 Task: open an excel sheet and write heading  Financial Planner. Add Dates in a column and its values below  'Jan 23, Feb 23, Mar 23, Apr 23 & may23. 'Add Income in next column and its values below  $3,000, $3,200, $3,100, $3,300 & $3,500. Add Expenses in next column and its values below  $2,000, $2,300, $2,200, $2,500 & $2,800. Add savings in next column and its values below $500, $600, $500, $700 & $700. Add Investment in next column and its values below  $500, $700, $800, $900 & $1000. Add Net Saving in next column and its values below  $1000, $1200, $900, $800 & $700. Save page DashboardProfitLoss
Action: Mouse moved to (117, 121)
Screenshot: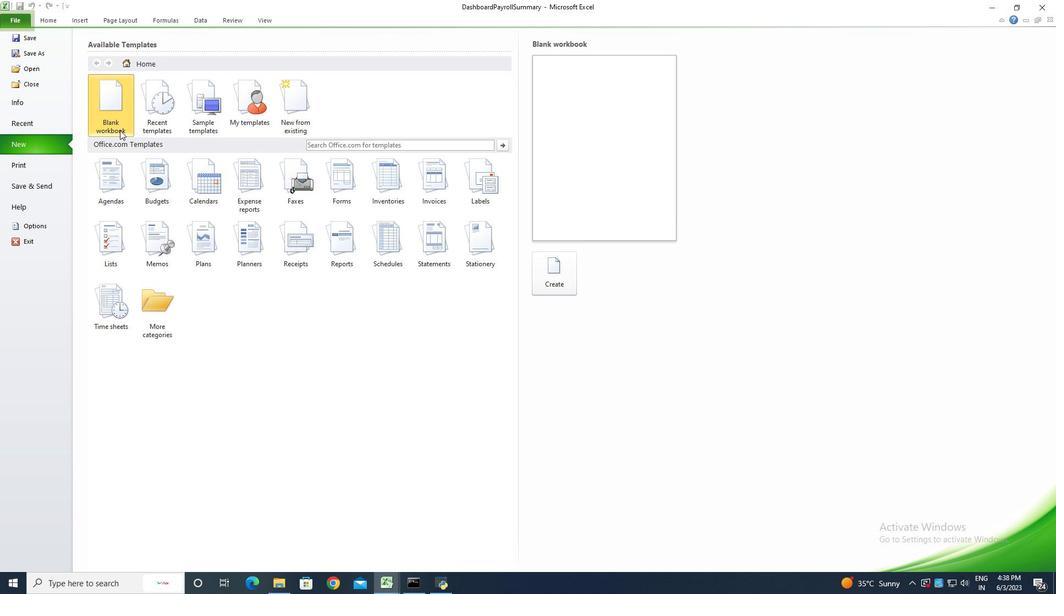 
Action: Mouse pressed left at (117, 121)
Screenshot: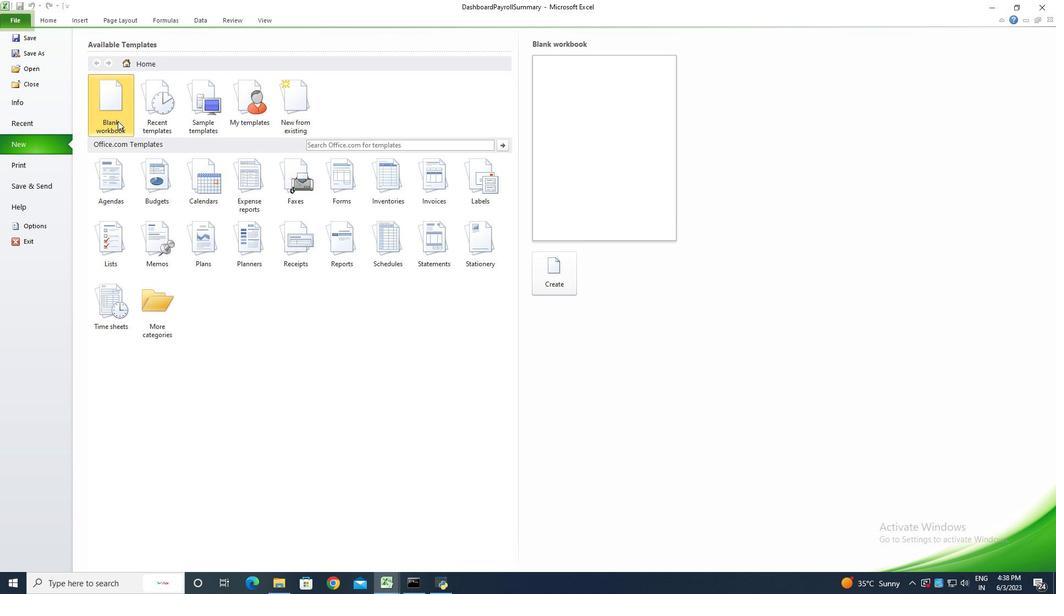 
Action: Mouse moved to (560, 288)
Screenshot: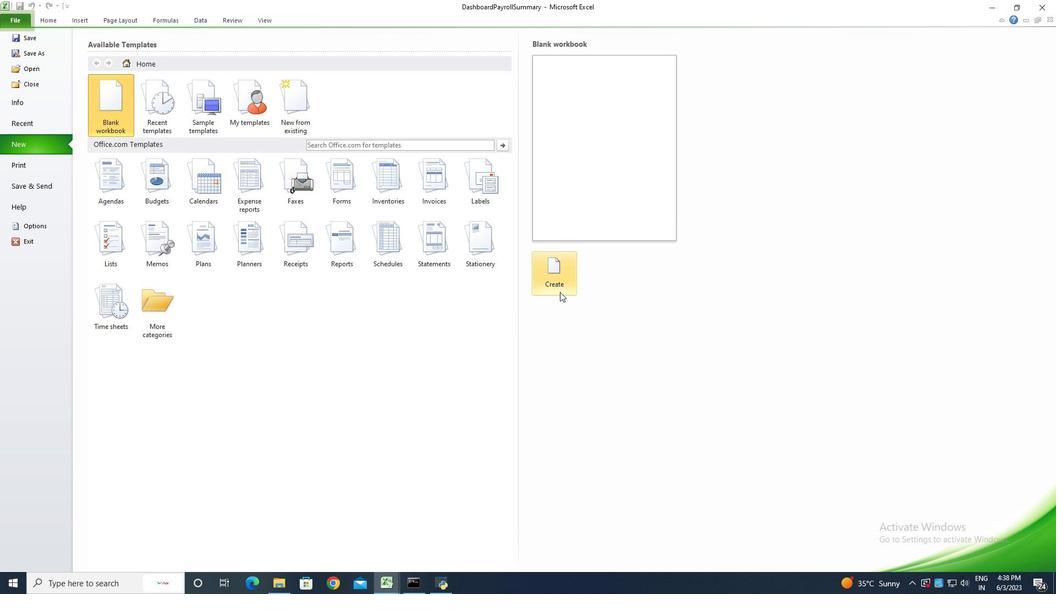 
Action: Mouse pressed left at (560, 288)
Screenshot: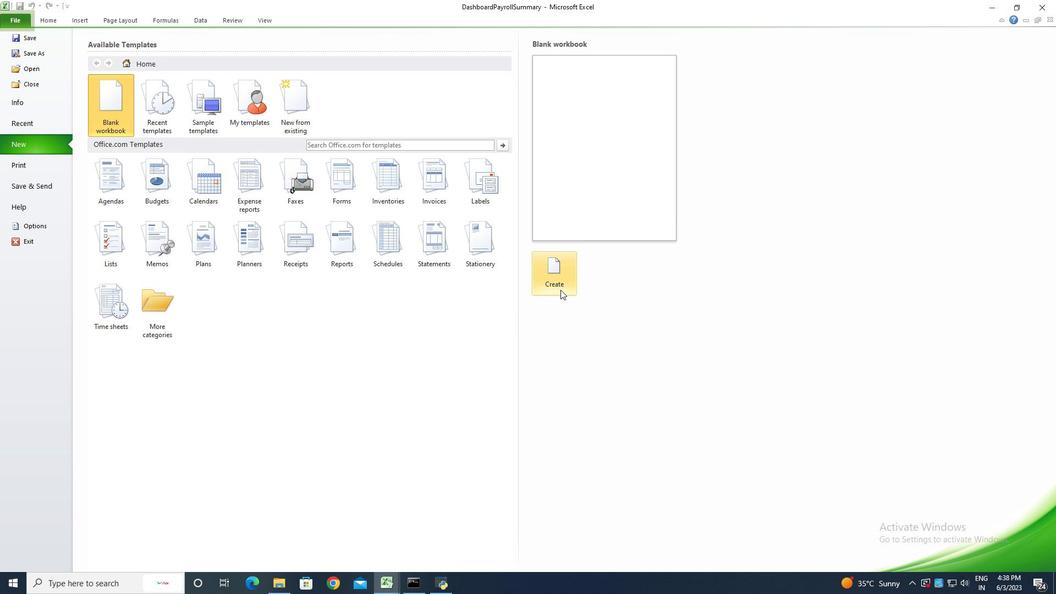 
Action: Mouse moved to (45, 195)
Screenshot: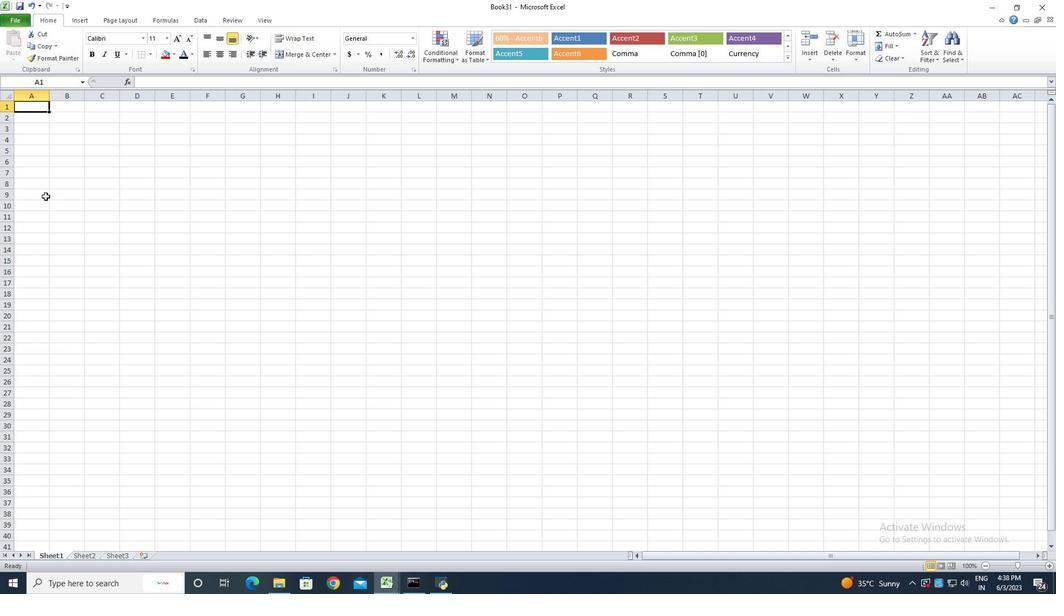 
Action: Key pressed <Key.shift><Key.shift><Key.shift><Key.shift><Key.shift>Financial<Key.space><Key.shift>Planner<Key.enter><Key.shift>Dates<Key.enter><Key.shift>Jan<Key.space>23<Key.enter><Key.shift>Feb<Key.space>23<Key.enter><Key.shift><Key.shift><Key.shift><Key.shift><Key.shift><Key.shift><Key.shift><Key.shift><Key.shift><Key.shift><Key.shift><Key.shift><Key.shift><Key.shift><Key.shift><Key.shift><Key.shift><Key.shift>Mar<Key.space>23<Key.enter><Key.shift>Ar<Key.backspace>pr<Key.space>23<Key.enter><Key.shift><Key.shift><Key.shift><Key.shift><Key.shift><Key.shift><Key.shift><Key.shift><Key.shift><Key.shift><Key.shift><Key.shift>May<Key.space>23<Key.enter>
Screenshot: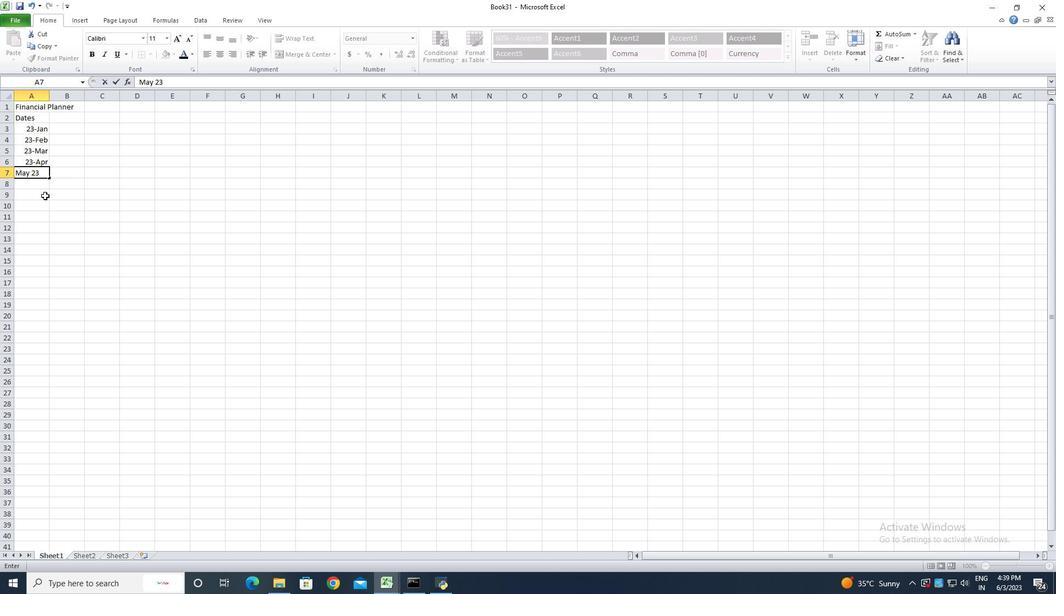 
Action: Mouse moved to (30, 127)
Screenshot: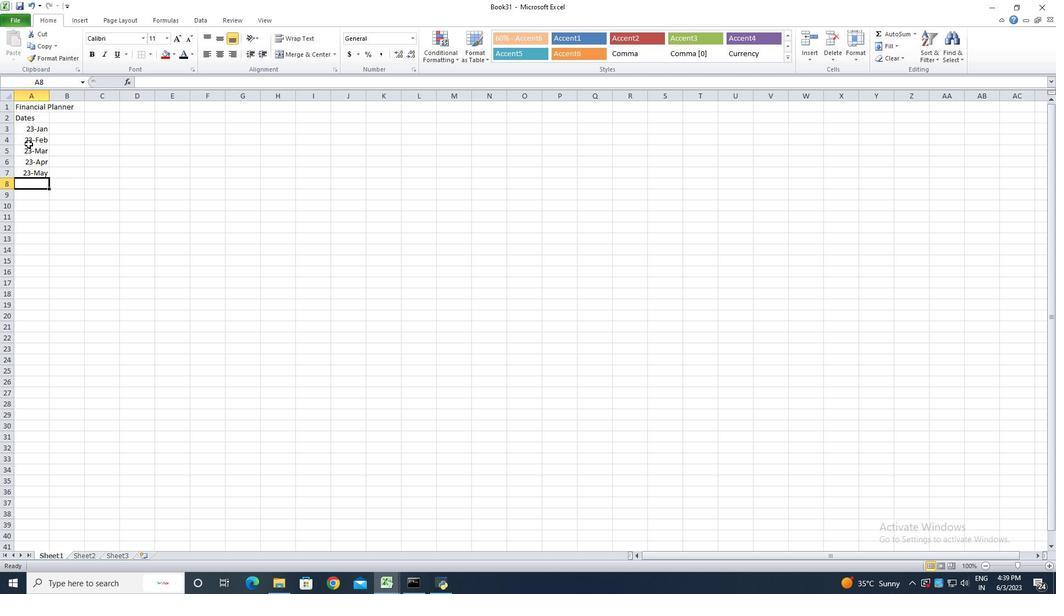 
Action: Mouse pressed left at (30, 127)
Screenshot: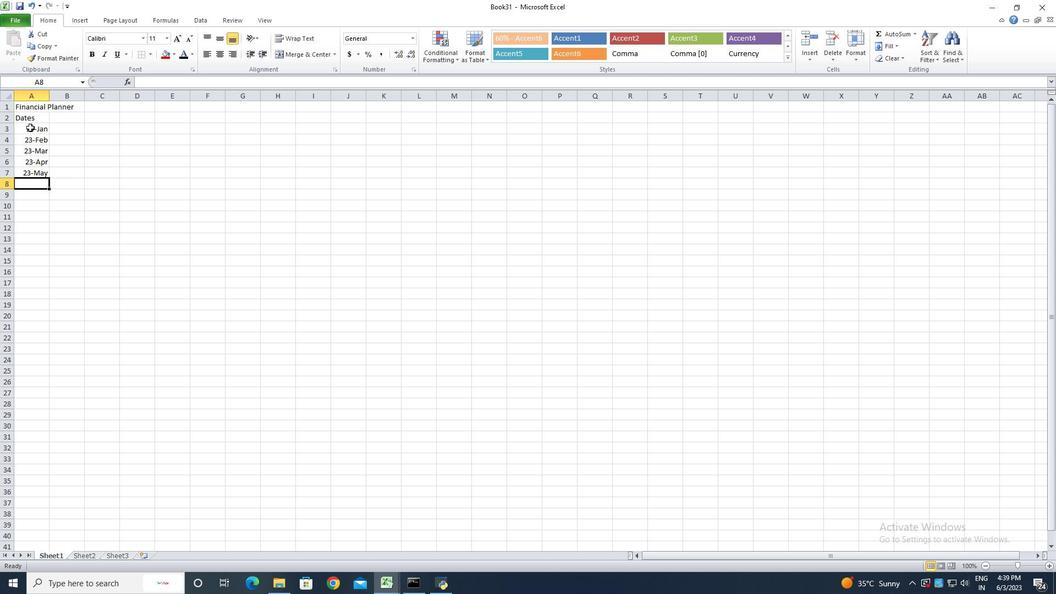 
Action: Mouse moved to (37, 130)
Screenshot: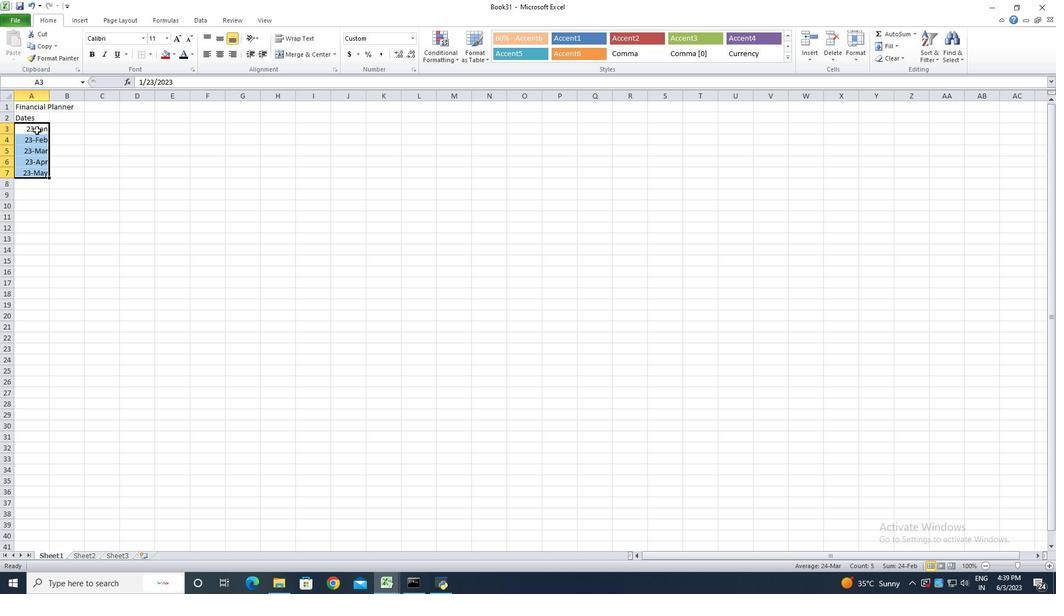 
Action: Mouse pressed right at (37, 130)
Screenshot: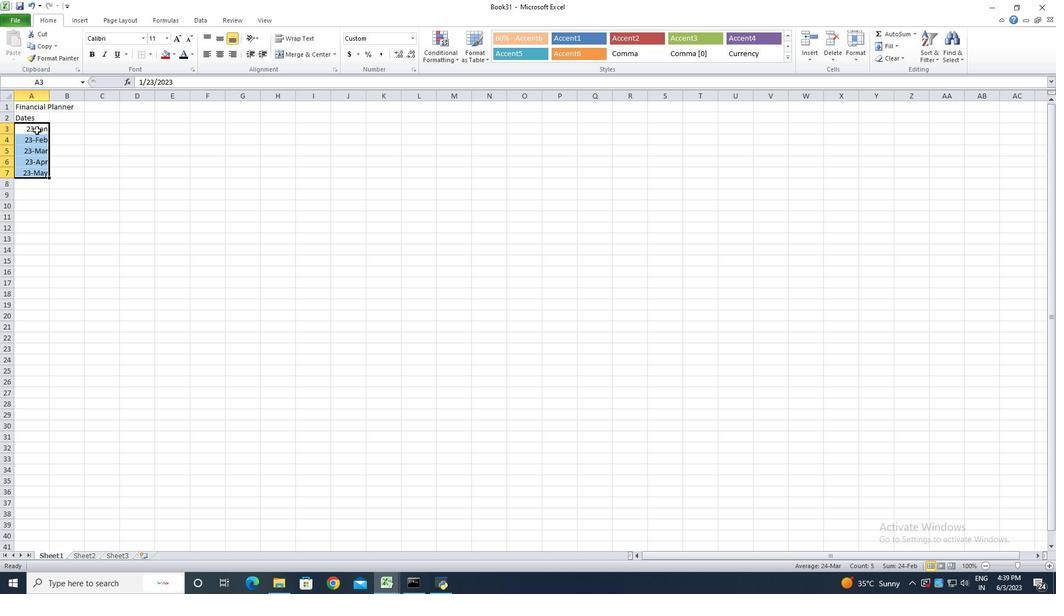 
Action: Mouse moved to (85, 284)
Screenshot: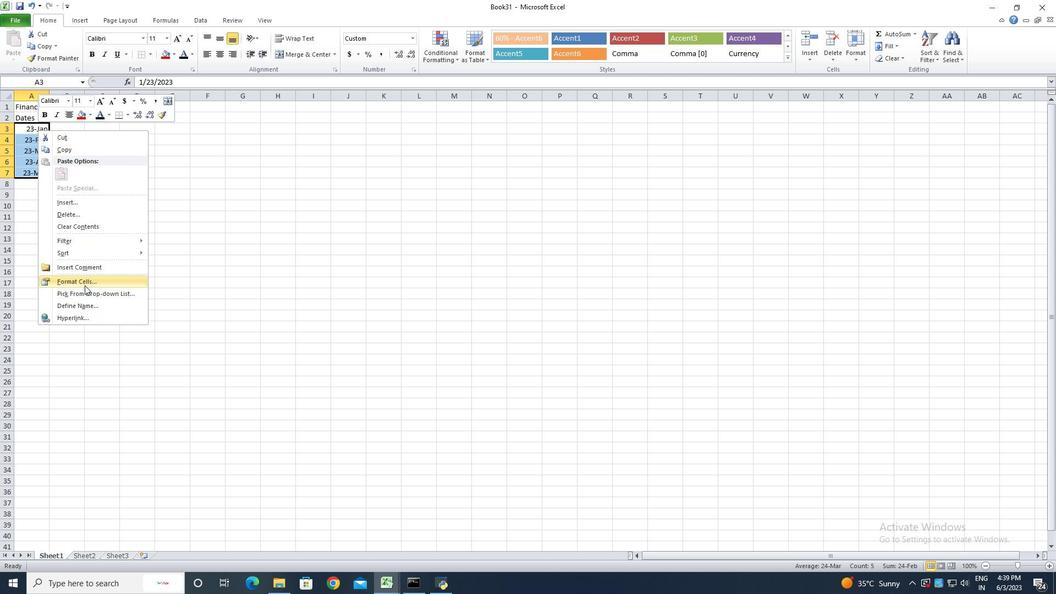
Action: Mouse pressed left at (85, 284)
Screenshot: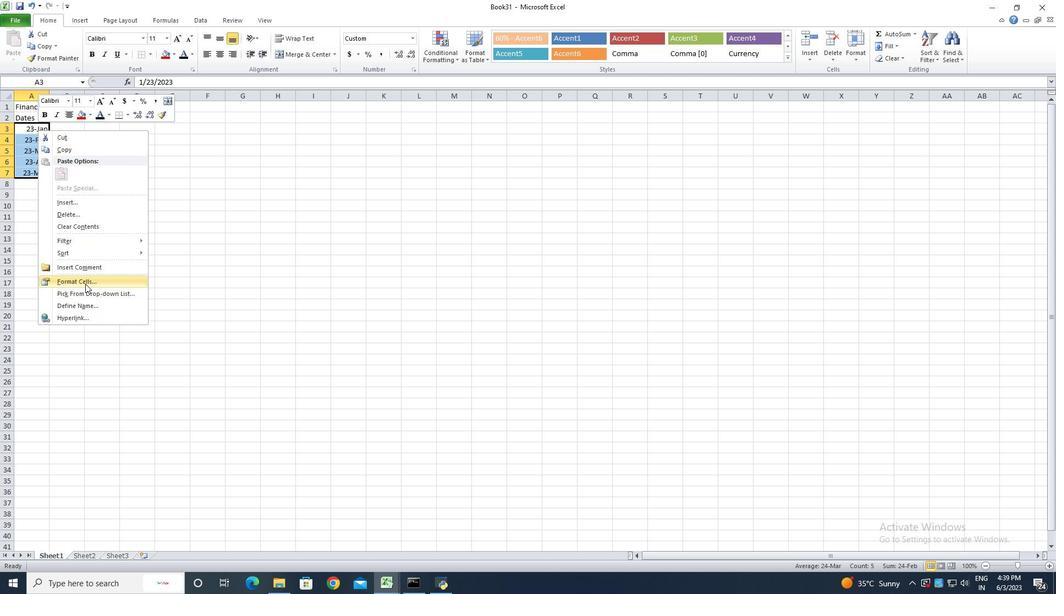 
Action: Mouse moved to (129, 156)
Screenshot: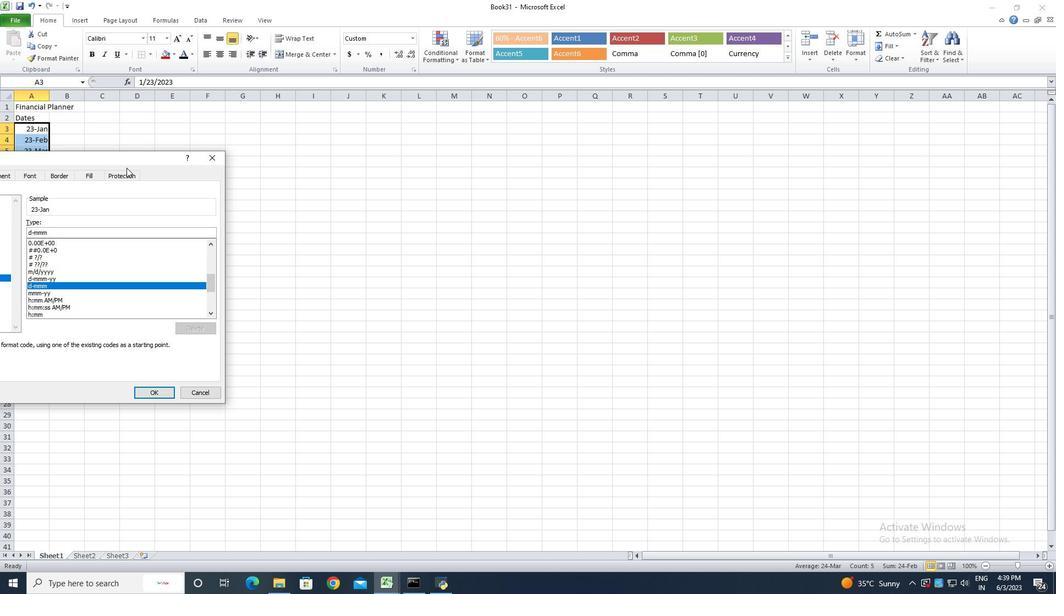 
Action: Mouse pressed left at (129, 156)
Screenshot: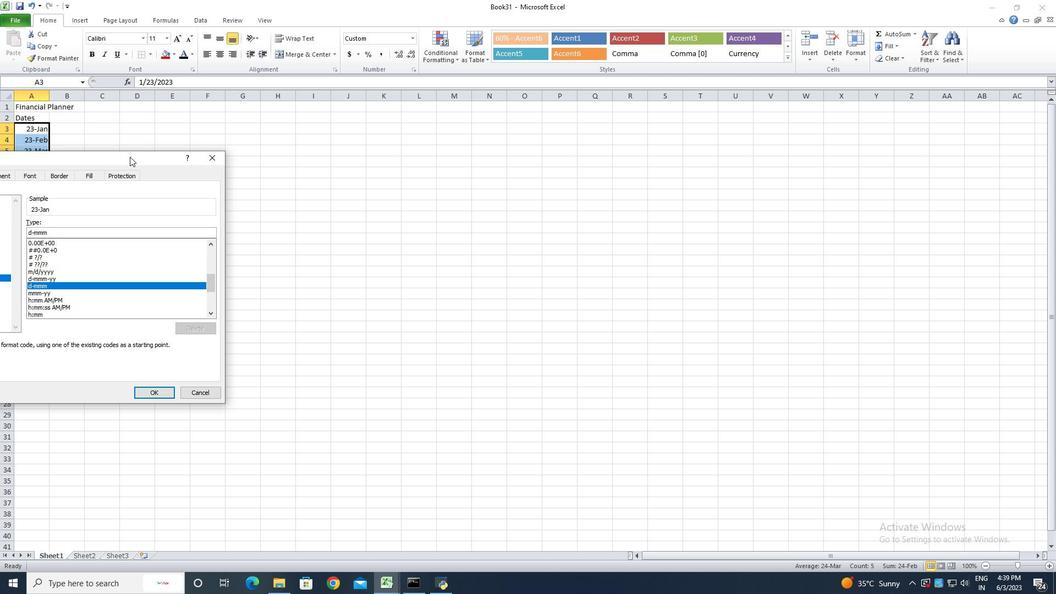 
Action: Mouse moved to (250, 230)
Screenshot: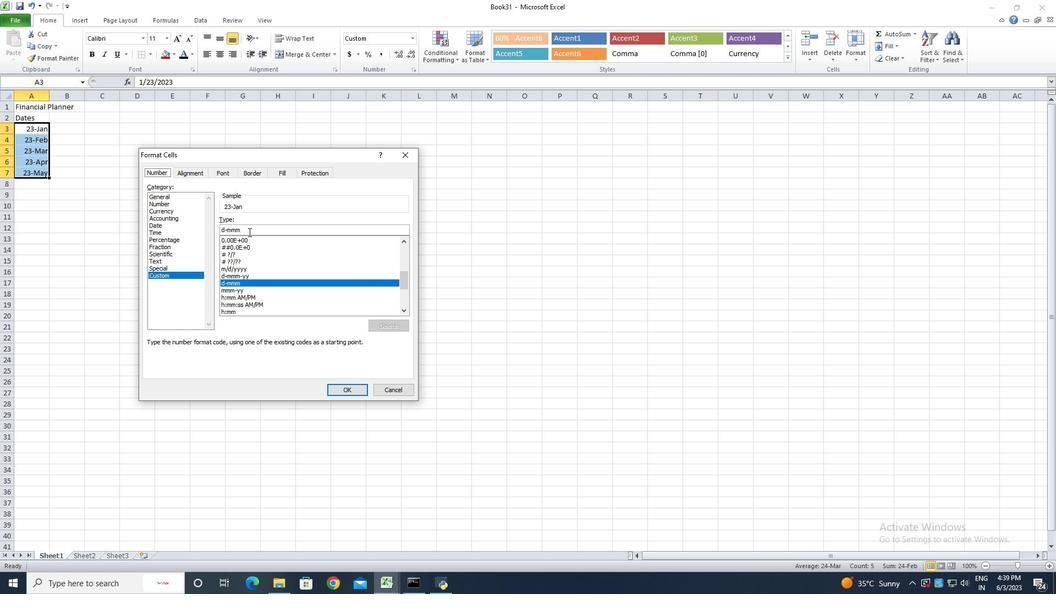 
Action: Mouse pressed left at (250, 230)
Screenshot: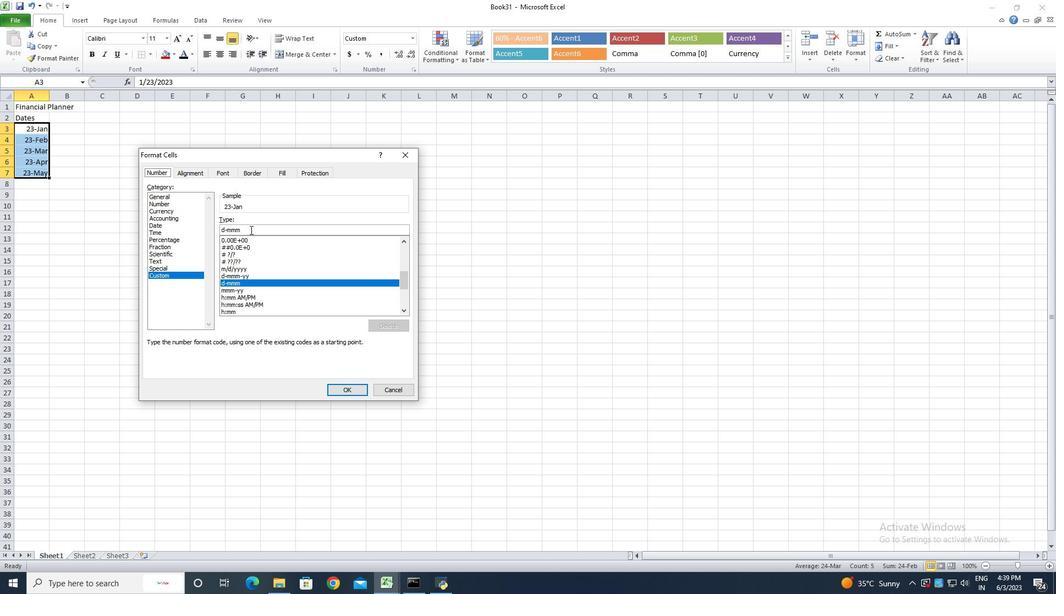 
Action: Key pressed <Key.backspace><Key.backspace><Key.backspace><Key.backspace><Key.backspace><Key.backspace><Key.backspace><Key.backspace><Key.backspace><Key.backspace><Key.backspace><Key.backspace><Key.backspace>mmm<Key.space>d
Screenshot: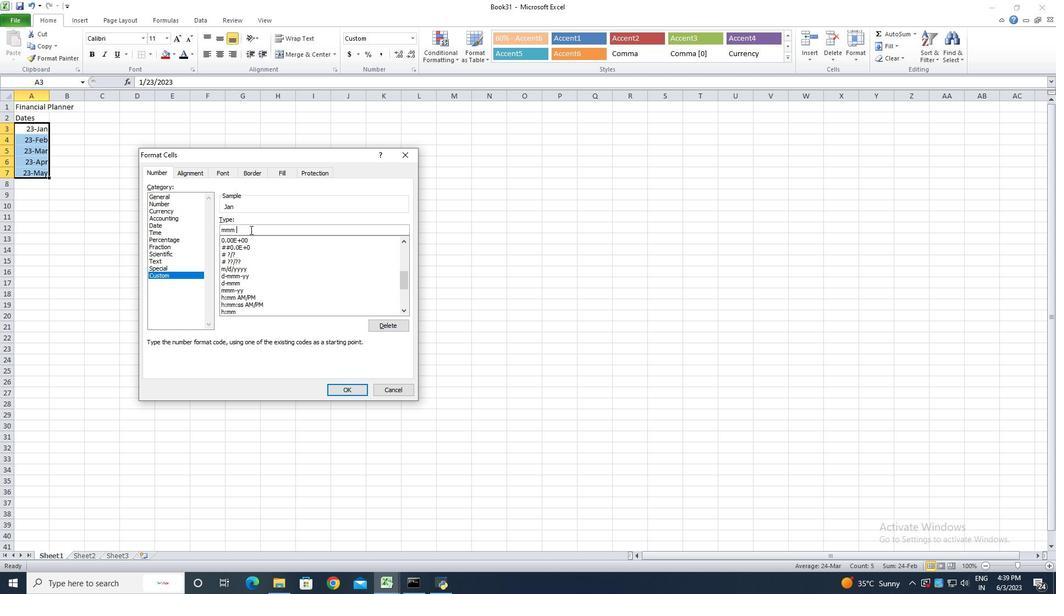 
Action: Mouse moved to (336, 391)
Screenshot: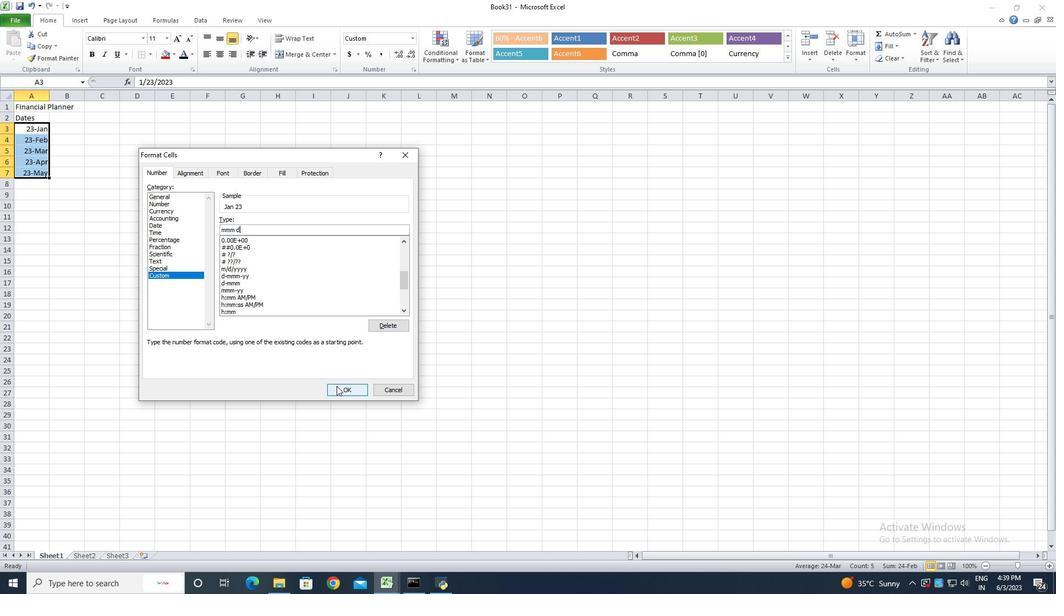 
Action: Mouse pressed left at (336, 391)
Screenshot: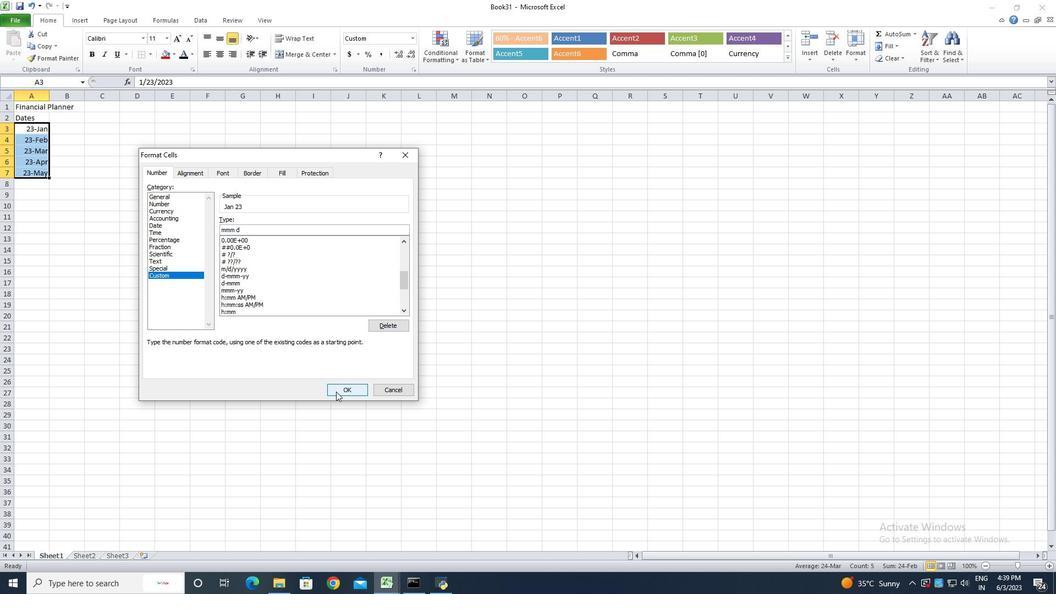 
Action: Mouse moved to (49, 96)
Screenshot: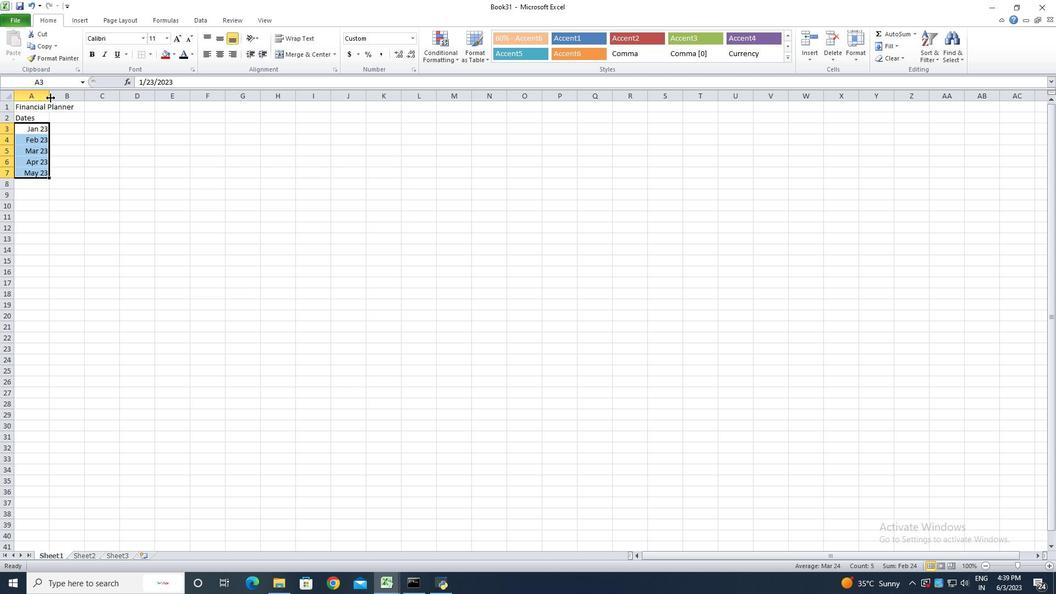
Action: Mouse pressed left at (49, 96)
Screenshot: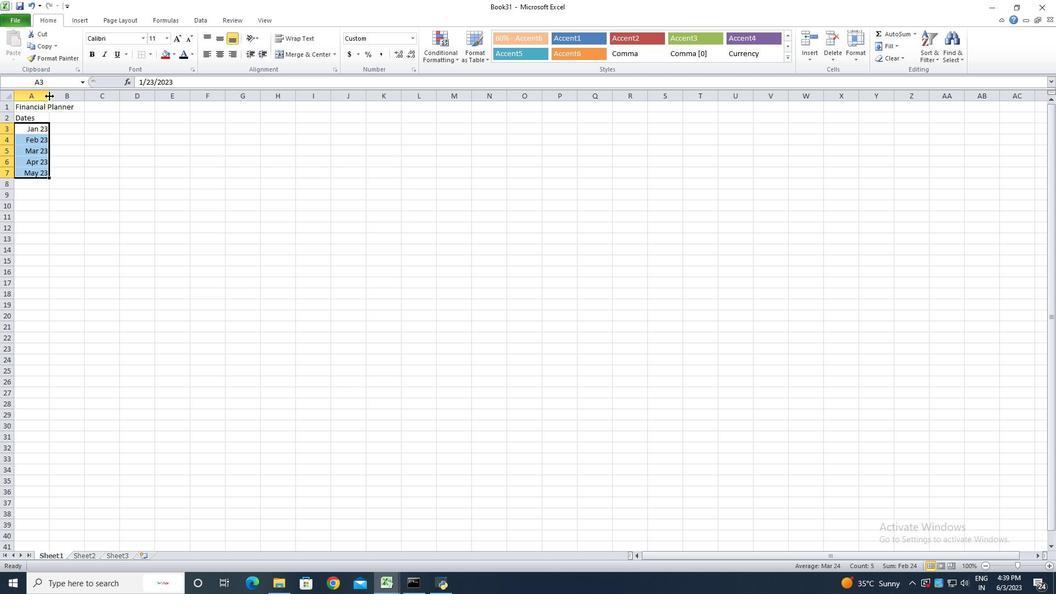 
Action: Mouse pressed left at (49, 96)
Screenshot: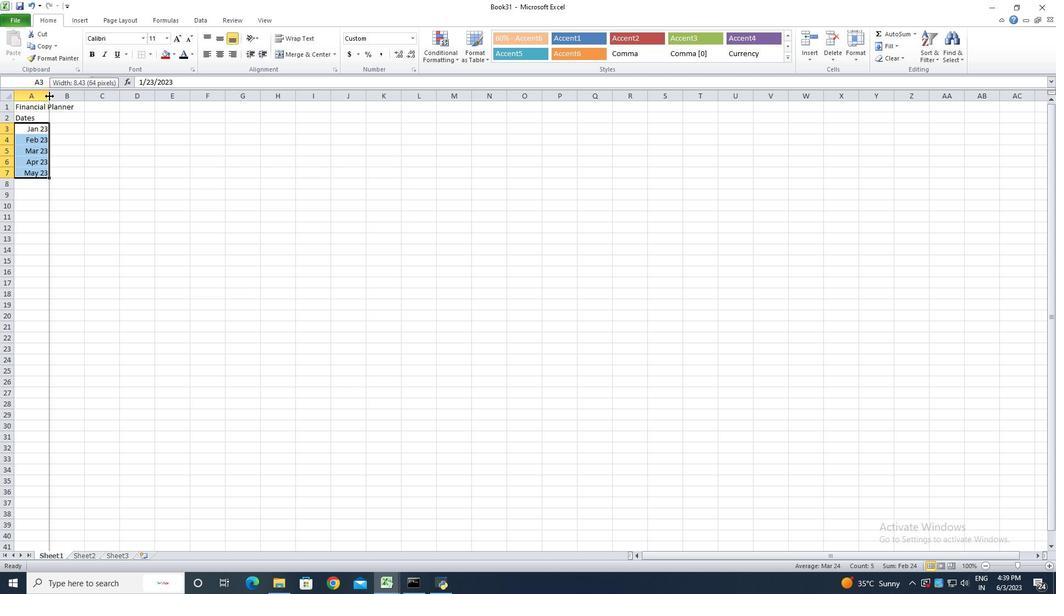 
Action: Mouse moved to (92, 116)
Screenshot: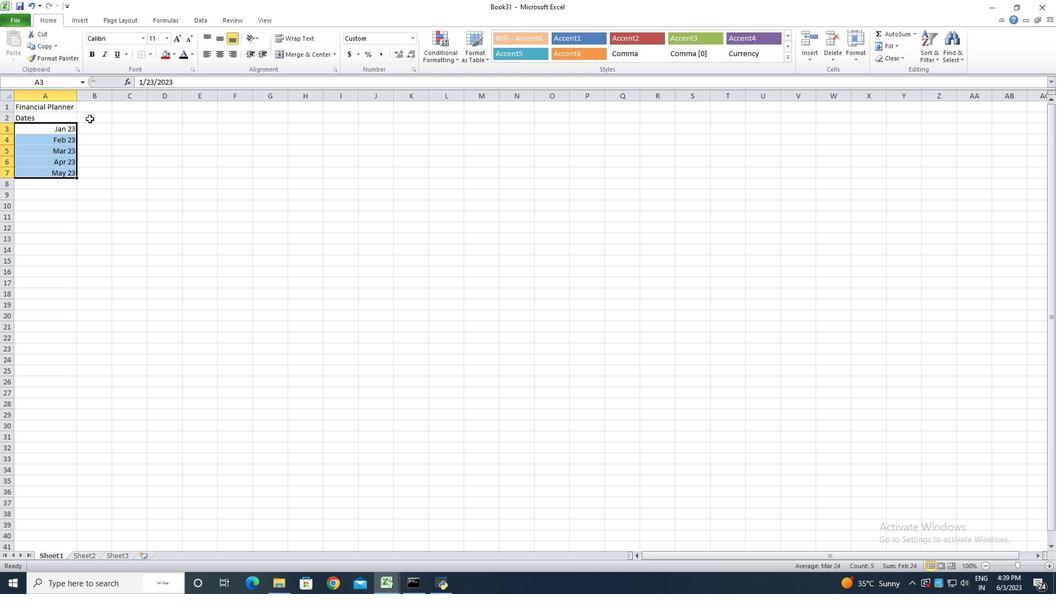 
Action: Mouse pressed left at (92, 116)
Screenshot: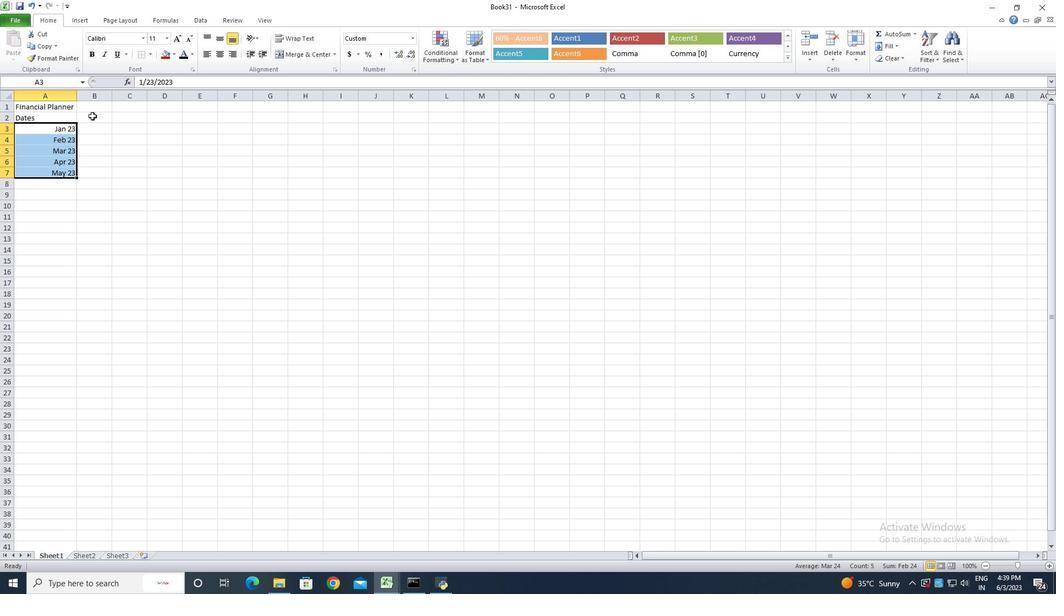 
Action: Key pressed <Key.shift><Key.shift><Key.shift><Key.shift><Key.shift><Key.shift><Key.shift><Key.shift><Key.shift><Key.shift>Income<Key.enter>3000<Key.enter>3200<Key.enter>3100<Key.enter>3300<Key.enter>3500<Key.enter>
Screenshot: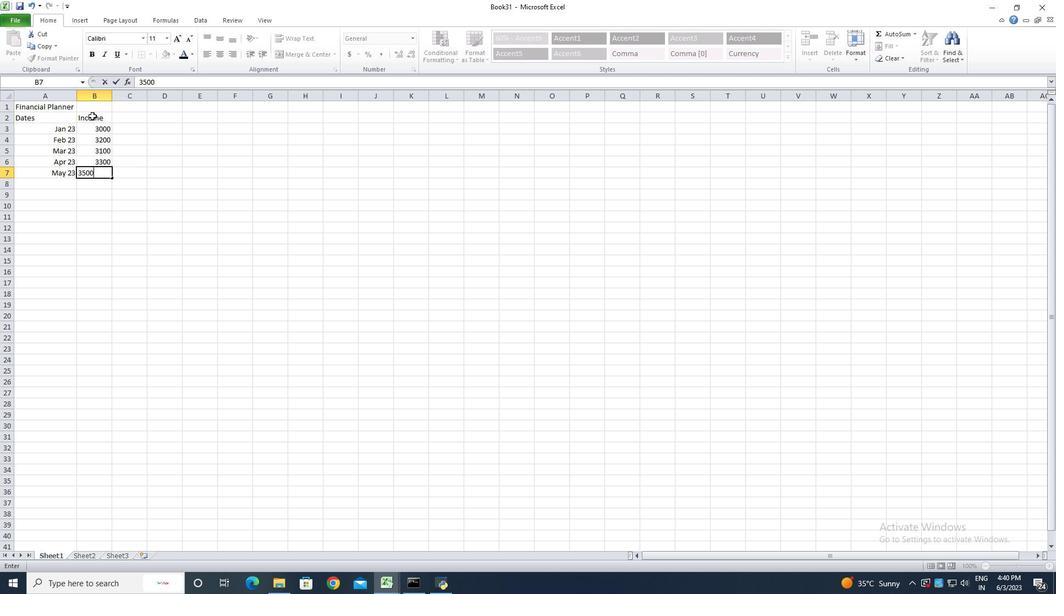 
Action: Mouse moved to (92, 127)
Screenshot: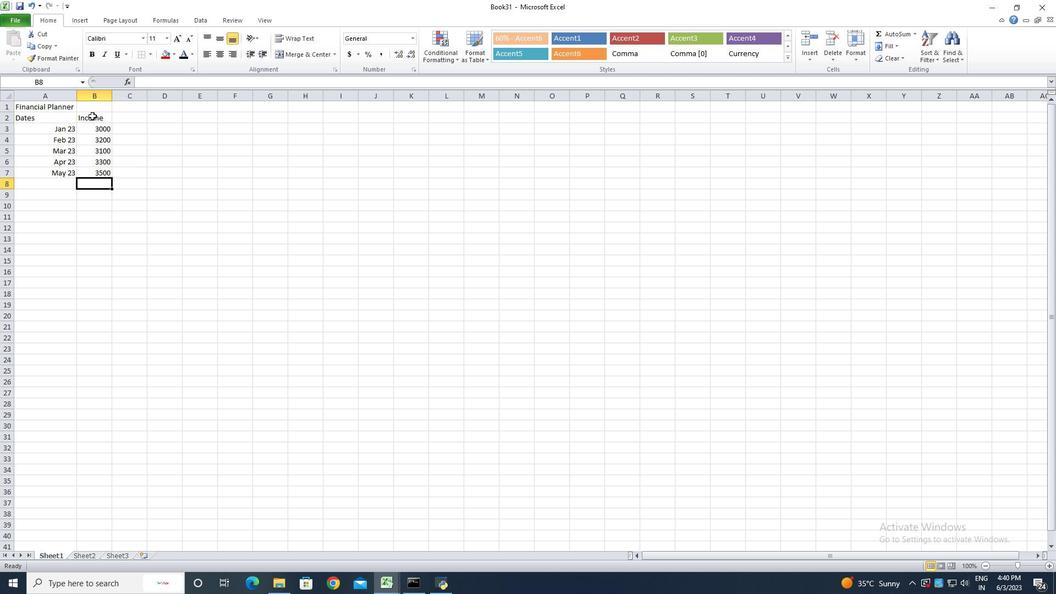 
Action: Mouse pressed left at (92, 127)
Screenshot: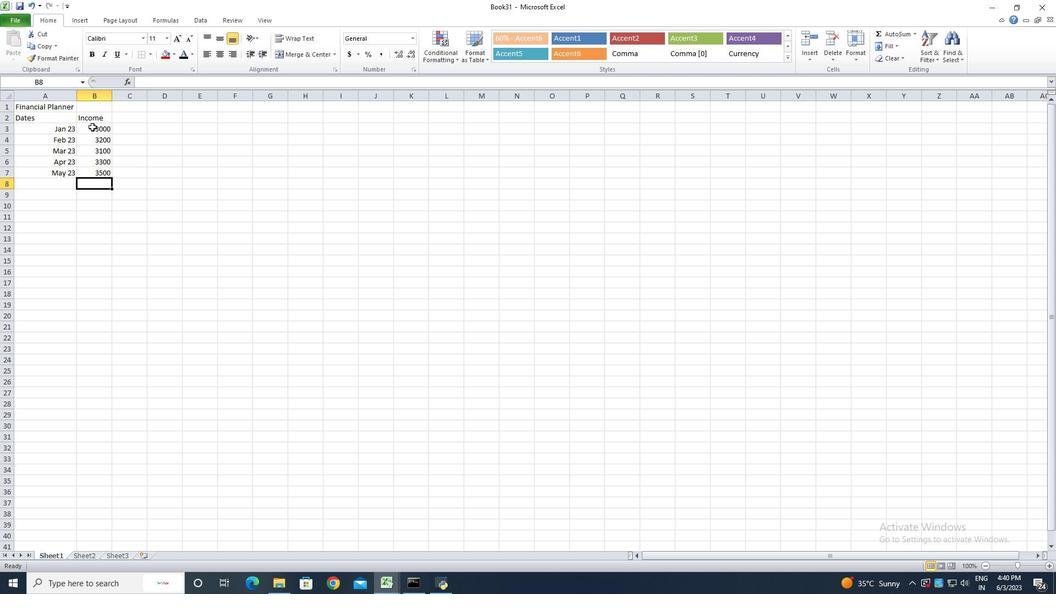 
Action: Mouse moved to (412, 40)
Screenshot: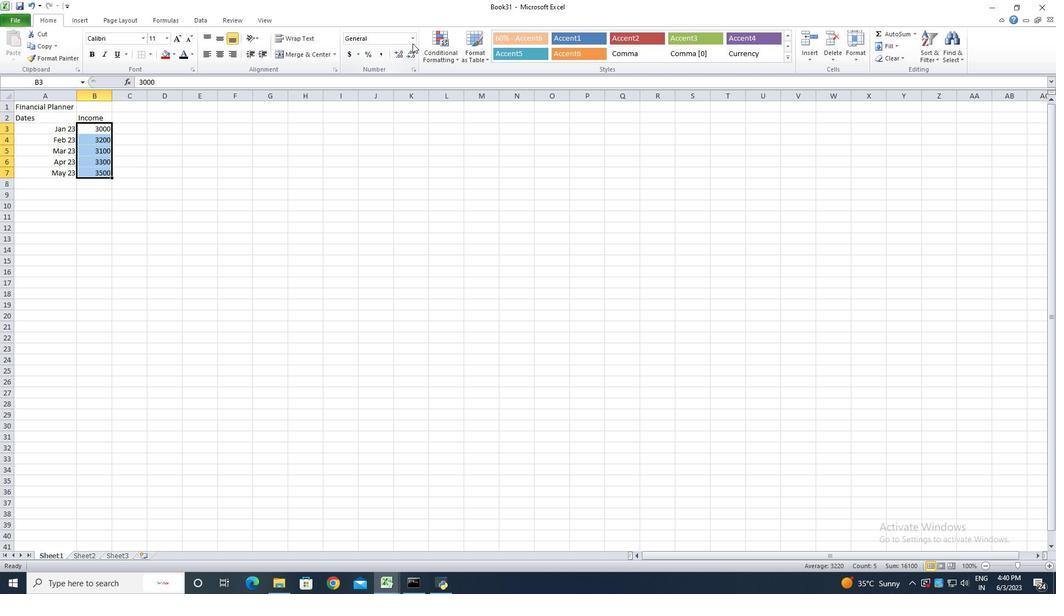 
Action: Mouse pressed left at (412, 40)
Screenshot: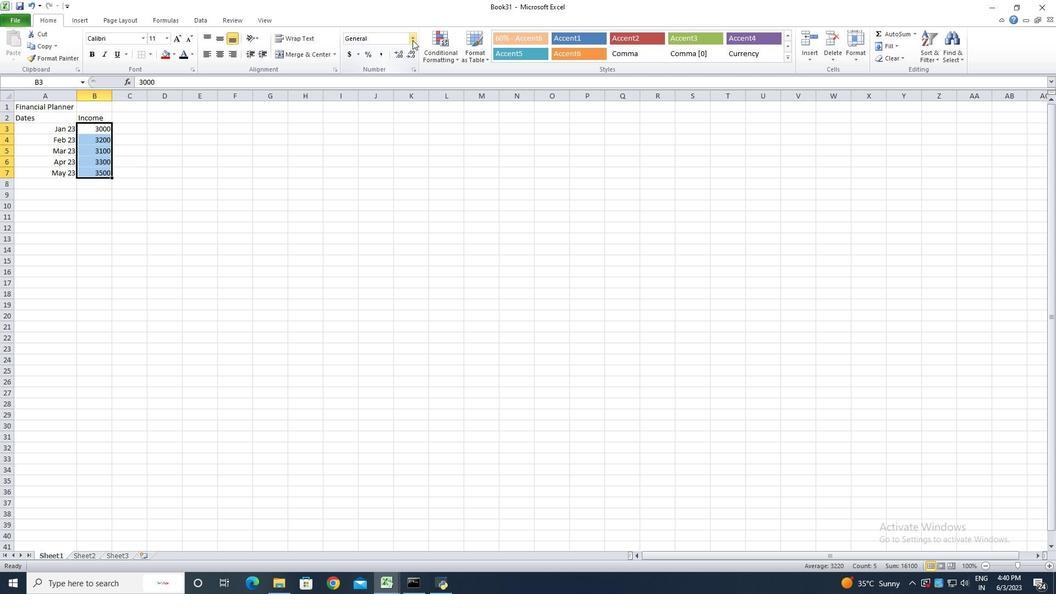 
Action: Mouse moved to (384, 317)
Screenshot: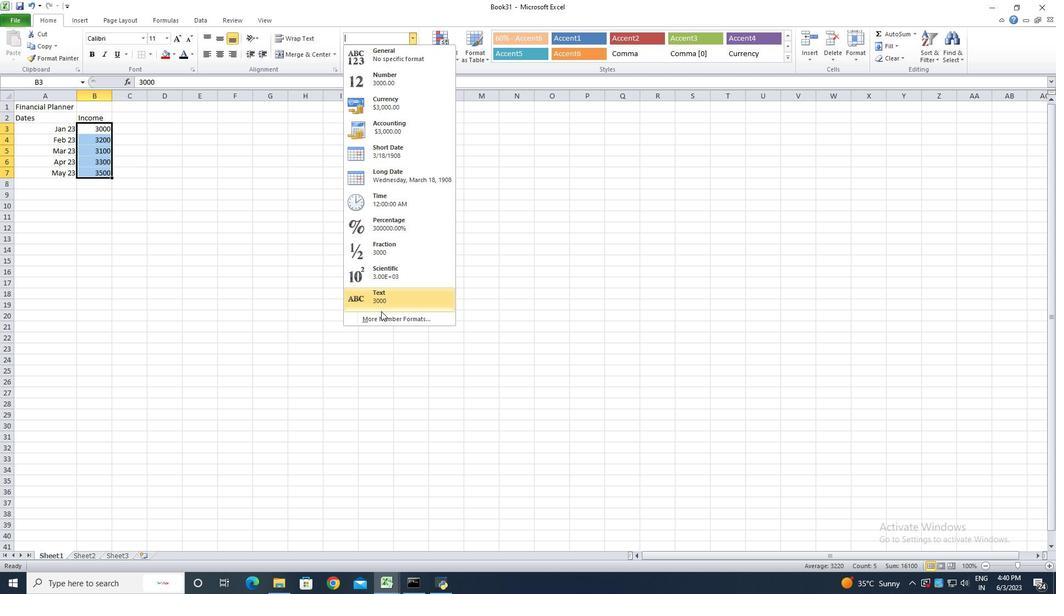
Action: Mouse pressed left at (384, 317)
Screenshot: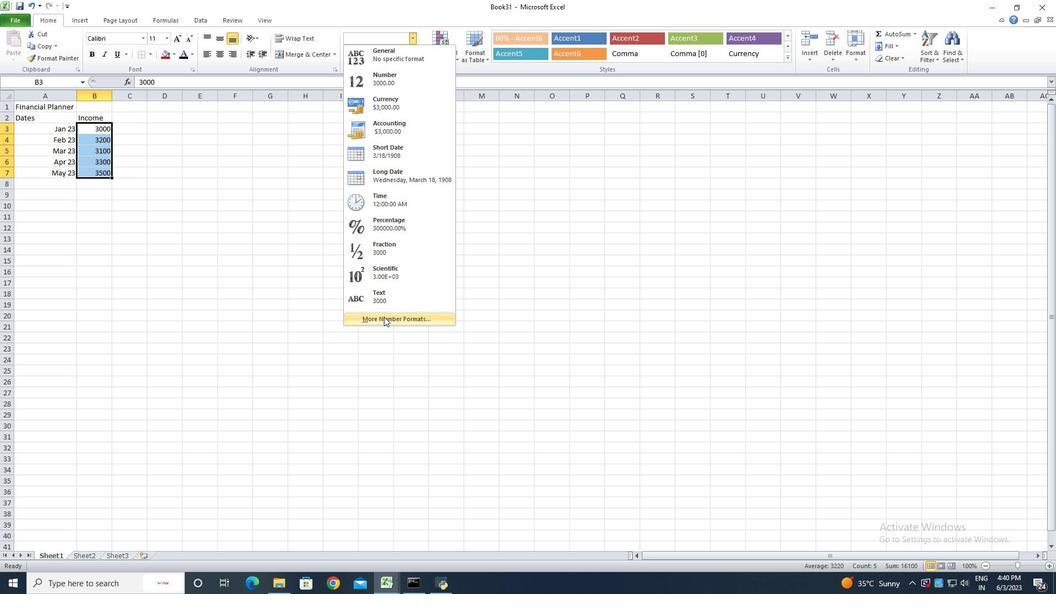 
Action: Mouse moved to (156, 205)
Screenshot: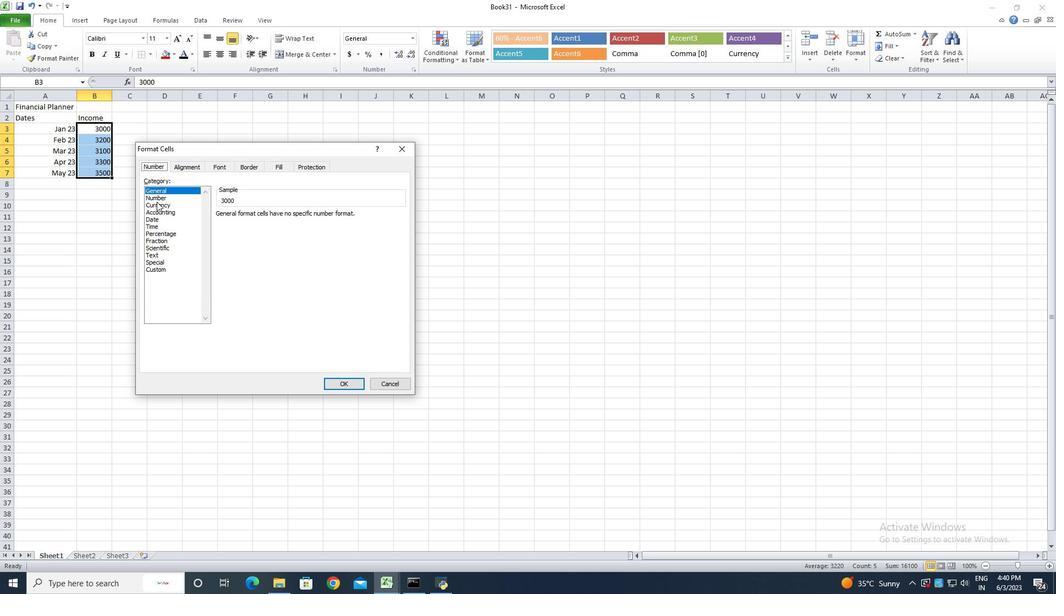 
Action: Mouse pressed left at (156, 205)
Screenshot: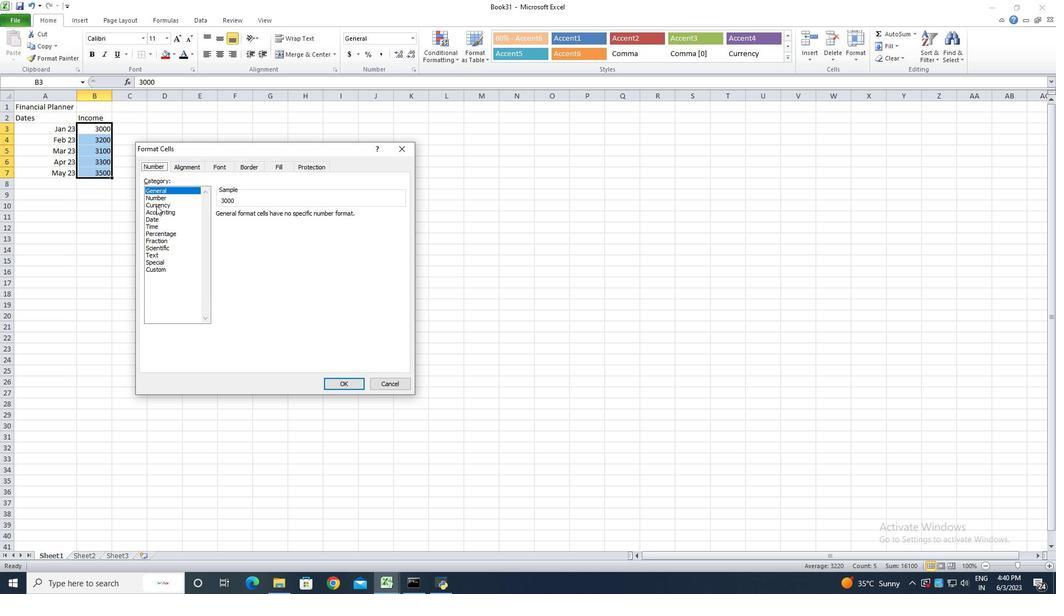 
Action: Mouse moved to (285, 214)
Screenshot: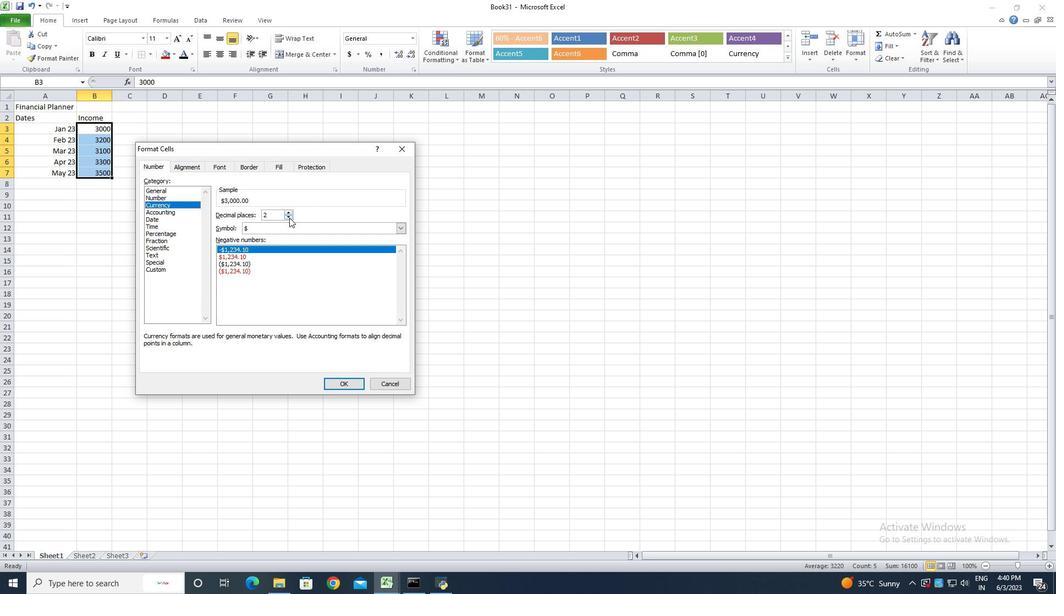 
Action: Mouse pressed left at (285, 214)
Screenshot: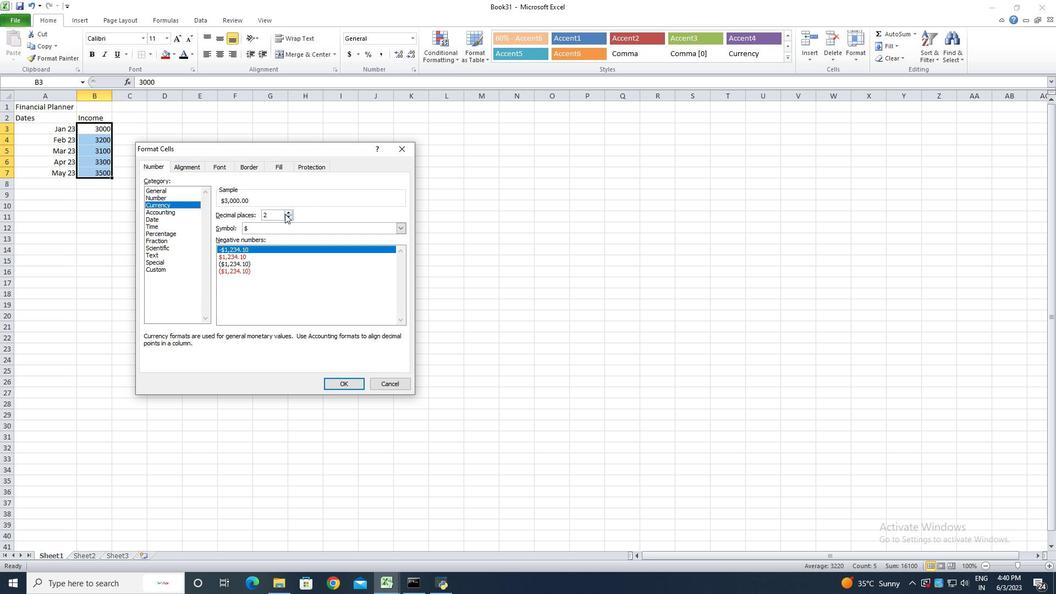 
Action: Mouse pressed left at (285, 214)
Screenshot: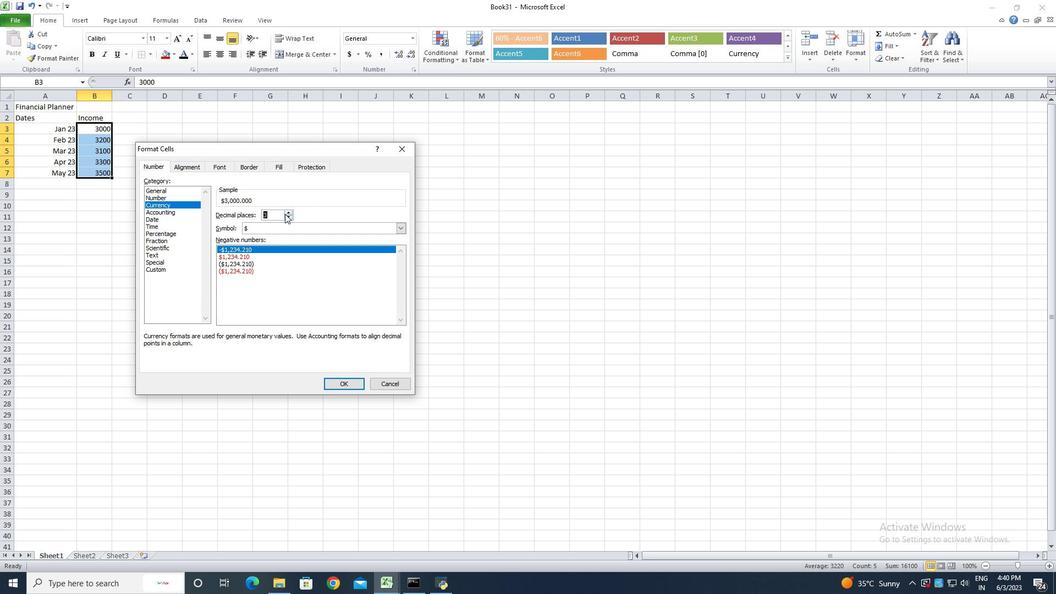 
Action: Mouse moved to (289, 217)
Screenshot: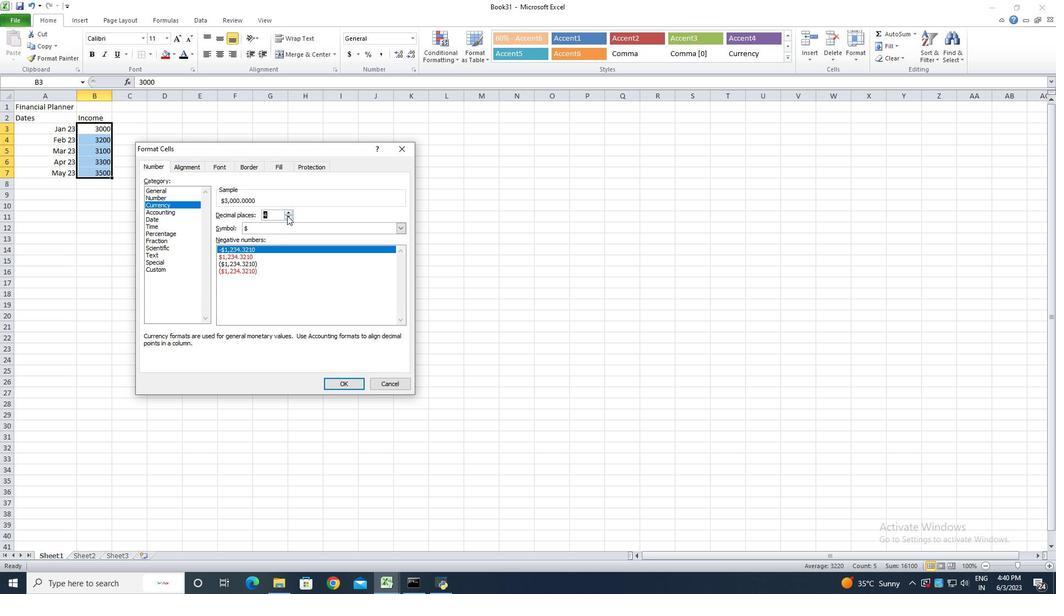
Action: Mouse pressed left at (289, 217)
Screenshot: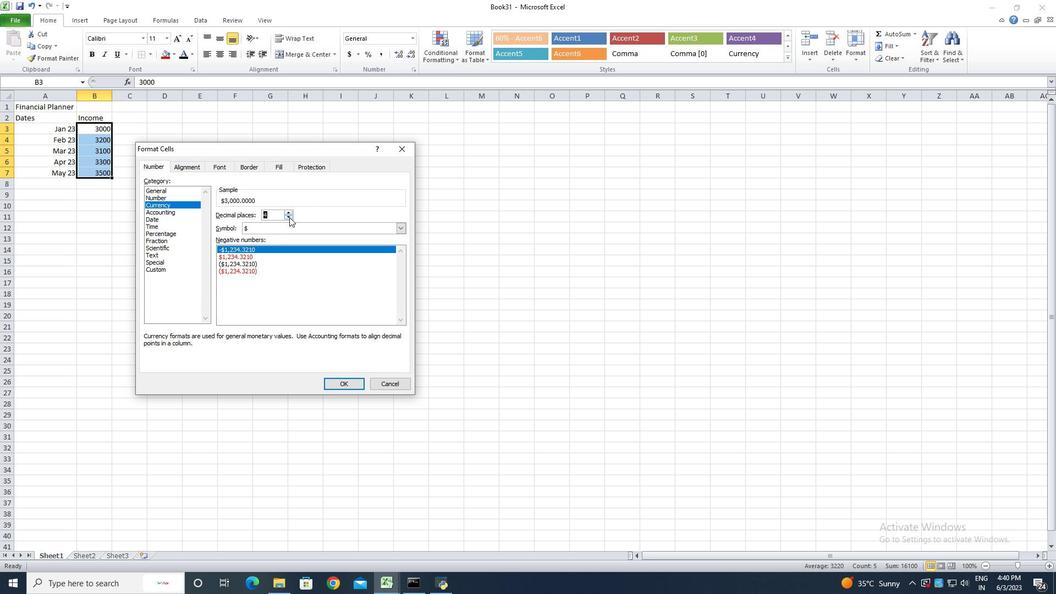 
Action: Mouse pressed left at (289, 217)
Screenshot: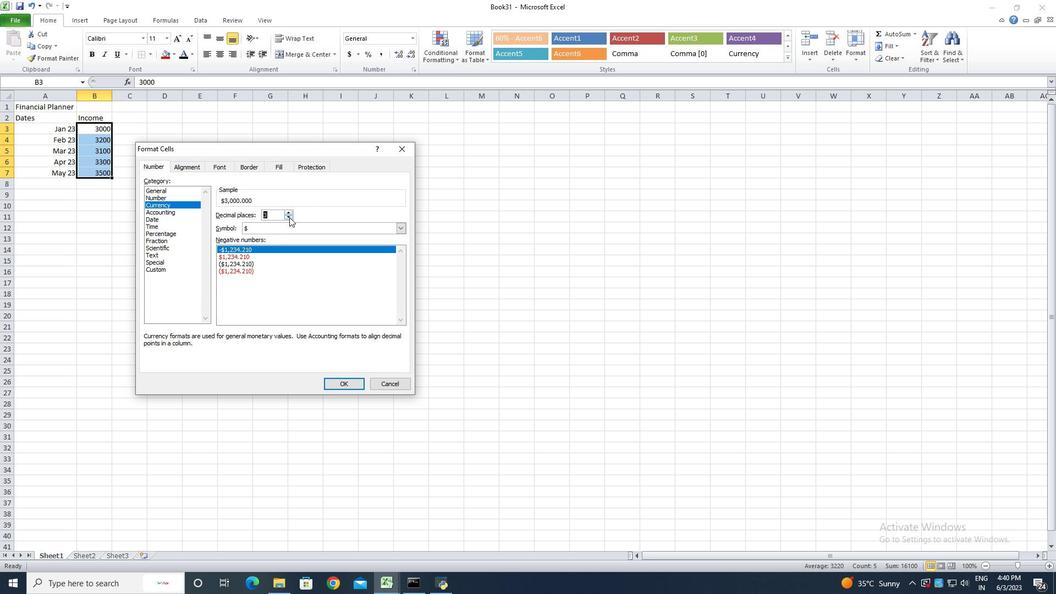 
Action: Mouse pressed left at (289, 217)
Screenshot: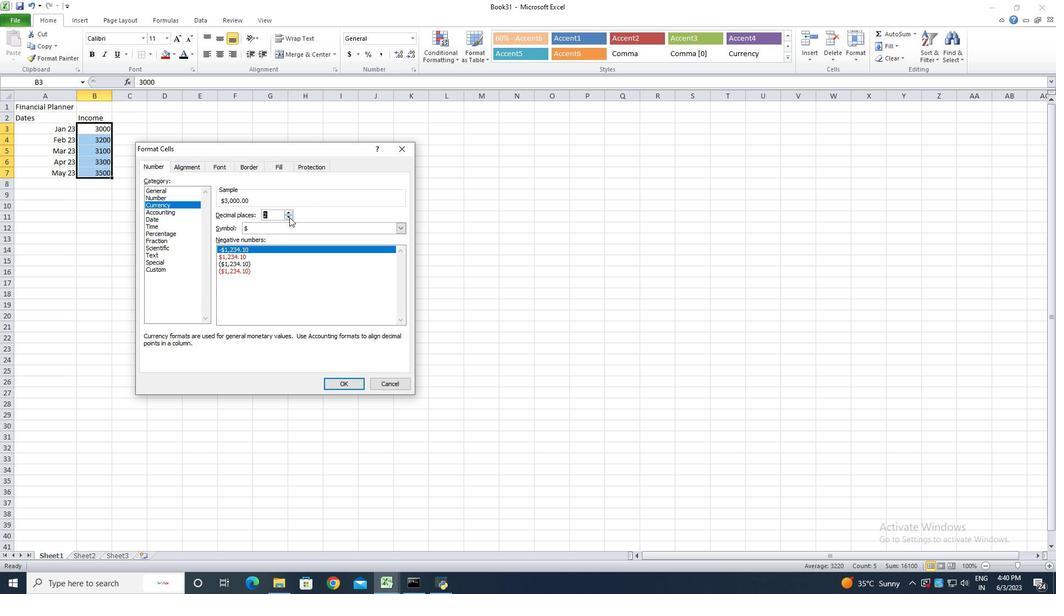 
Action: Mouse pressed left at (289, 217)
Screenshot: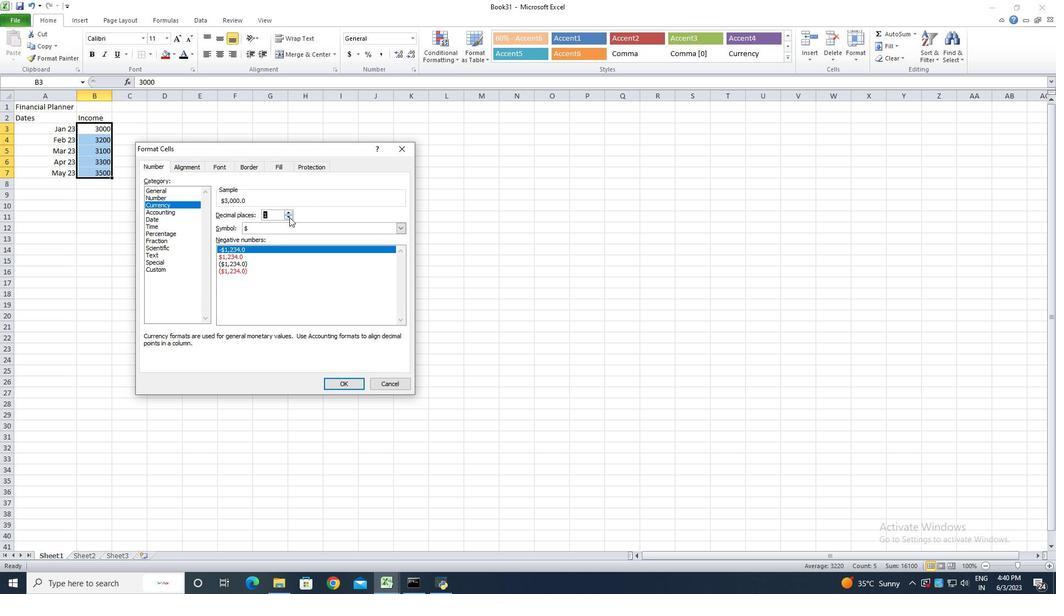
Action: Mouse moved to (332, 384)
Screenshot: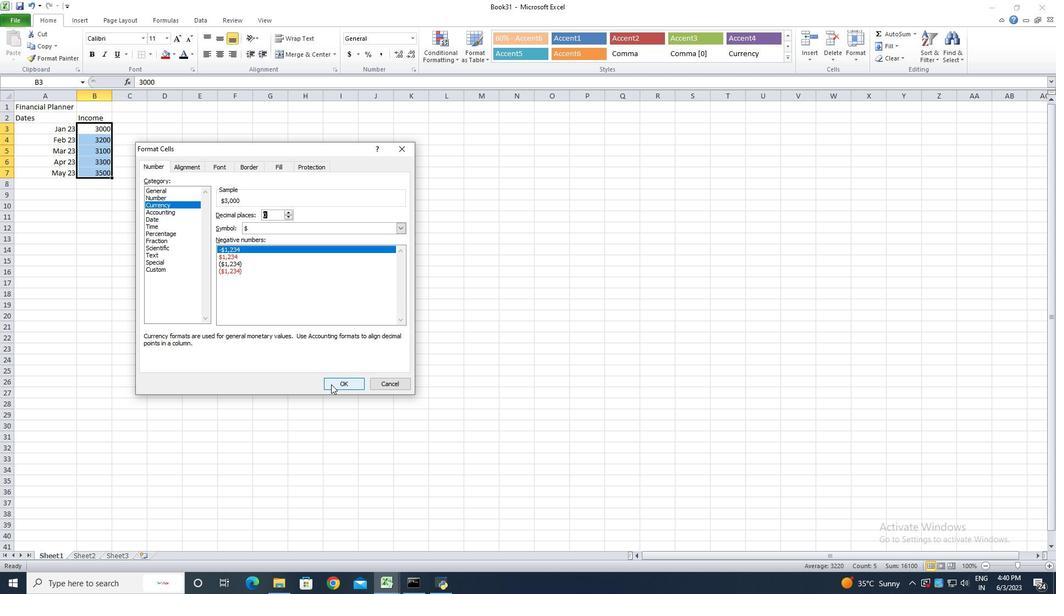 
Action: Mouse pressed left at (332, 384)
Screenshot: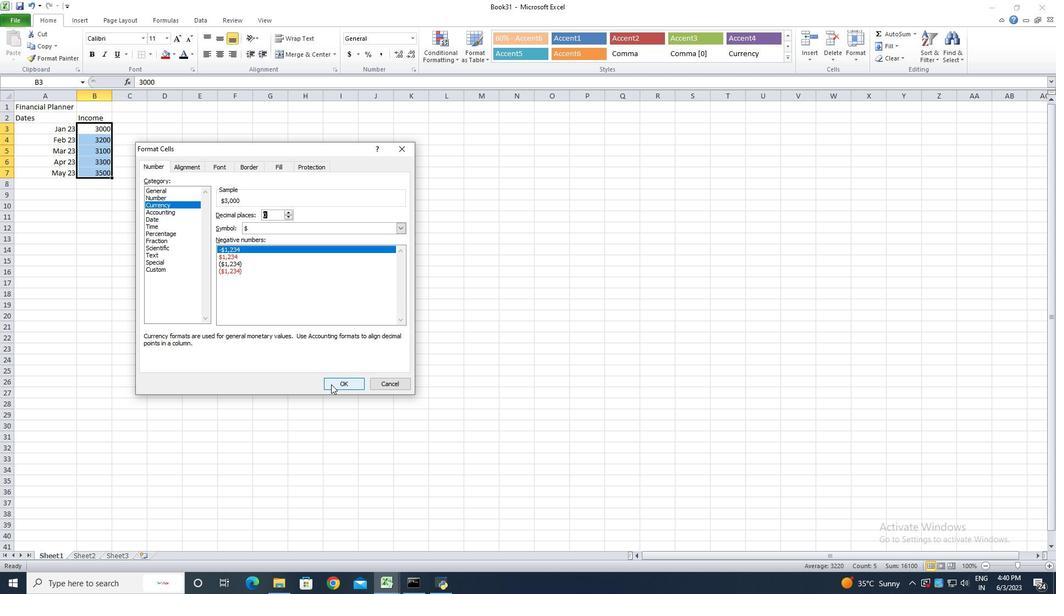 
Action: Mouse moved to (111, 99)
Screenshot: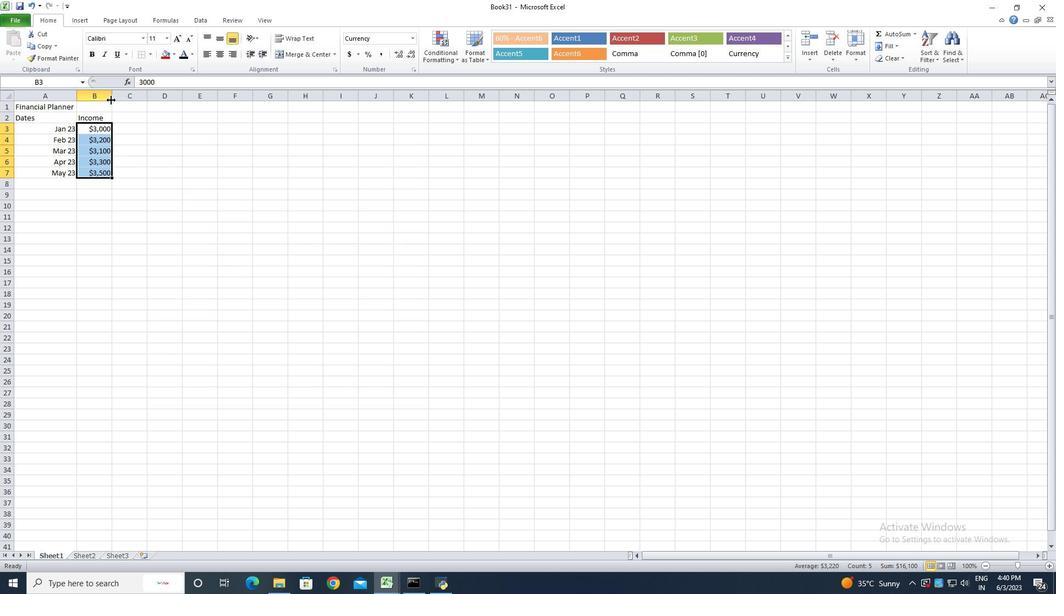 
Action: Mouse pressed left at (111, 99)
Screenshot: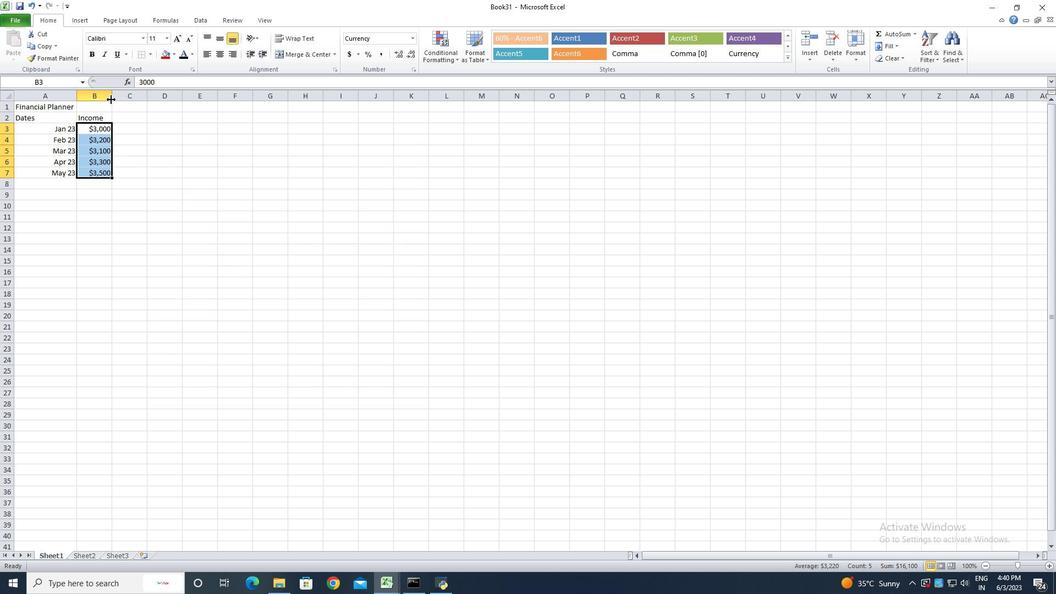 
Action: Mouse pressed left at (111, 99)
Screenshot: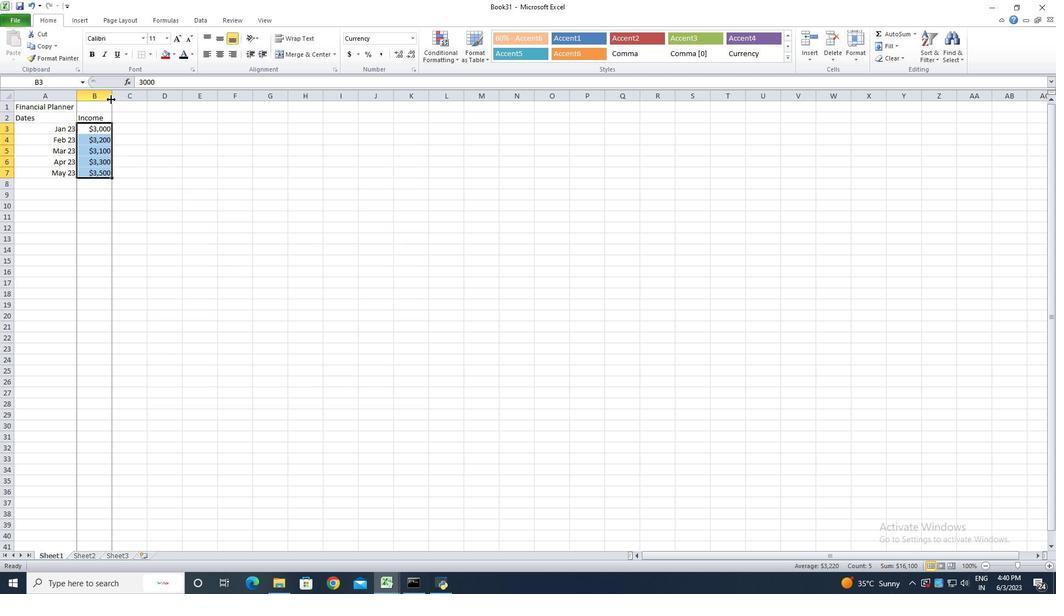 
Action: Mouse moved to (127, 120)
Screenshot: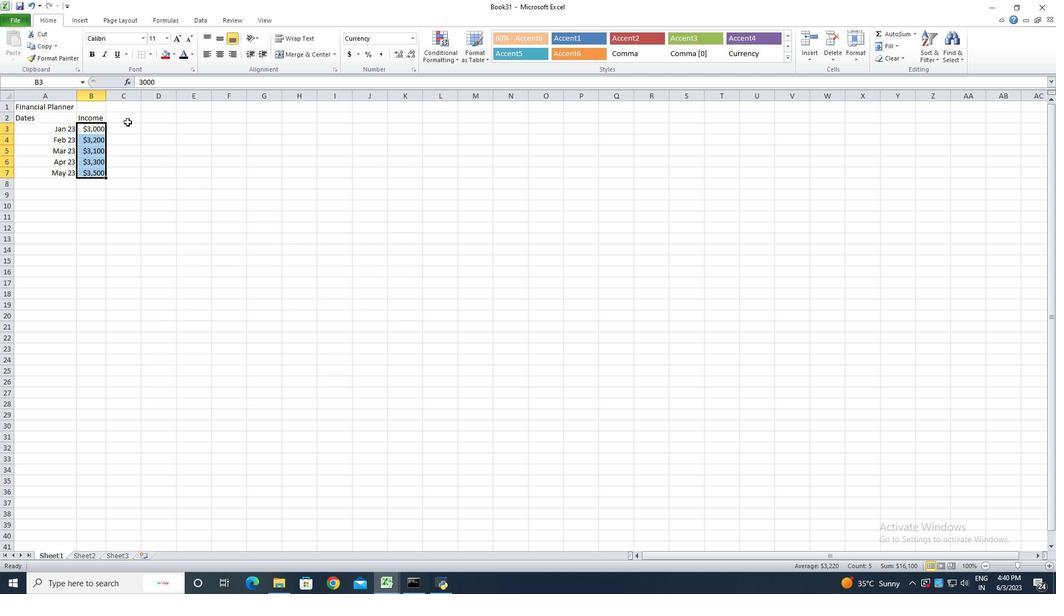 
Action: Mouse pressed left at (127, 120)
Screenshot: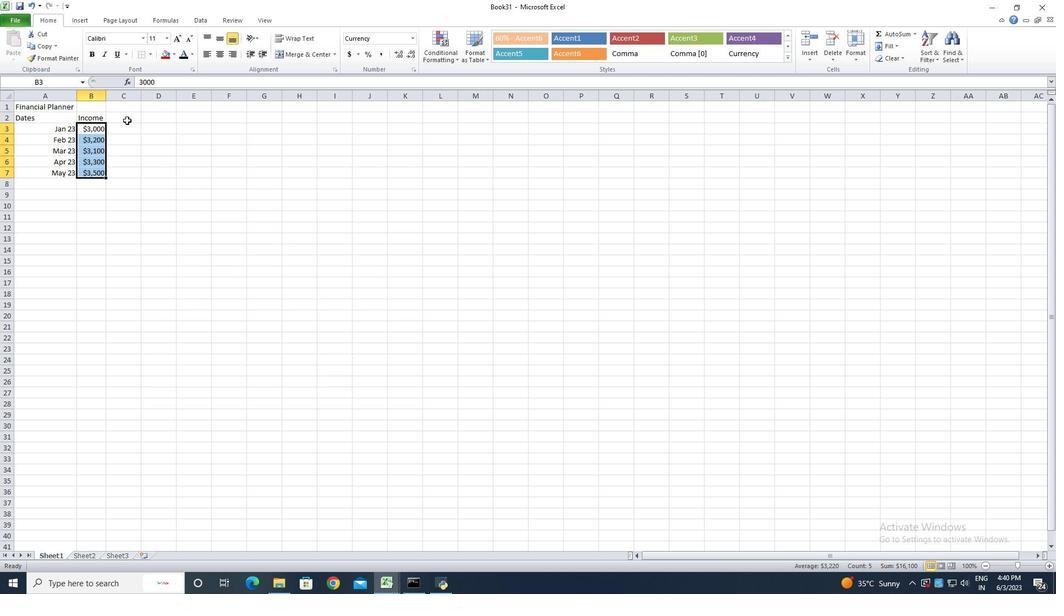 
Action: Key pressed <Key.shift>Expenses<Key.enter>2000<Key.enter>2300<Key.enter>2200<Key.enter>2500<Key.enter>2800
Screenshot: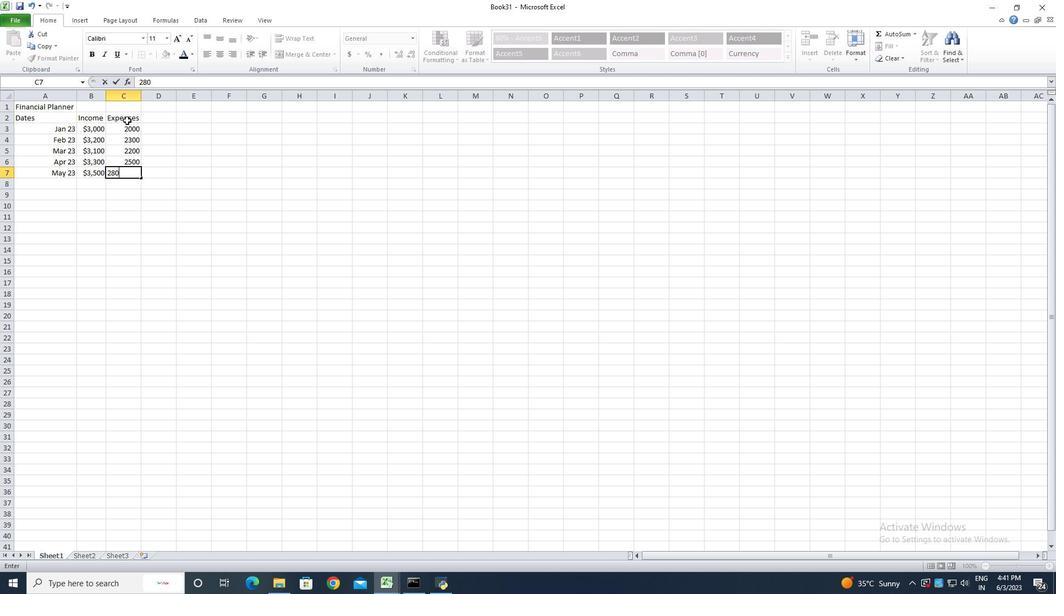 
Action: Mouse moved to (119, 128)
Screenshot: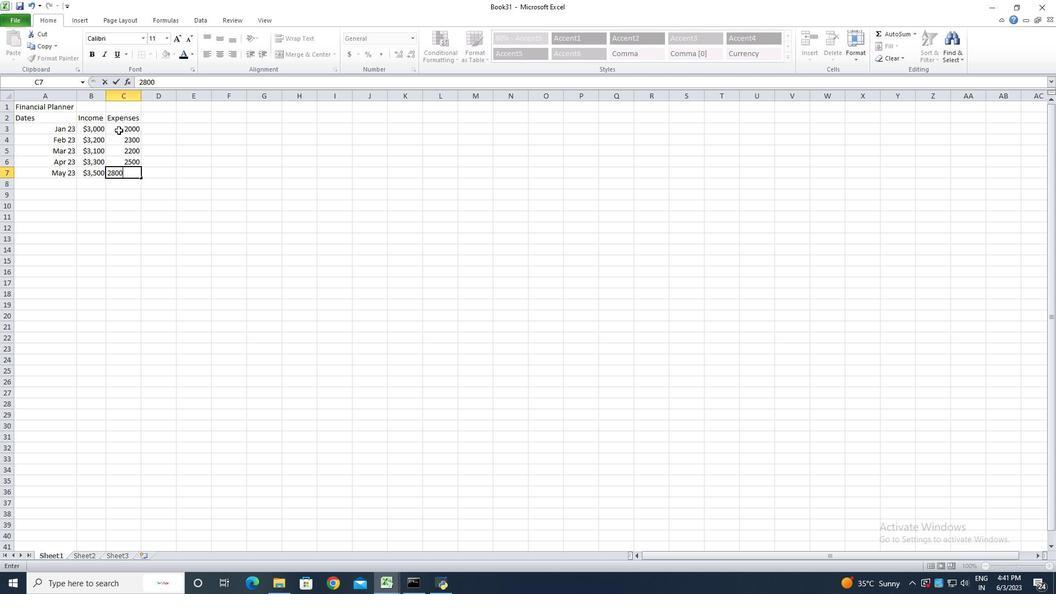 
Action: Mouse pressed left at (119, 128)
Screenshot: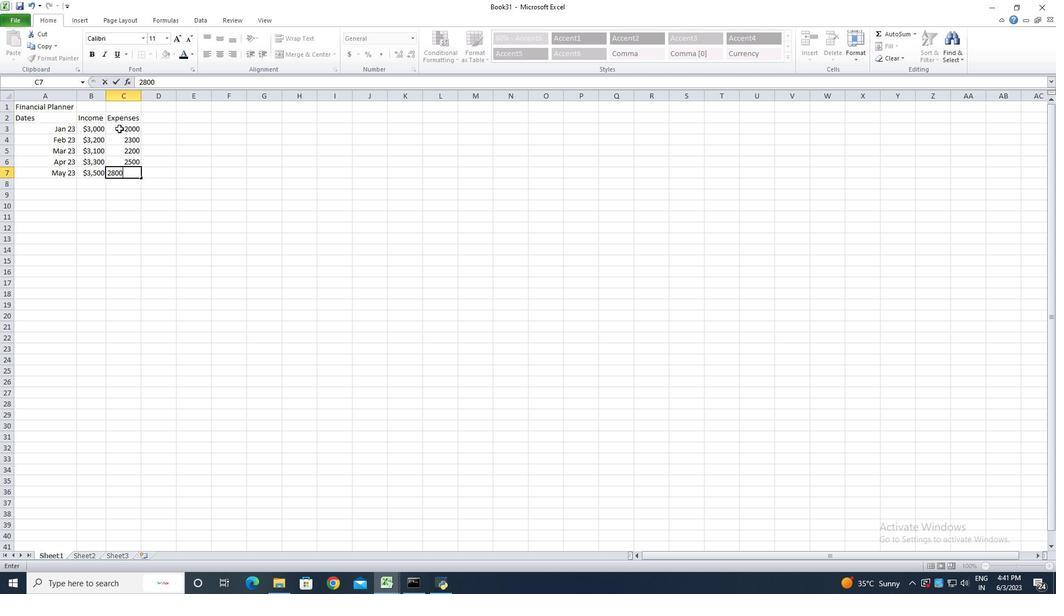 
Action: Mouse moved to (412, 37)
Screenshot: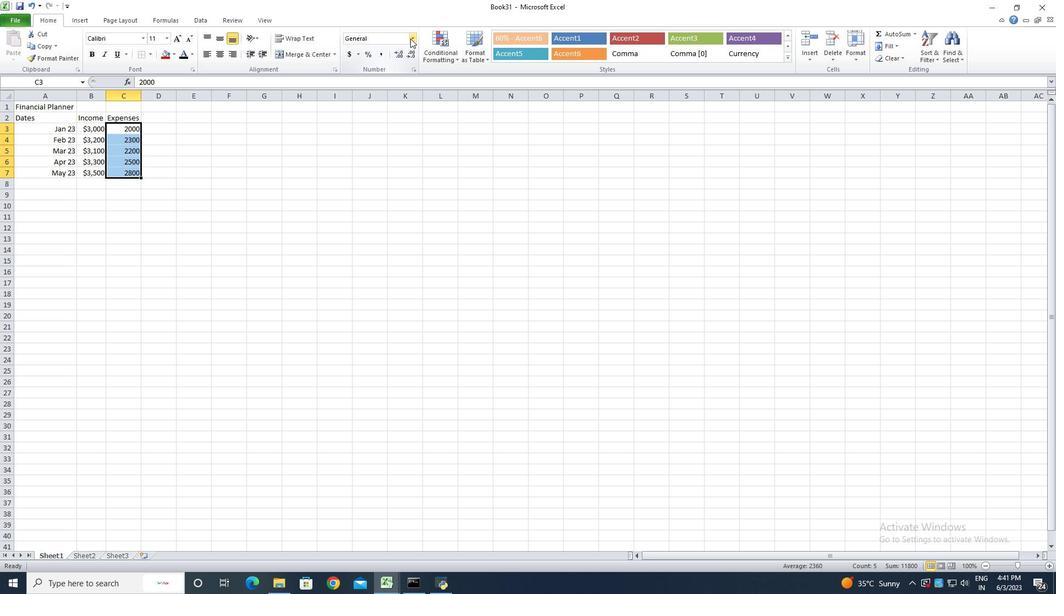 
Action: Mouse pressed left at (412, 37)
Screenshot: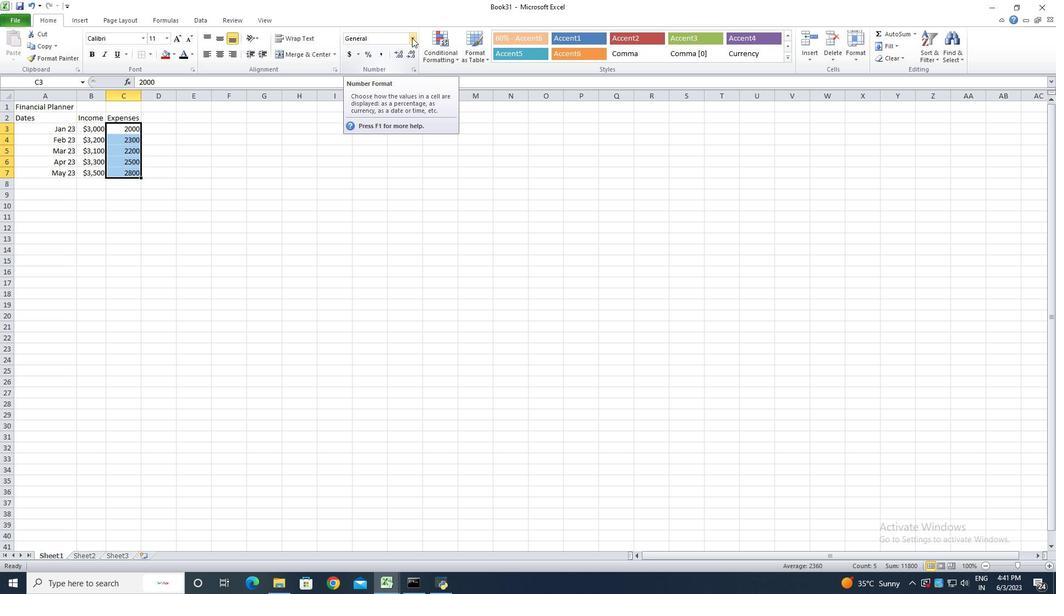 
Action: Mouse moved to (391, 317)
Screenshot: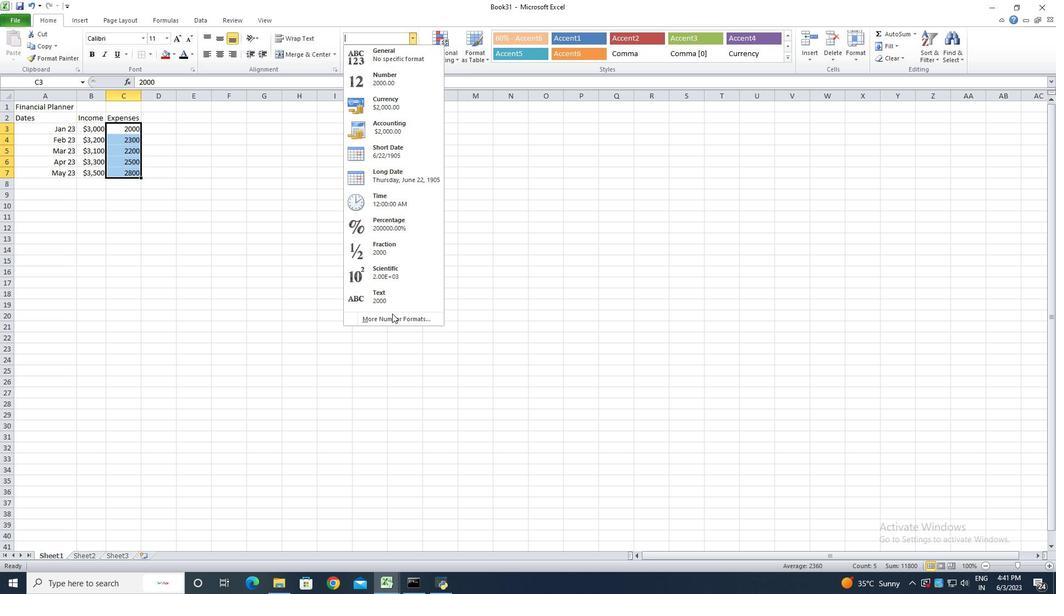 
Action: Mouse pressed left at (391, 317)
Screenshot: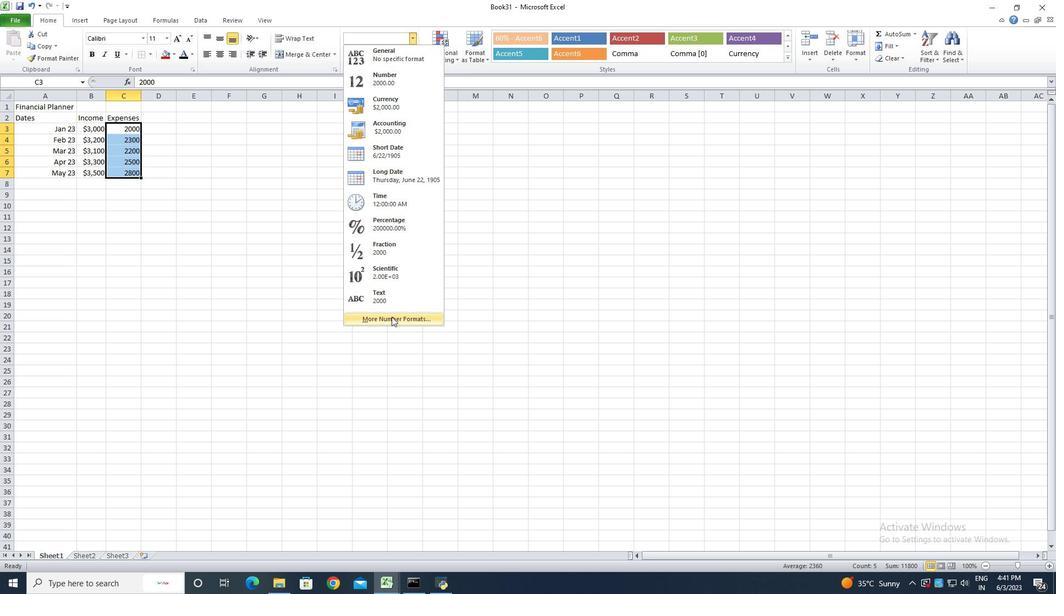 
Action: Mouse moved to (155, 204)
Screenshot: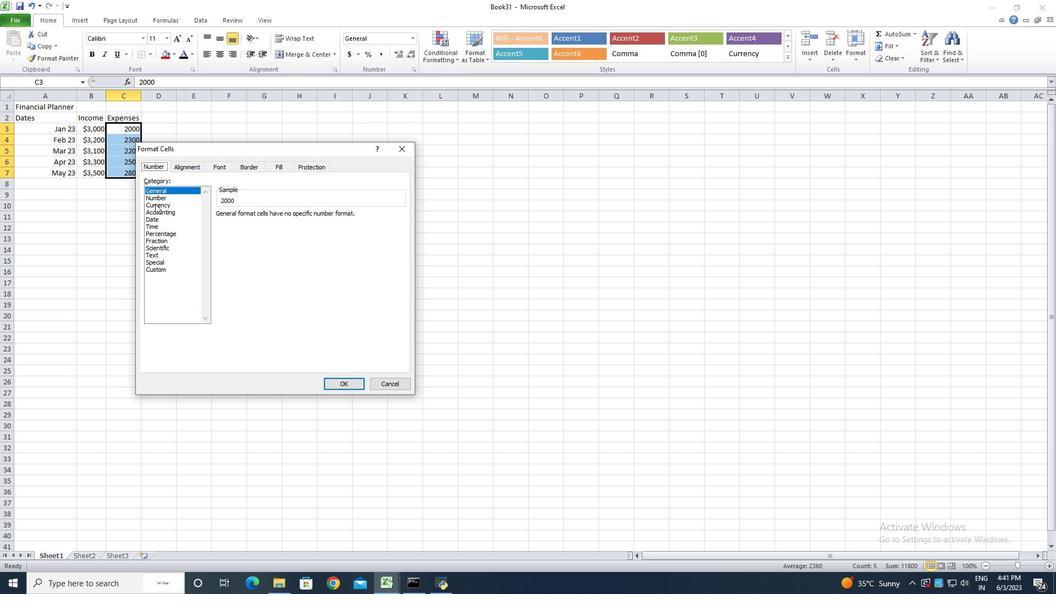 
Action: Mouse pressed left at (155, 204)
Screenshot: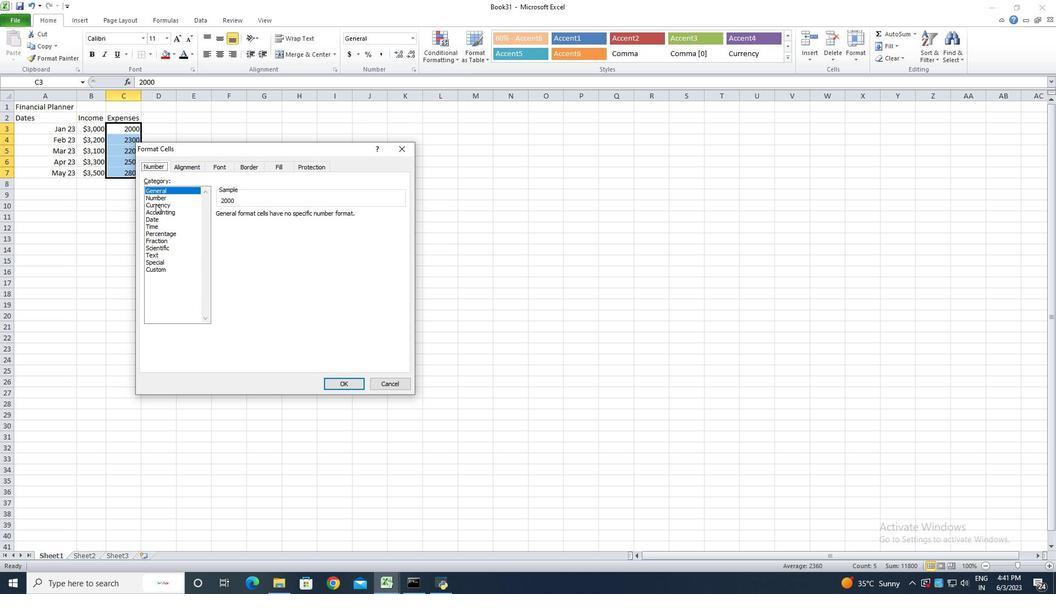 
Action: Mouse moved to (288, 216)
Screenshot: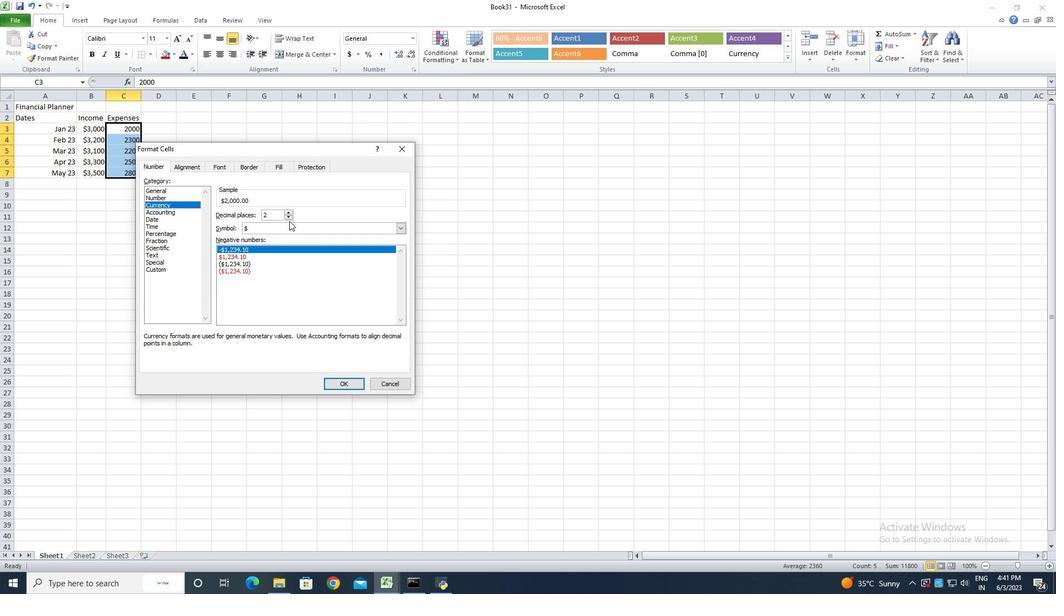 
Action: Mouse pressed left at (288, 216)
Screenshot: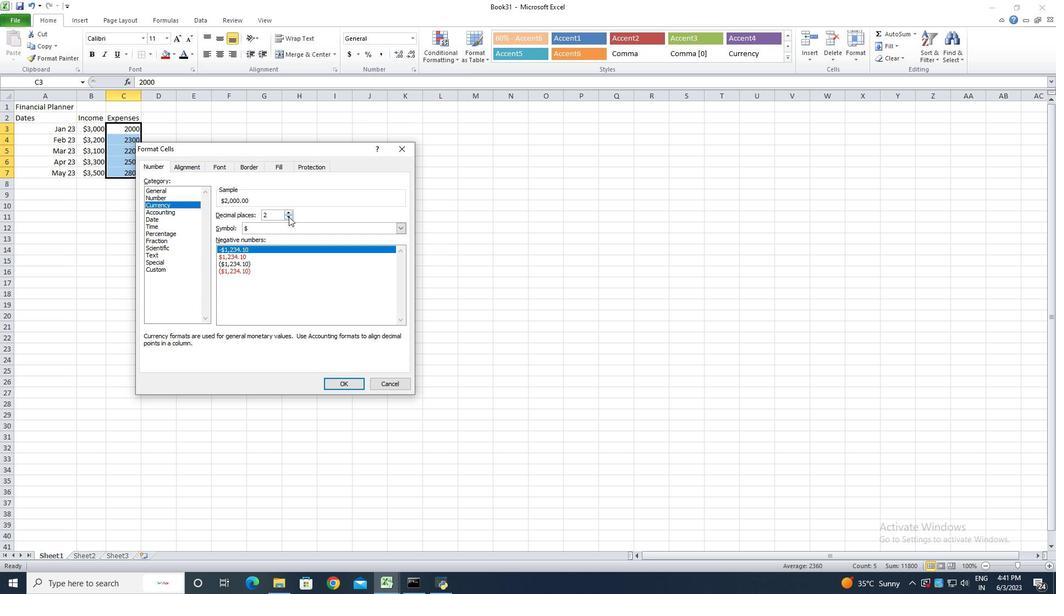 
Action: Mouse pressed left at (288, 216)
Screenshot: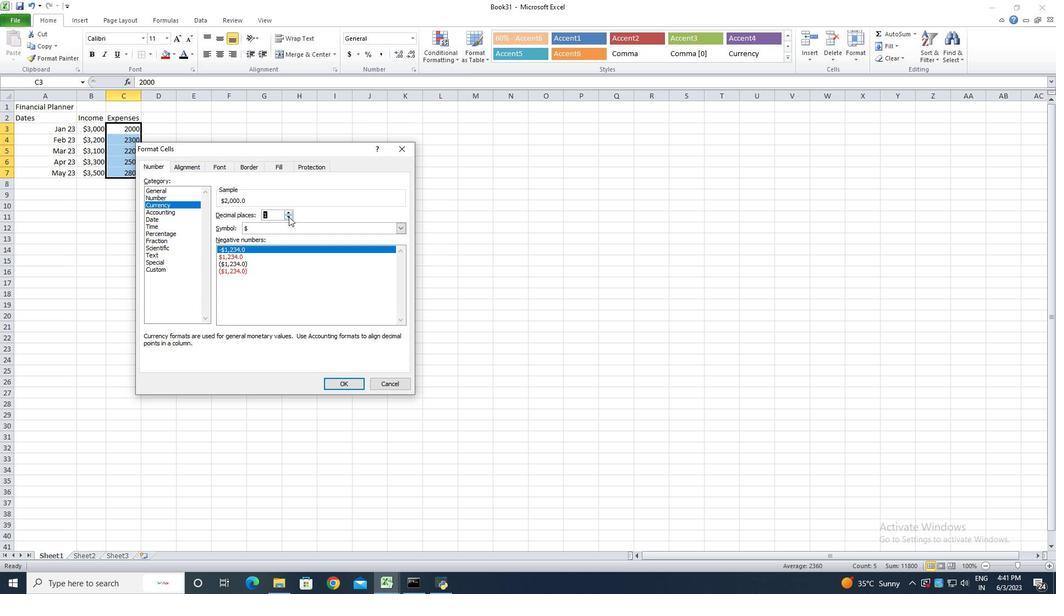 
Action: Mouse moved to (341, 386)
Screenshot: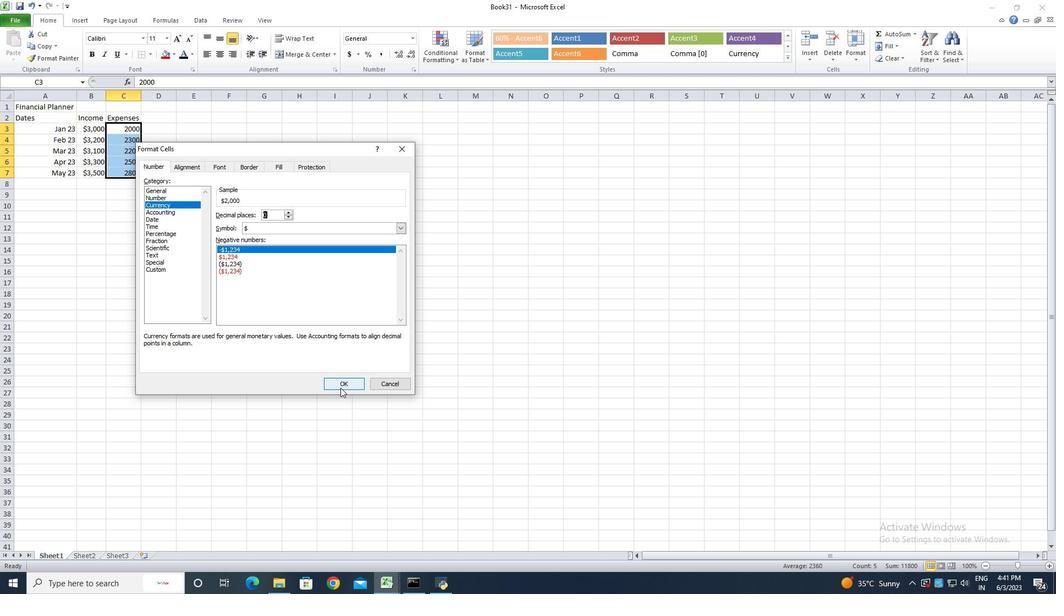 
Action: Mouse pressed left at (341, 386)
Screenshot: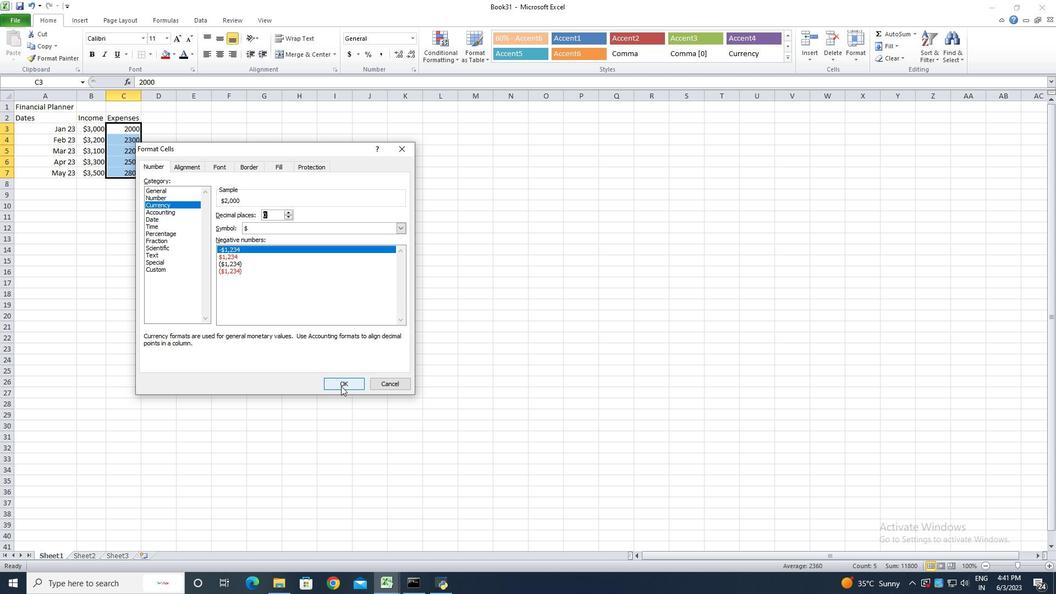 
Action: Mouse moved to (142, 97)
Screenshot: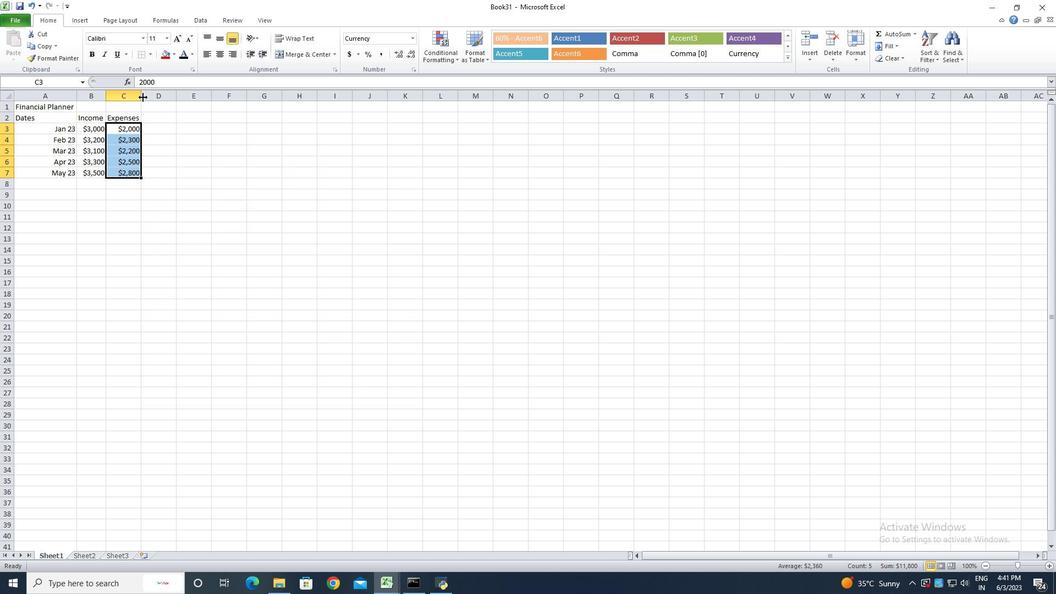 
Action: Mouse pressed left at (142, 97)
Screenshot: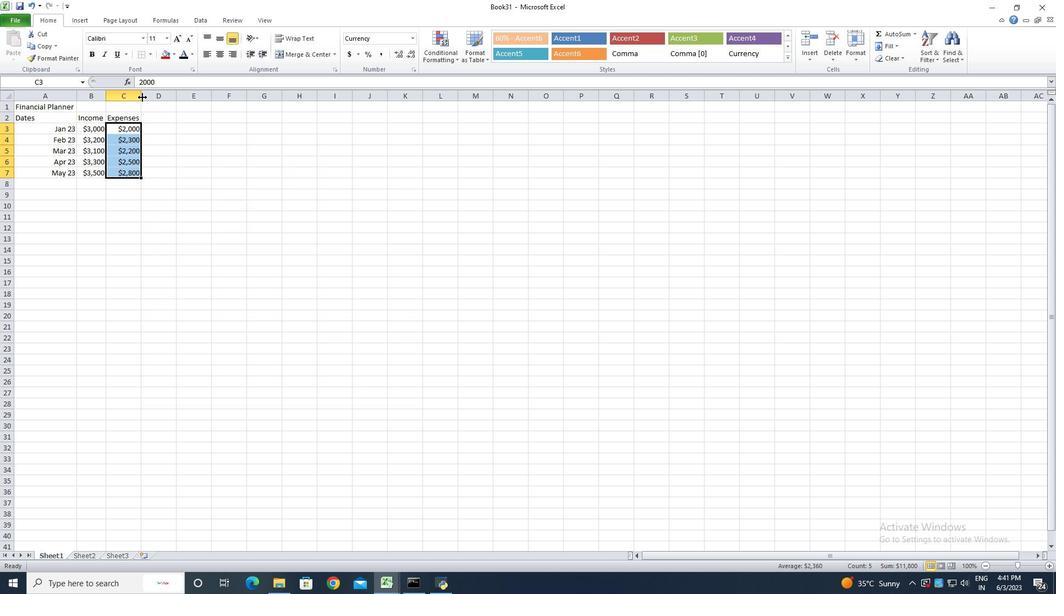 
Action: Mouse pressed left at (142, 97)
Screenshot: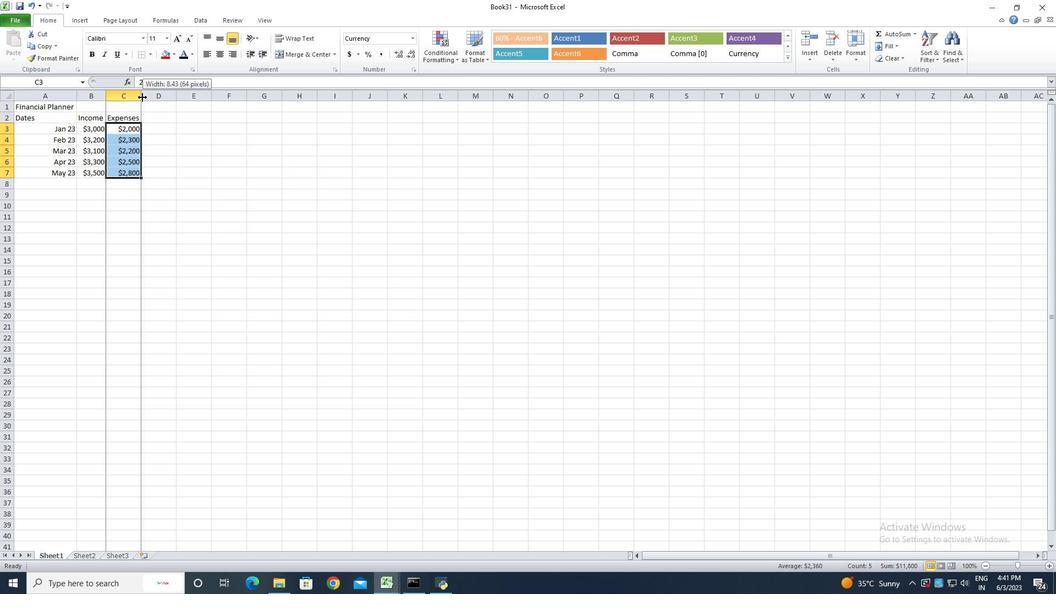 
Action: Mouse moved to (150, 120)
Screenshot: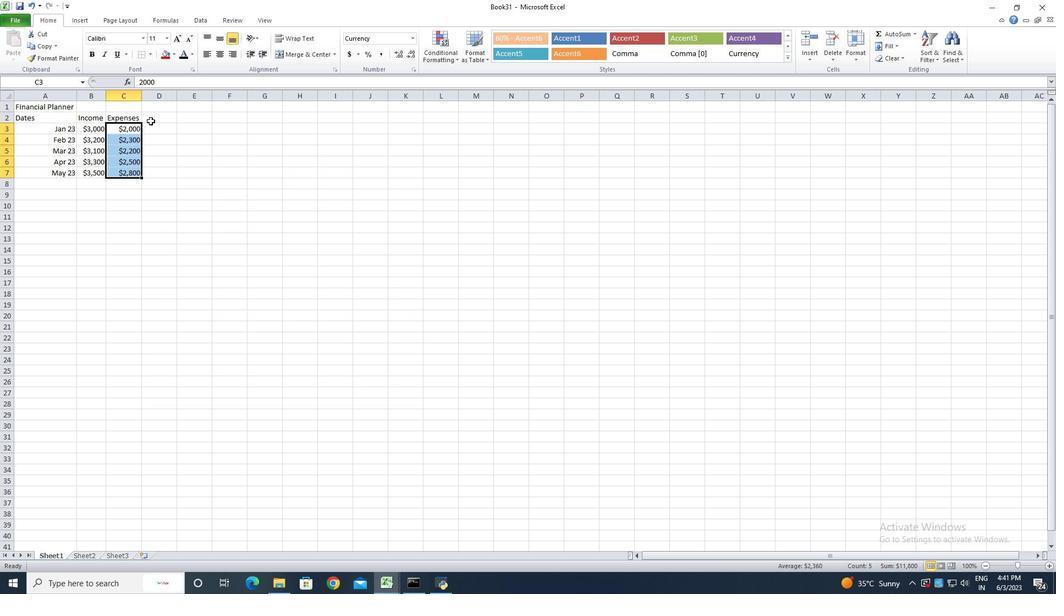 
Action: Mouse pressed left at (150, 120)
Screenshot: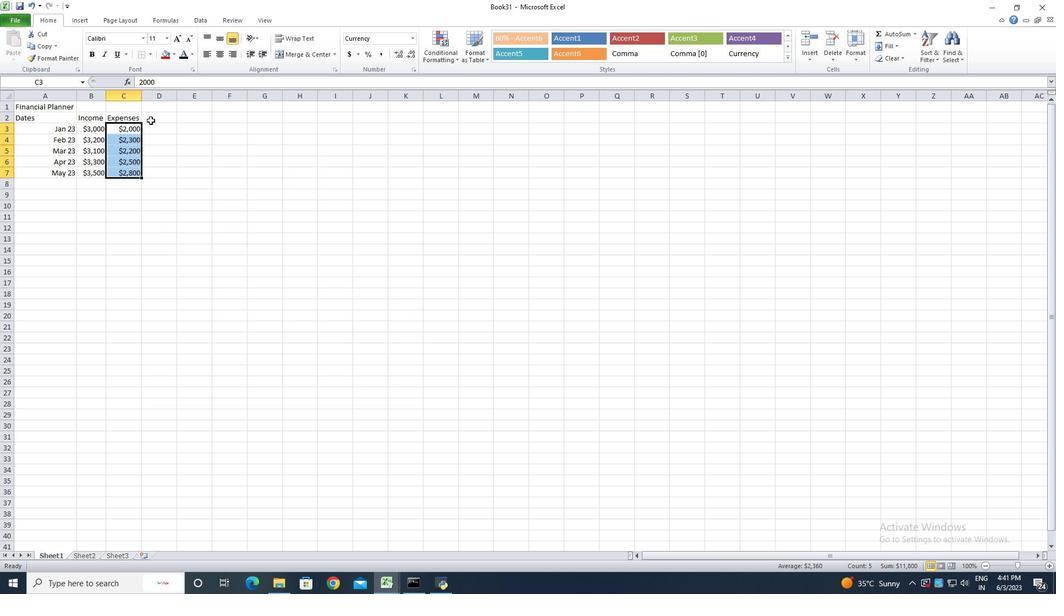 
Action: Key pressed <Key.shift><Key.shift><Key.shift>Savings<Key.enter>500<Key.enter>600<Key.enter>500<Key.enter>700<Key.enter>700
Screenshot: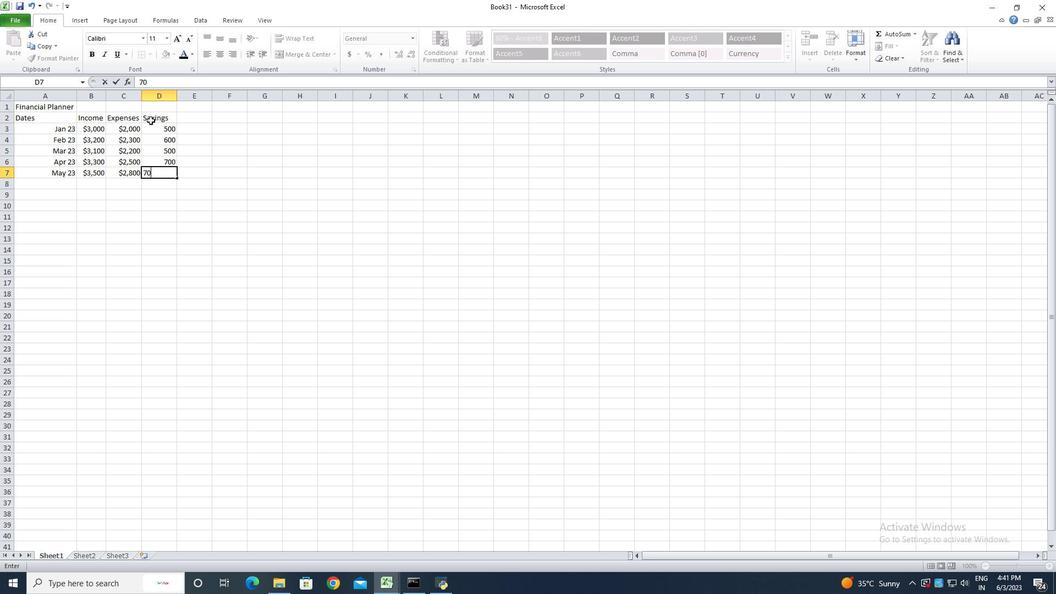 
Action: Mouse moved to (158, 128)
Screenshot: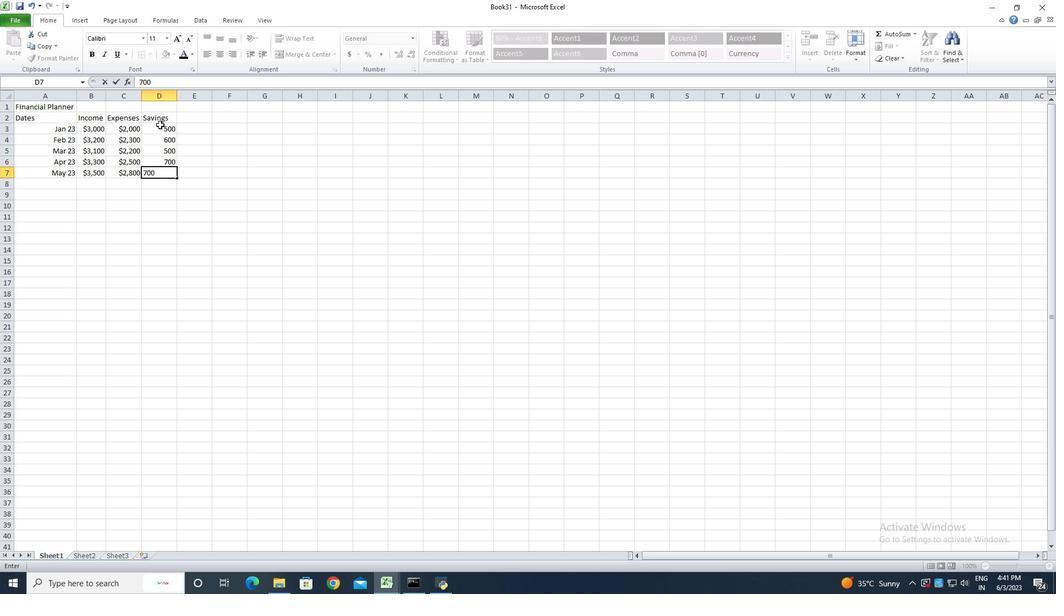 
Action: Mouse pressed left at (158, 128)
Screenshot: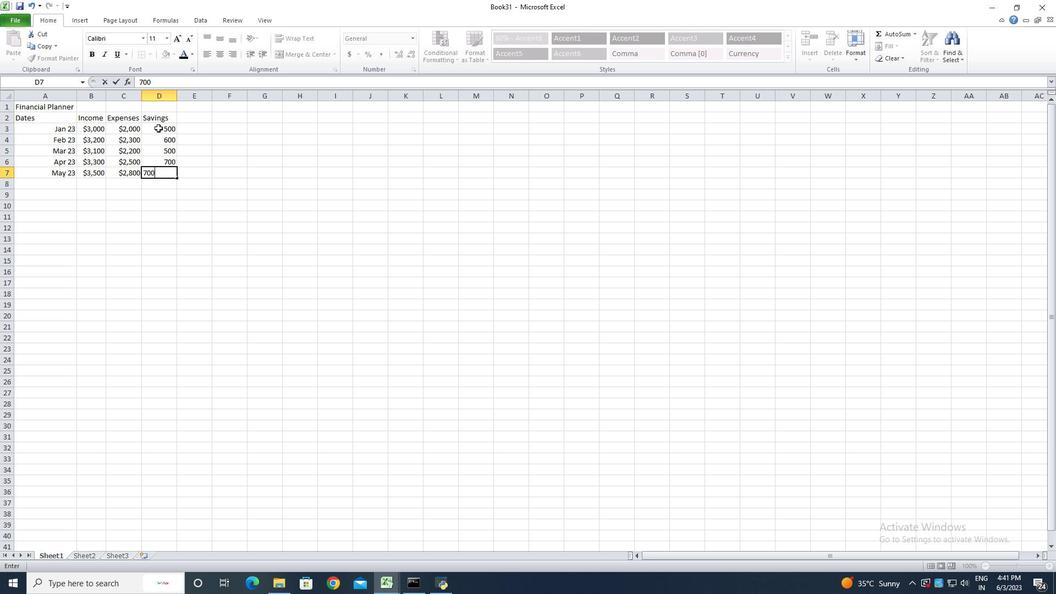
Action: Mouse moved to (413, 39)
Screenshot: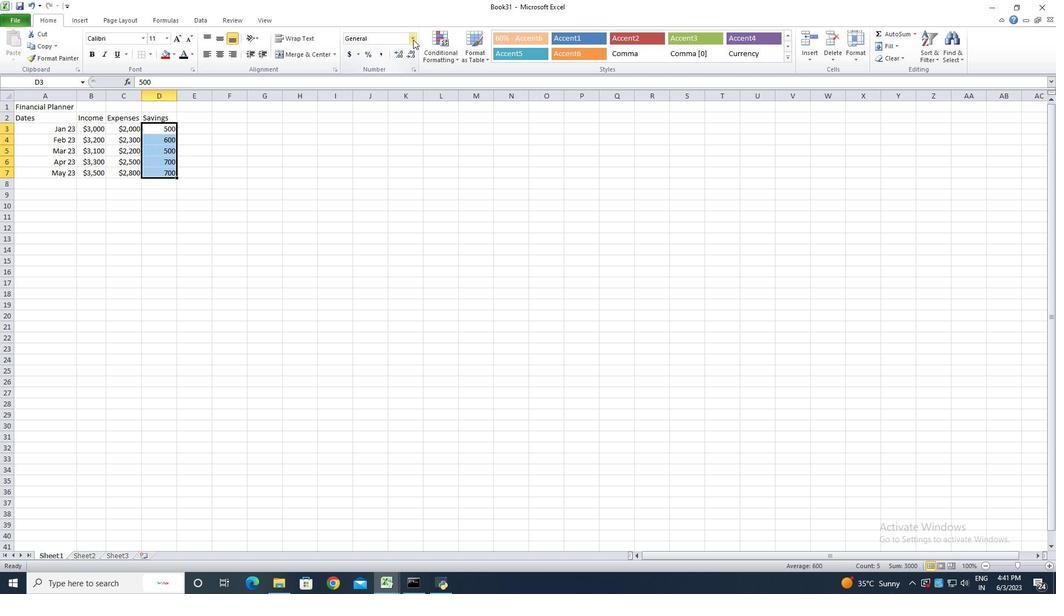 
Action: Mouse pressed left at (413, 39)
Screenshot: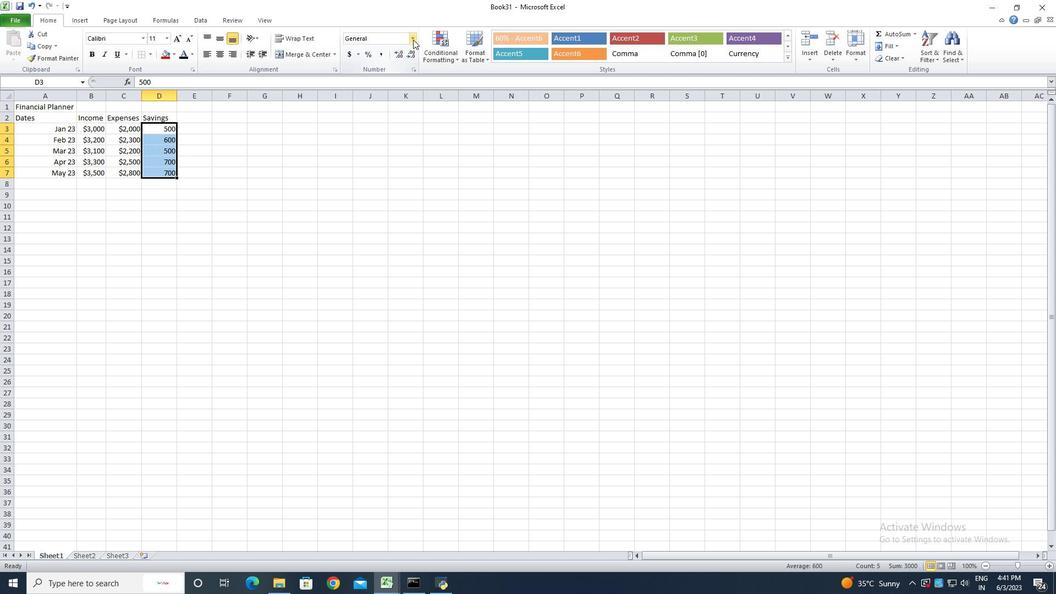 
Action: Mouse moved to (383, 319)
Screenshot: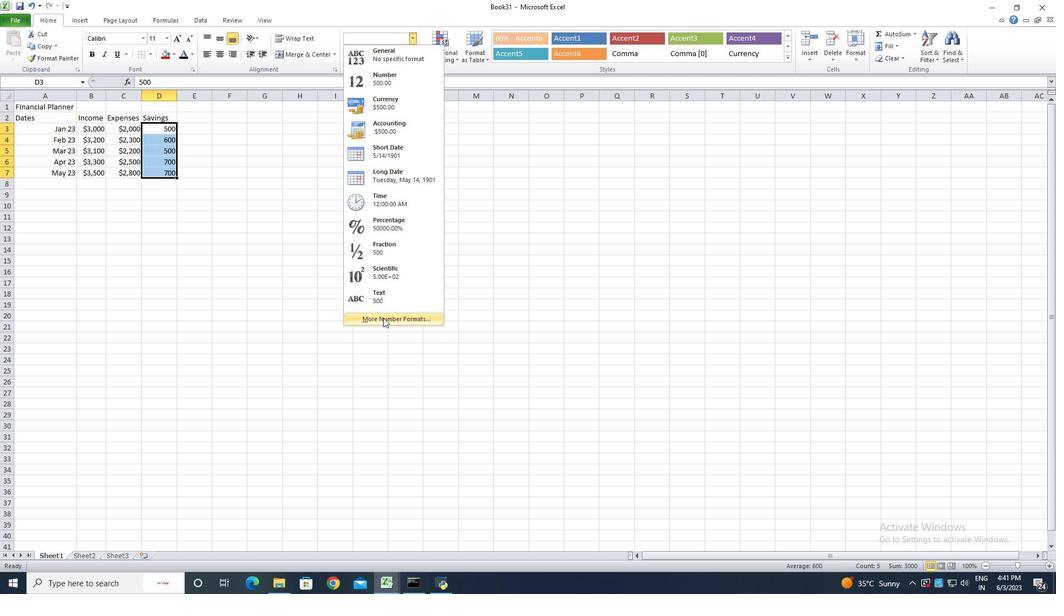 
Action: Mouse pressed left at (383, 319)
Screenshot: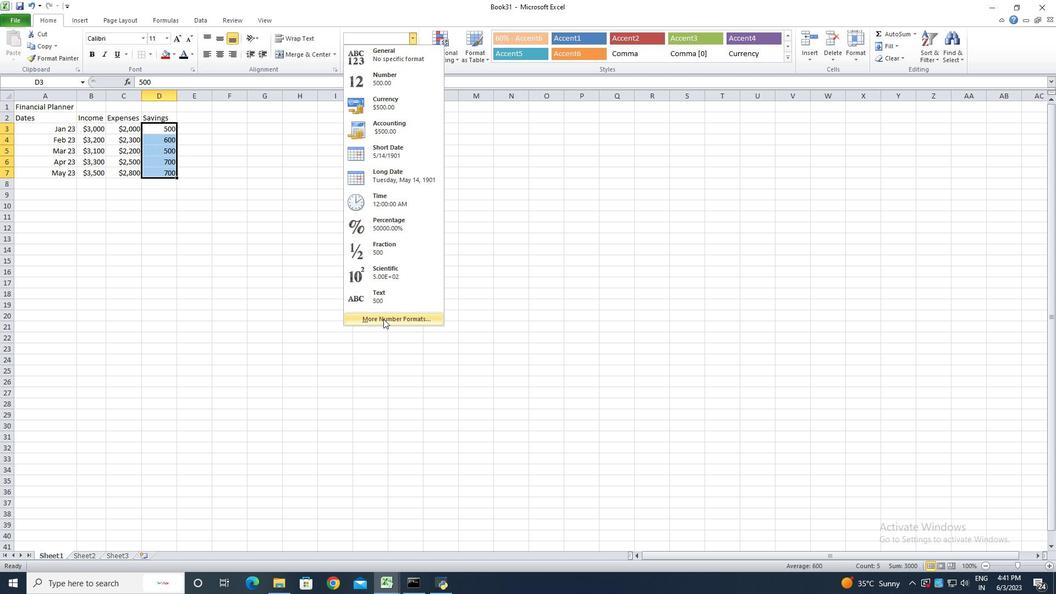 
Action: Mouse moved to (164, 205)
Screenshot: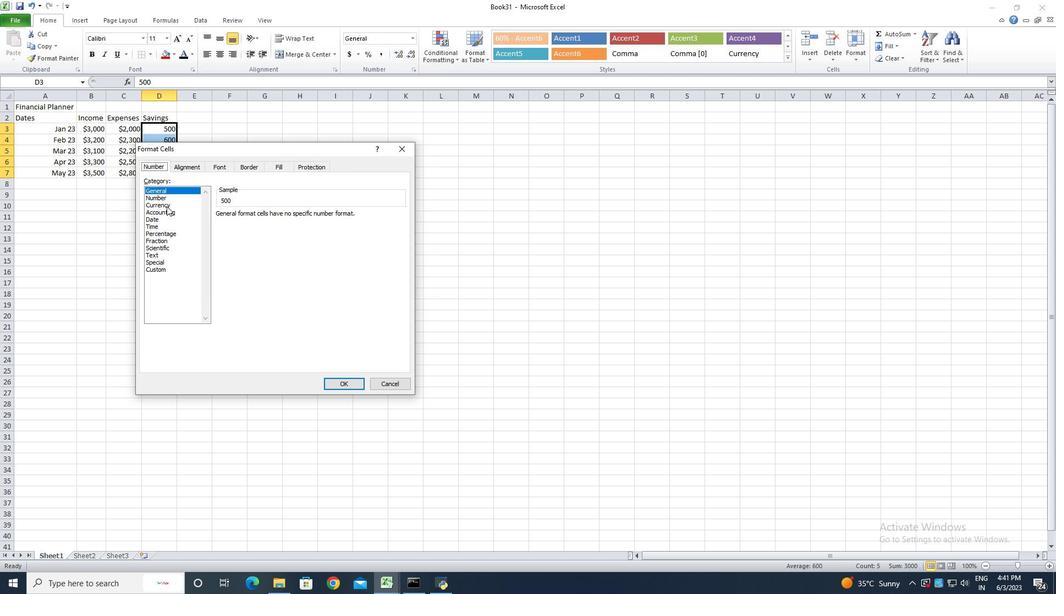 
Action: Mouse pressed left at (164, 205)
Screenshot: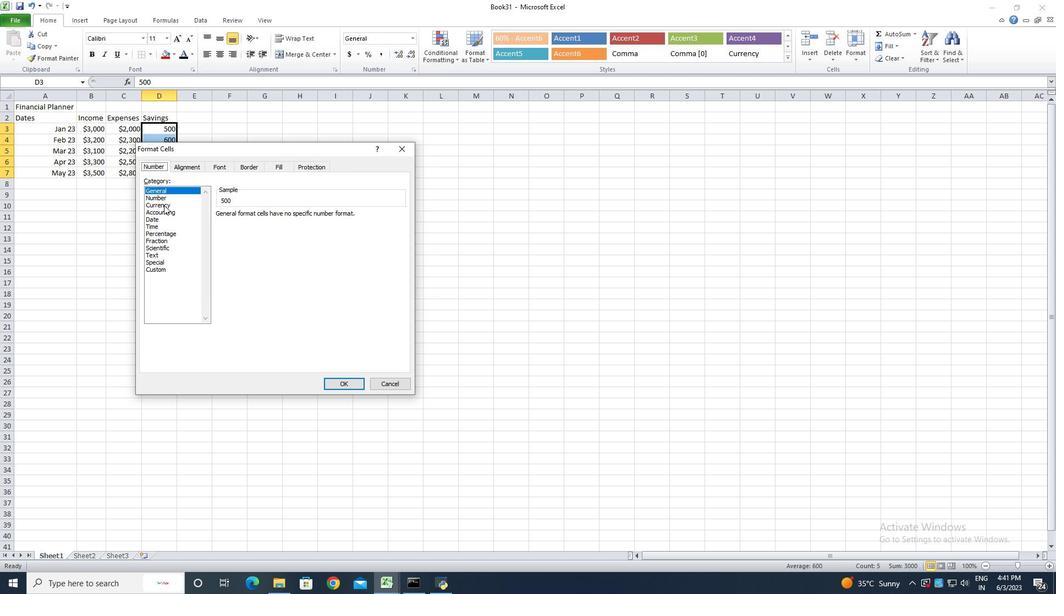 
Action: Mouse moved to (287, 217)
Screenshot: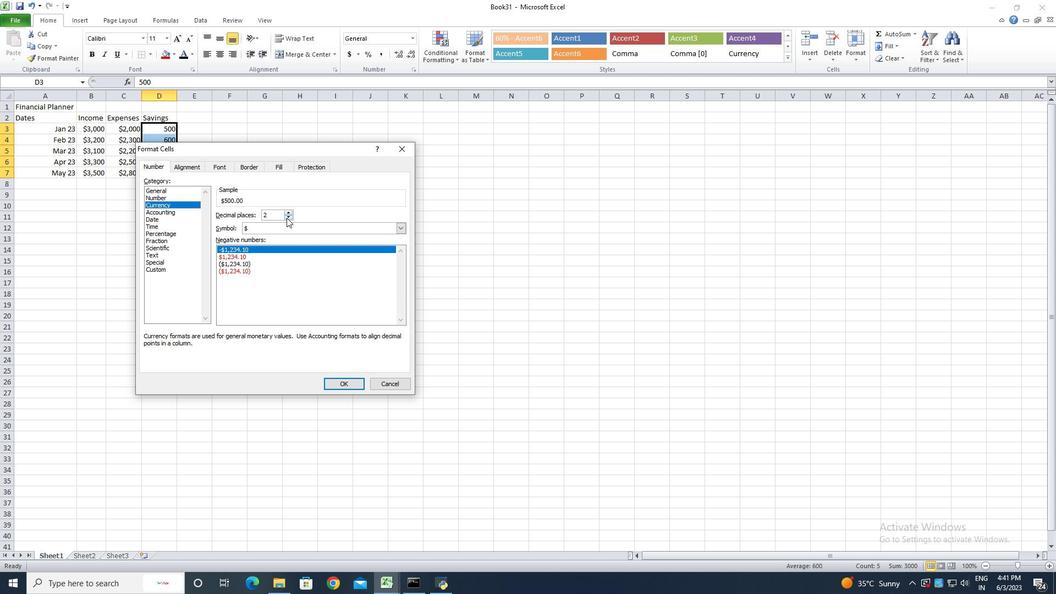 
Action: Mouse pressed left at (287, 217)
Screenshot: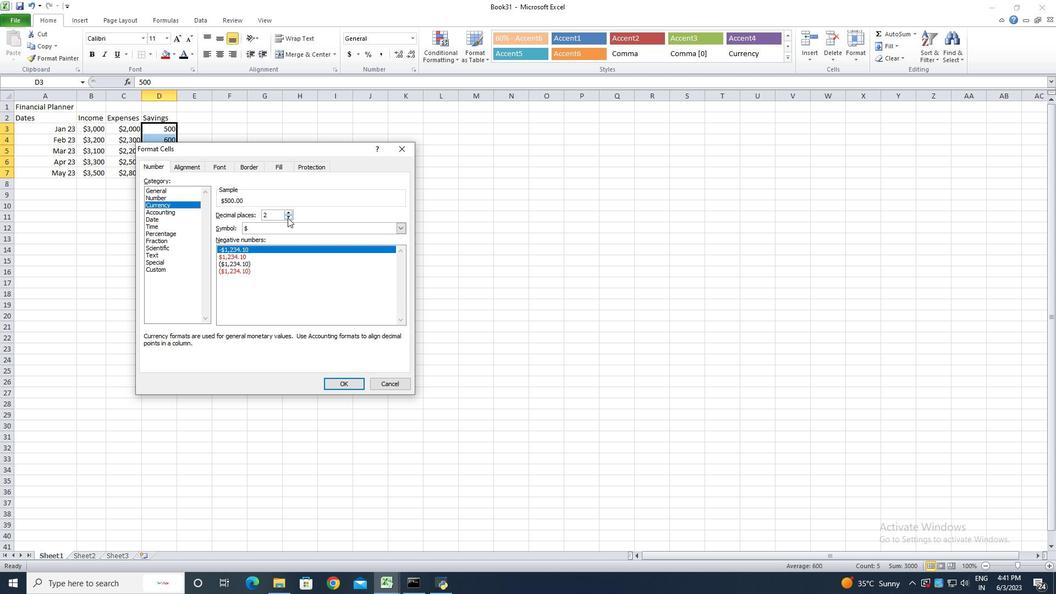 
Action: Mouse pressed left at (287, 217)
Screenshot: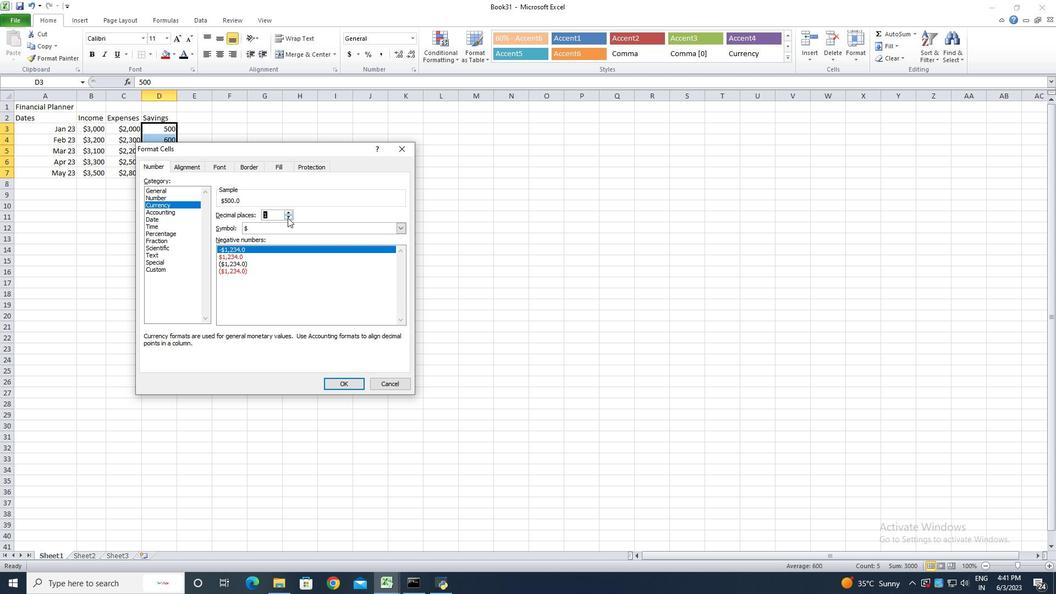
Action: Mouse moved to (330, 383)
Screenshot: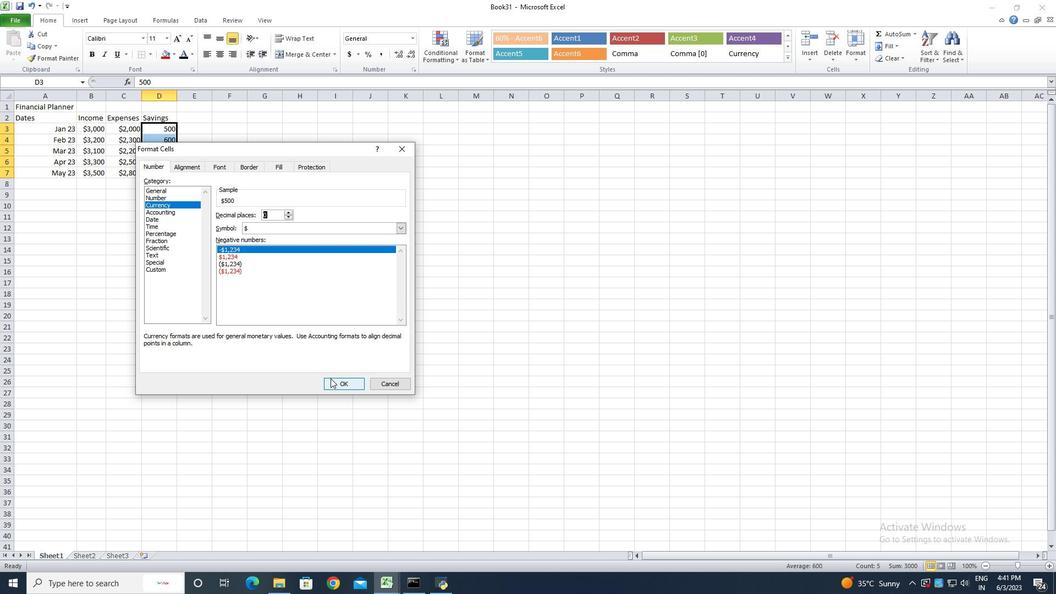 
Action: Mouse pressed left at (330, 383)
Screenshot: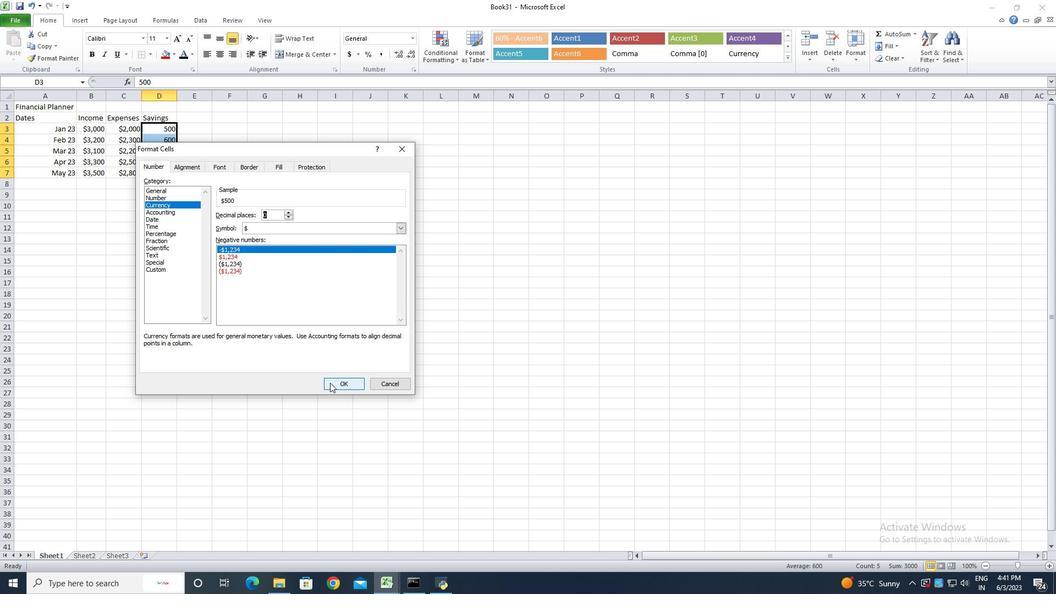 
Action: Mouse moved to (175, 100)
Screenshot: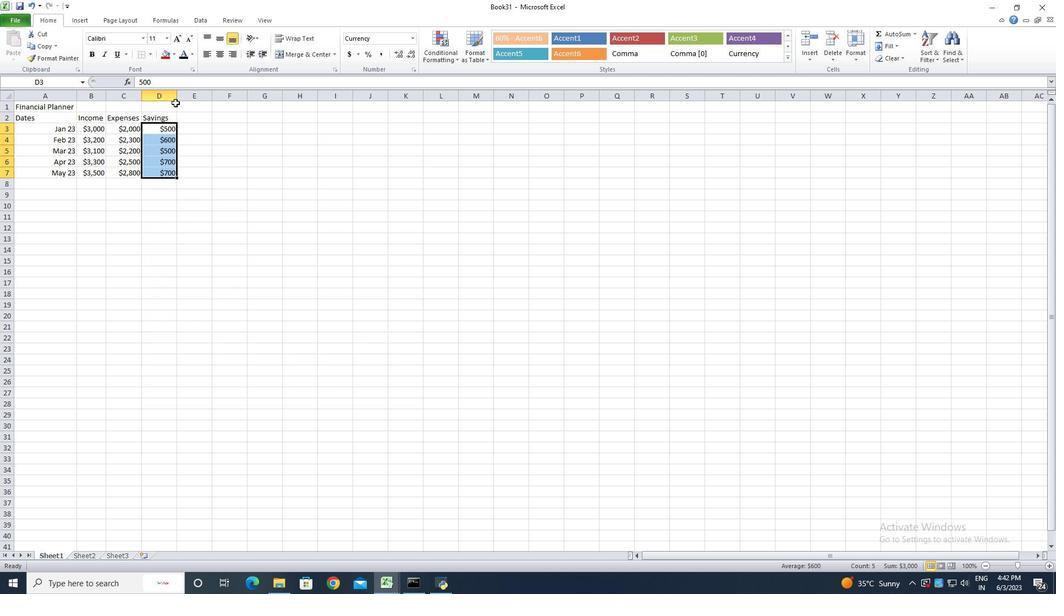 
Action: Mouse pressed left at (175, 100)
Screenshot: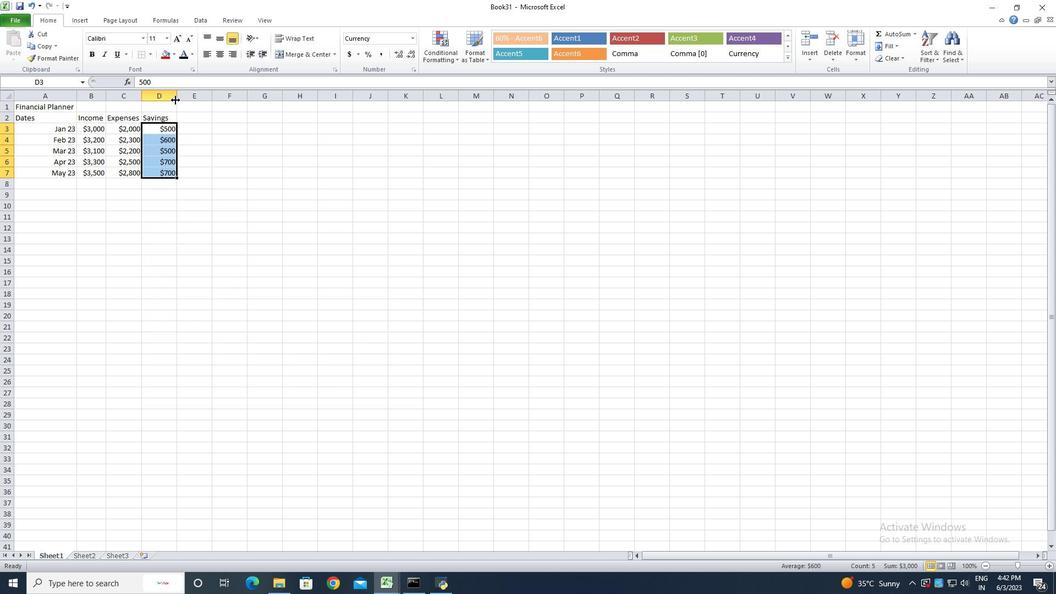 
Action: Mouse pressed left at (175, 100)
Screenshot: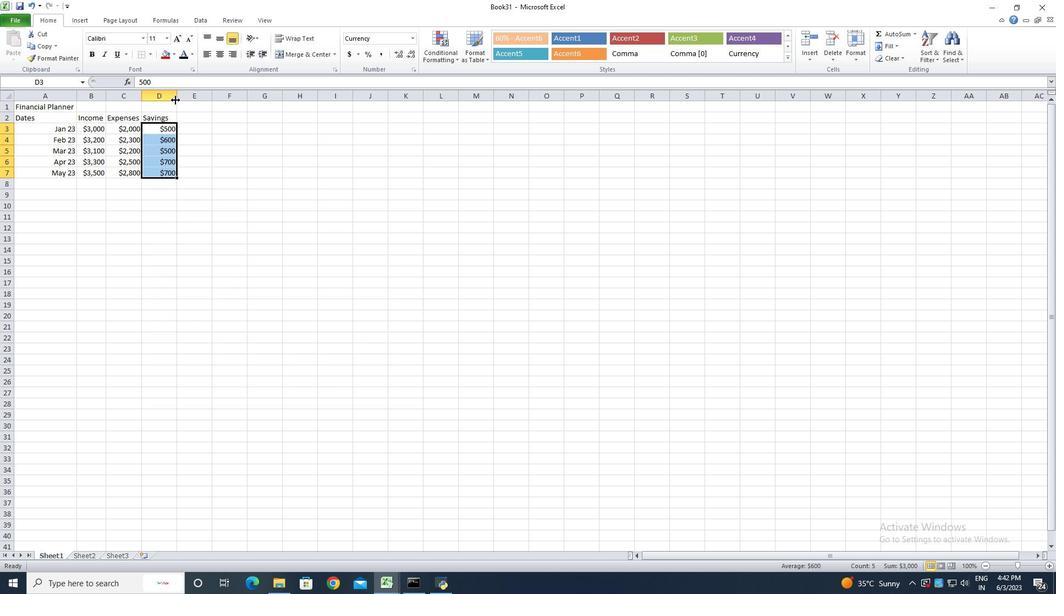 
Action: Mouse moved to (187, 119)
Screenshot: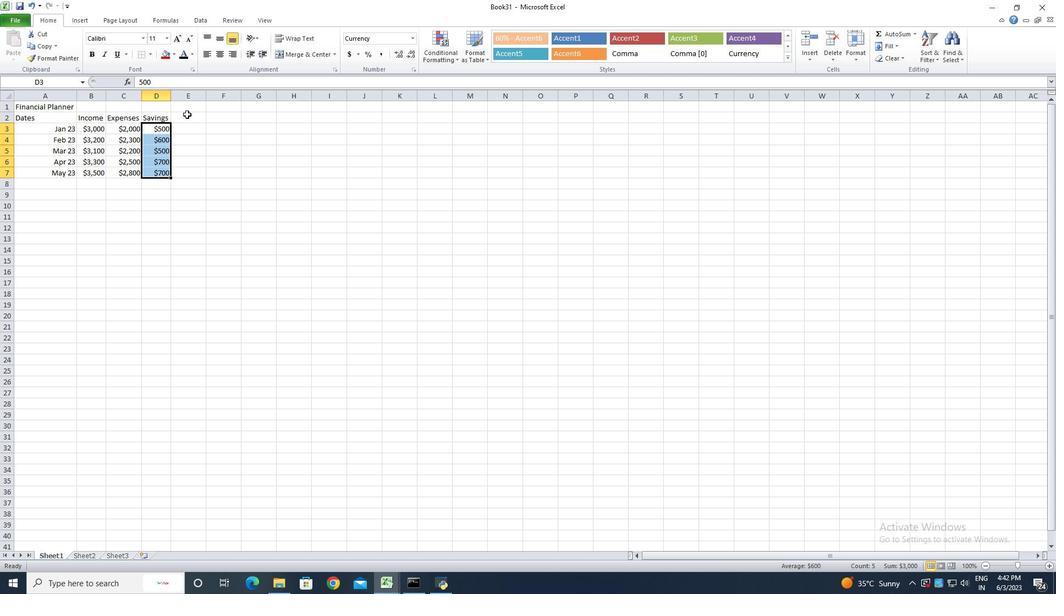 
Action: Mouse pressed left at (187, 119)
Screenshot: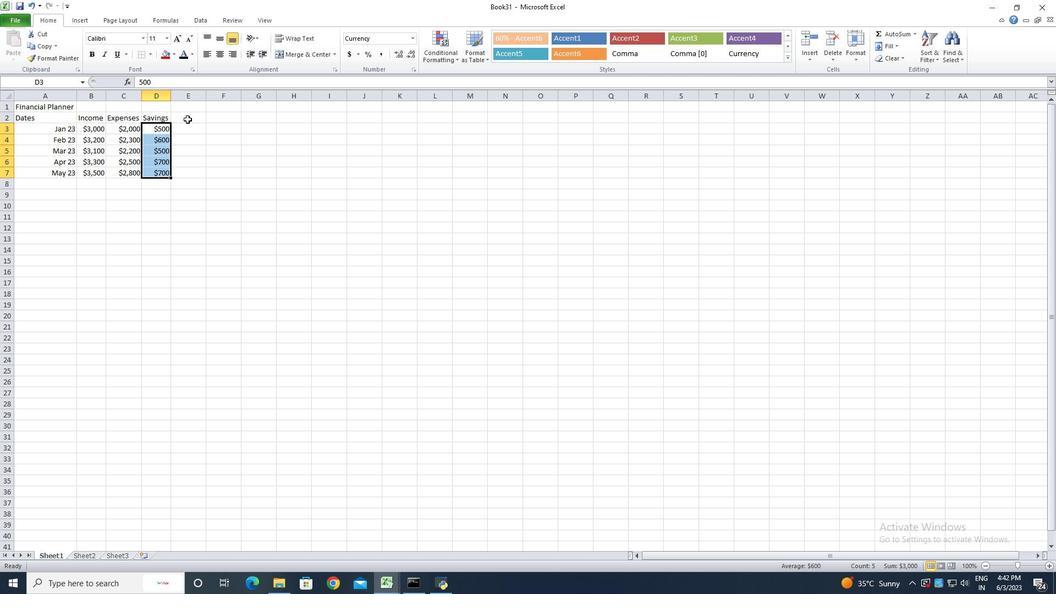 
Action: Key pressed <Key.shift>Investment<Key.enter>500<Key.enter>700<Key.enter>800<Key.enter>900<Key.enter>1000
Screenshot: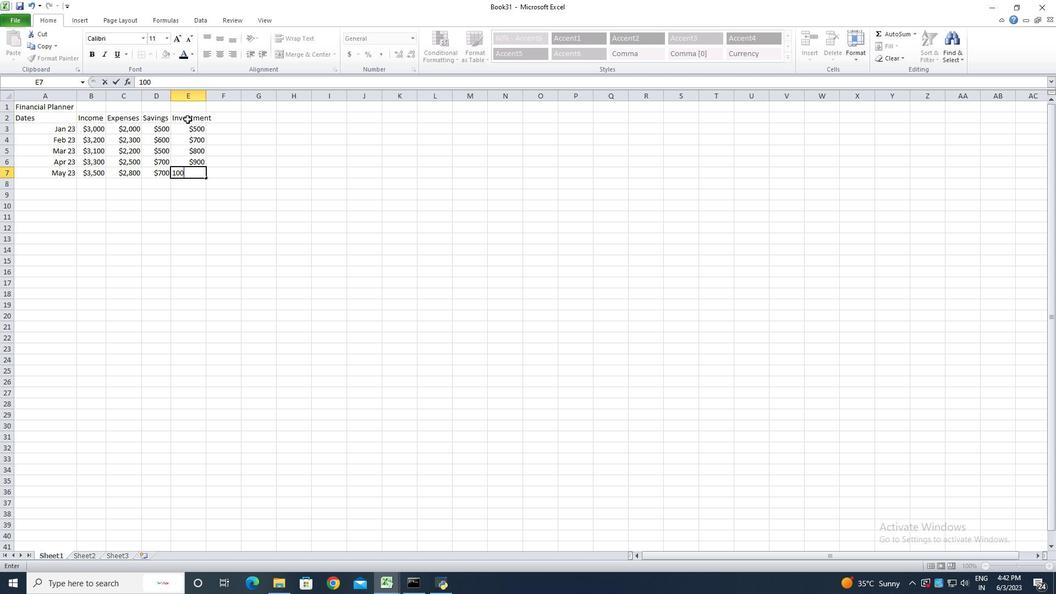 
Action: Mouse moved to (214, 109)
Screenshot: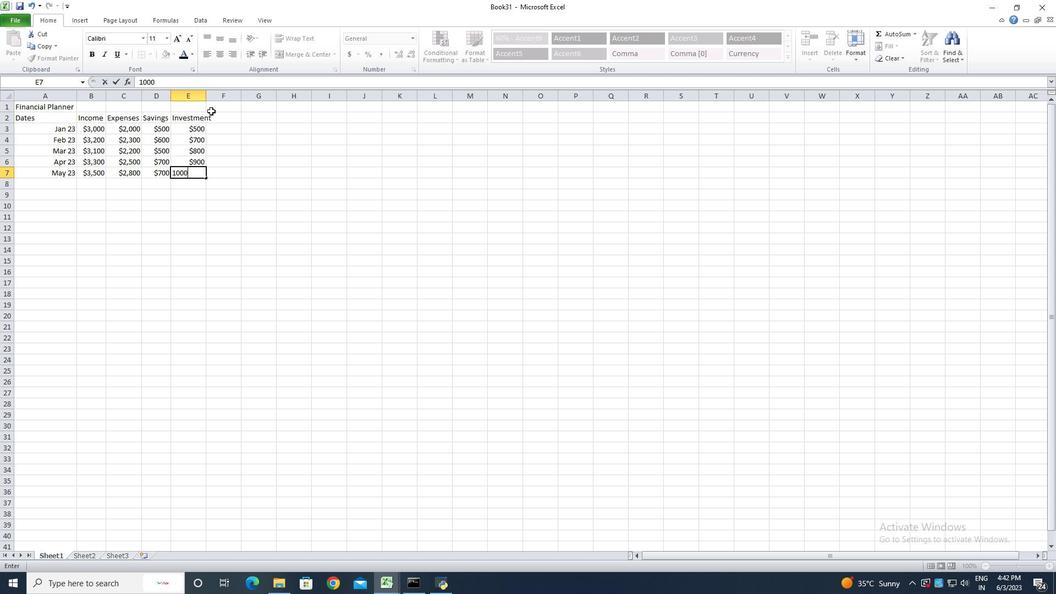 
Action: Mouse pressed left at (214, 109)
Screenshot: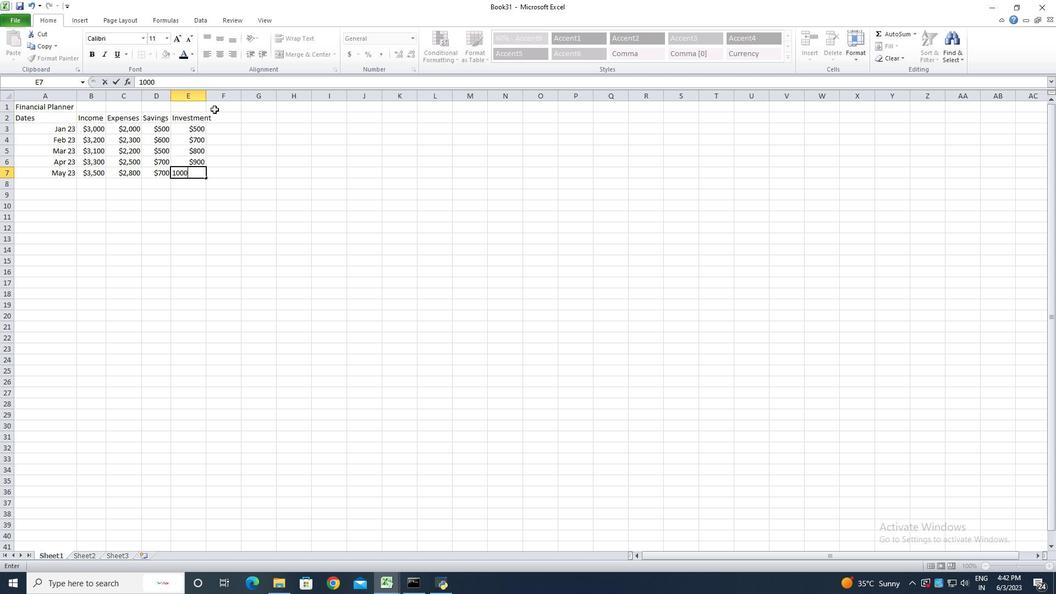 
Action: Mouse moved to (208, 97)
Screenshot: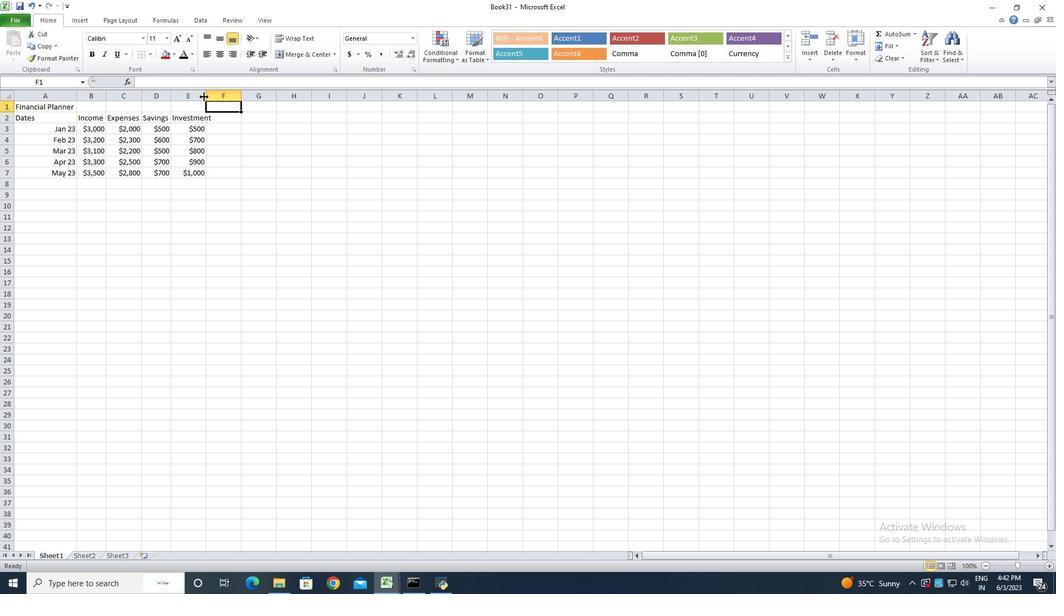 
Action: Mouse pressed left at (208, 97)
Screenshot: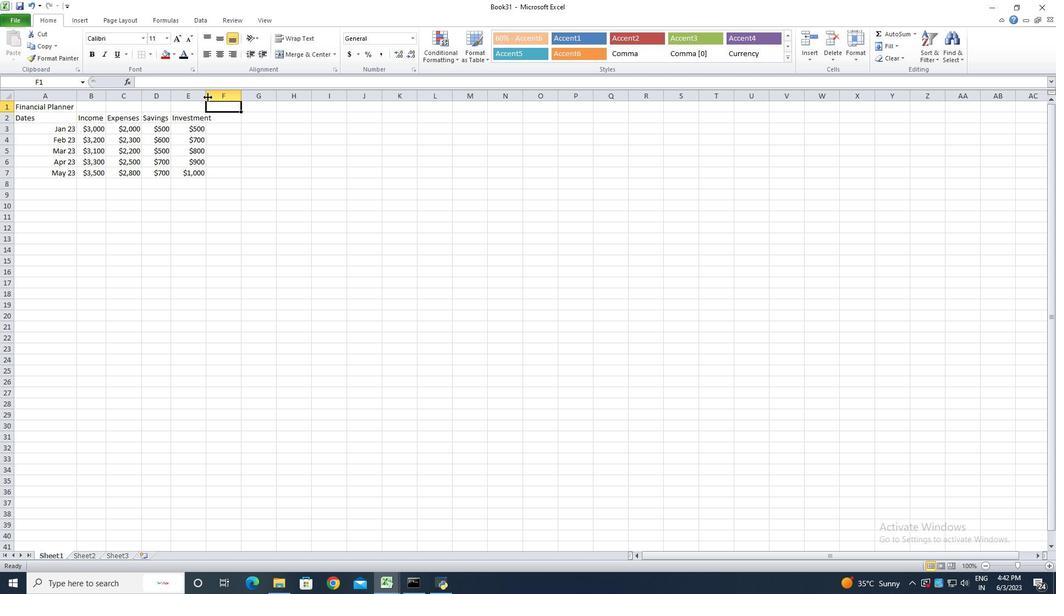 
Action: Mouse pressed left at (208, 97)
Screenshot: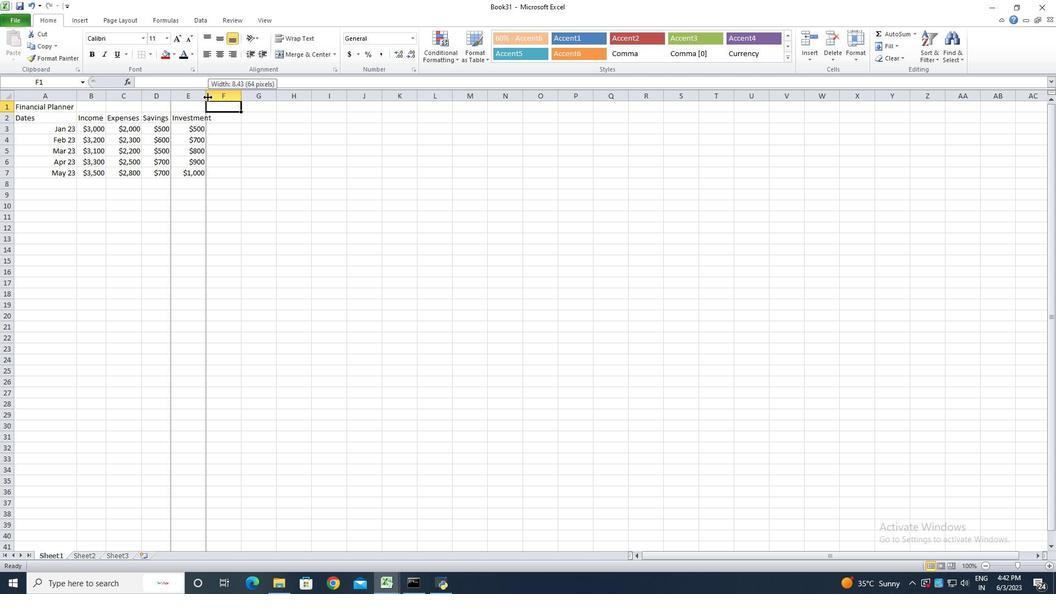 
Action: Mouse moved to (223, 122)
Screenshot: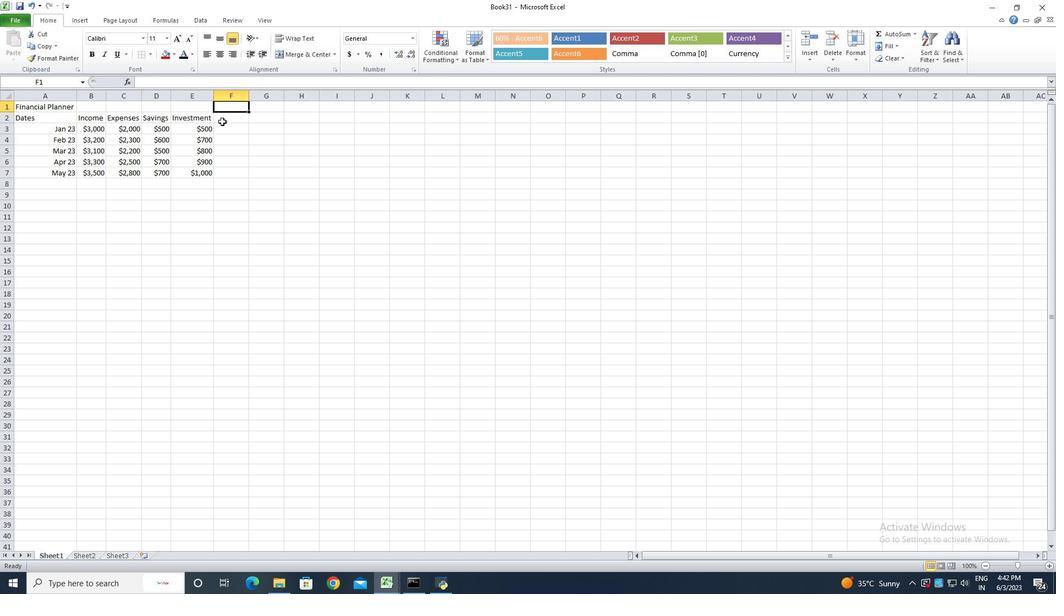 
Action: Mouse pressed left at (223, 122)
Screenshot: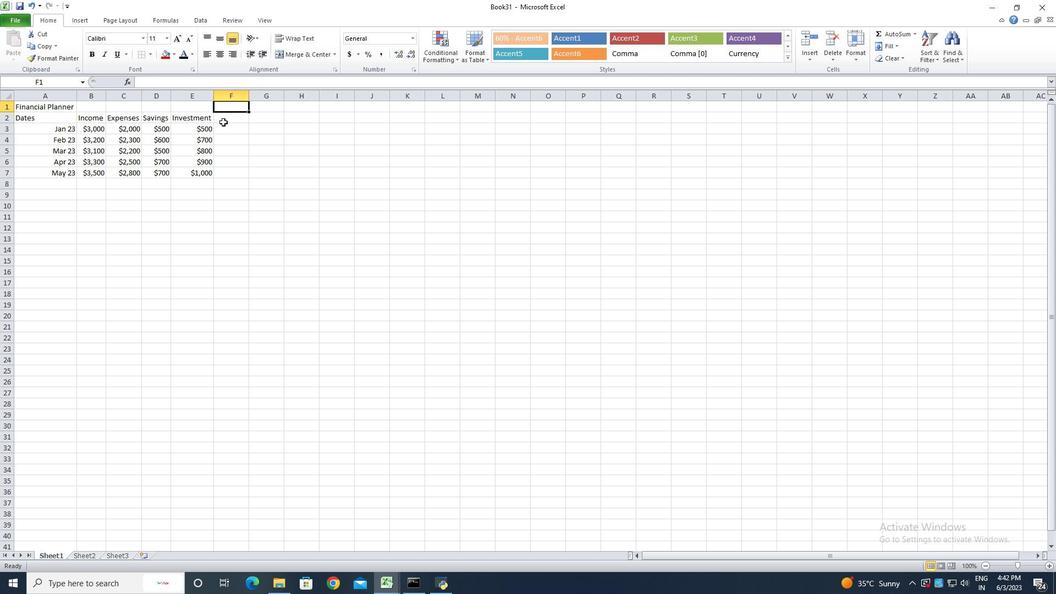 
Action: Key pressed <Key.shift><Key.shift><Key.shift><Key.shift><Key.shift><Key.shift><Key.shift><Key.shift>Net<Key.space><Key.shift>Sving<Key.backspace><Key.backspace><Key.backspace><Key.backspace><Key.caps_lock><Key.caps_lock>aving<Key.enter>1000<Key.enter>1200<Key.enter>30<Key.backspace><Key.backspace>9000<Key.enter><Key.up><Key.backspace>900<Key.enter>800<Key.enter>700
Screenshot: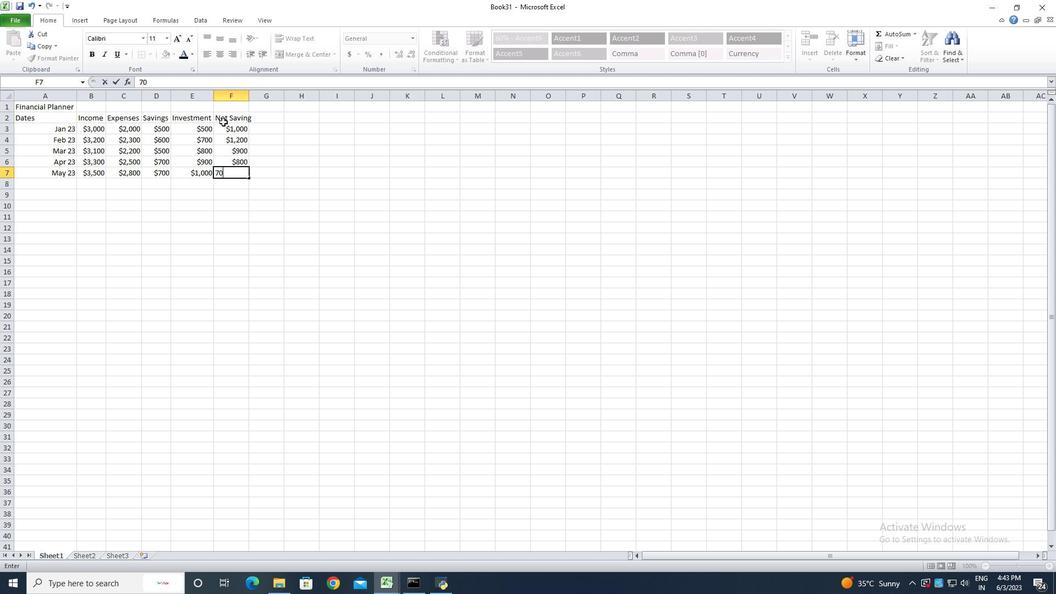 
Action: Mouse moved to (248, 102)
Screenshot: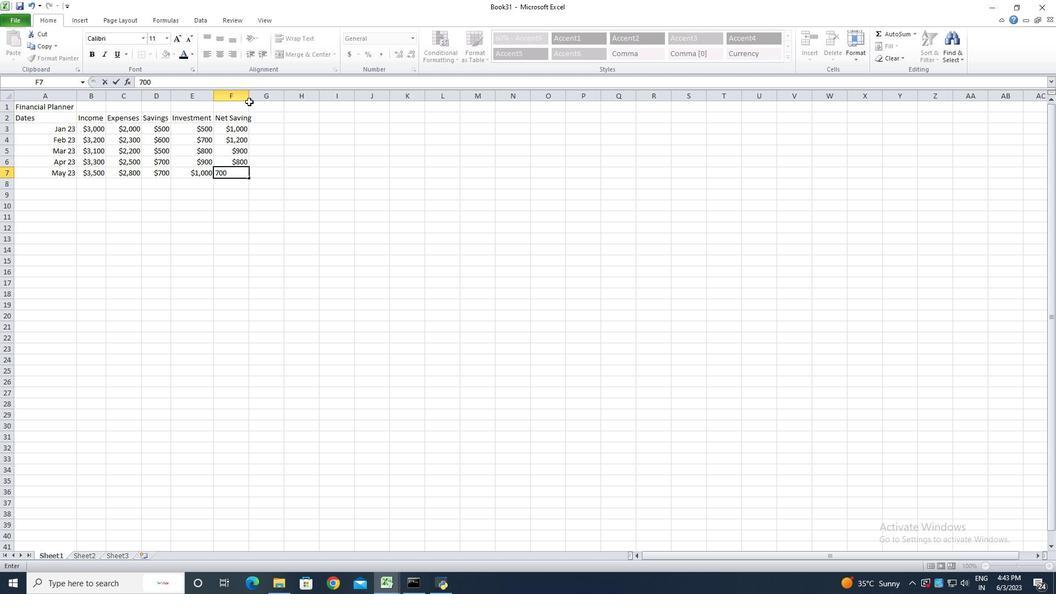 
Action: Key pressed <Key.enter>
Screenshot: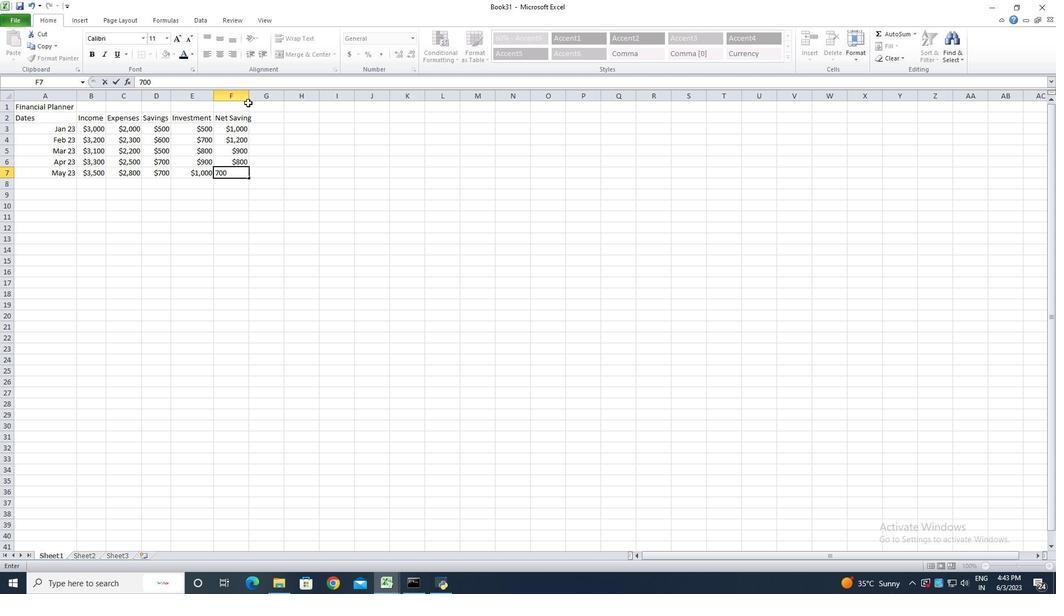 
Action: Mouse moved to (248, 97)
Screenshot: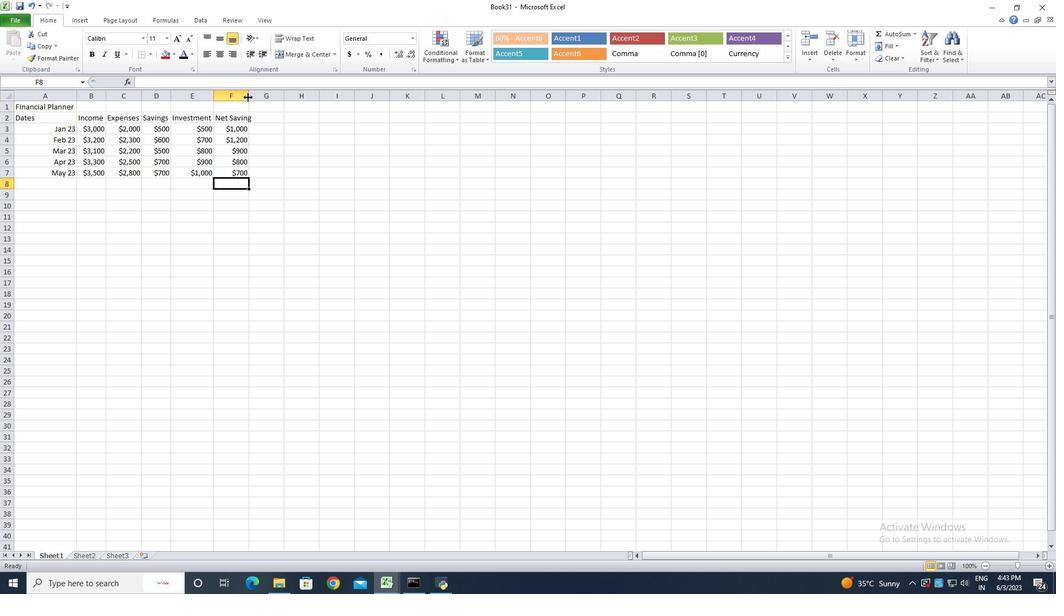 
Action: Mouse pressed left at (248, 97)
Screenshot: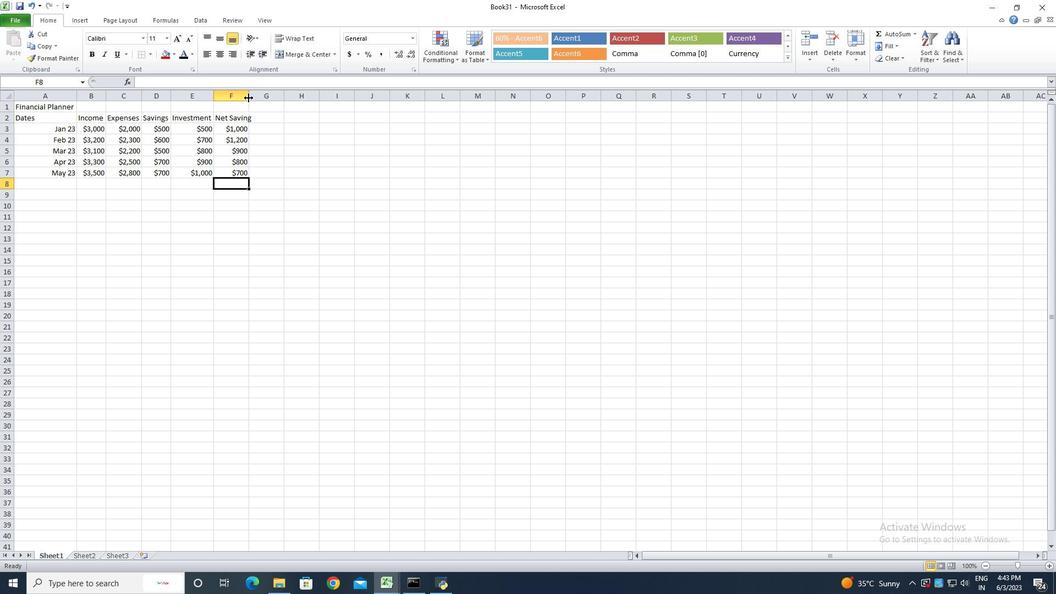 
Action: Mouse pressed left at (248, 97)
Screenshot: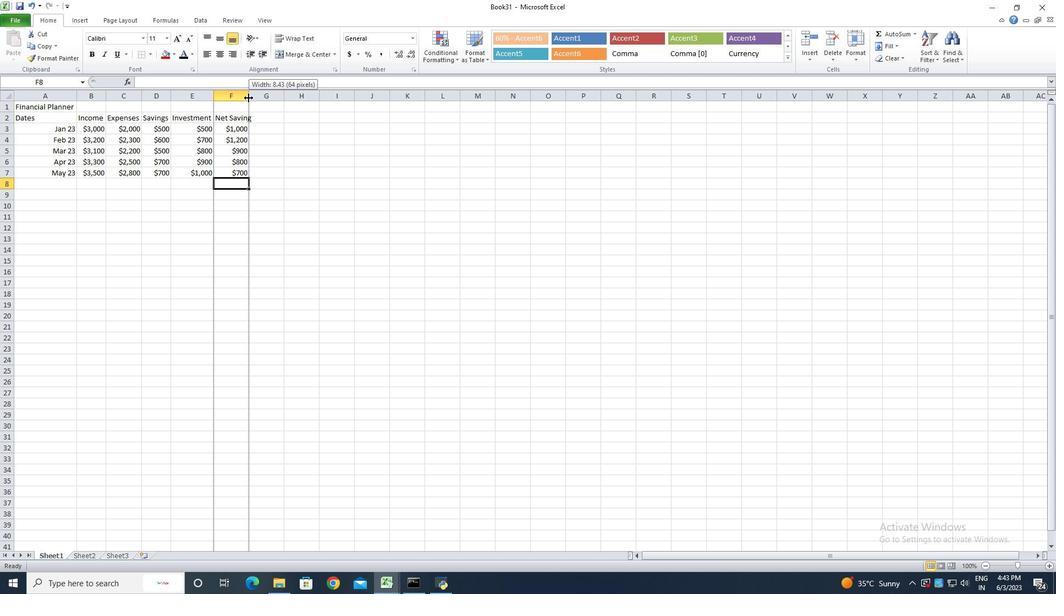 
Action: Mouse moved to (53, 108)
Screenshot: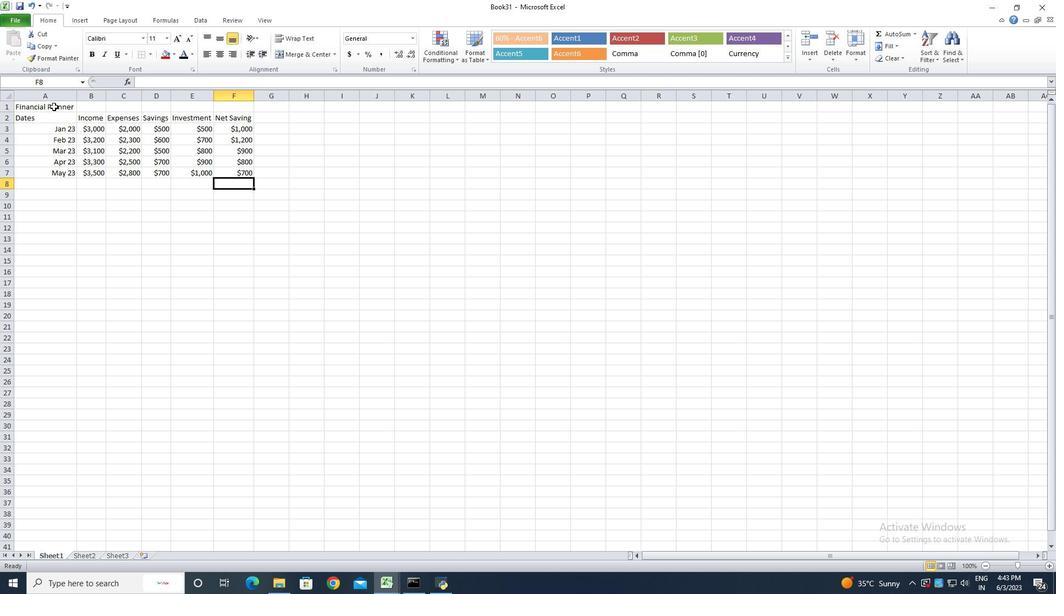 
Action: Mouse pressed left at (53, 108)
Screenshot: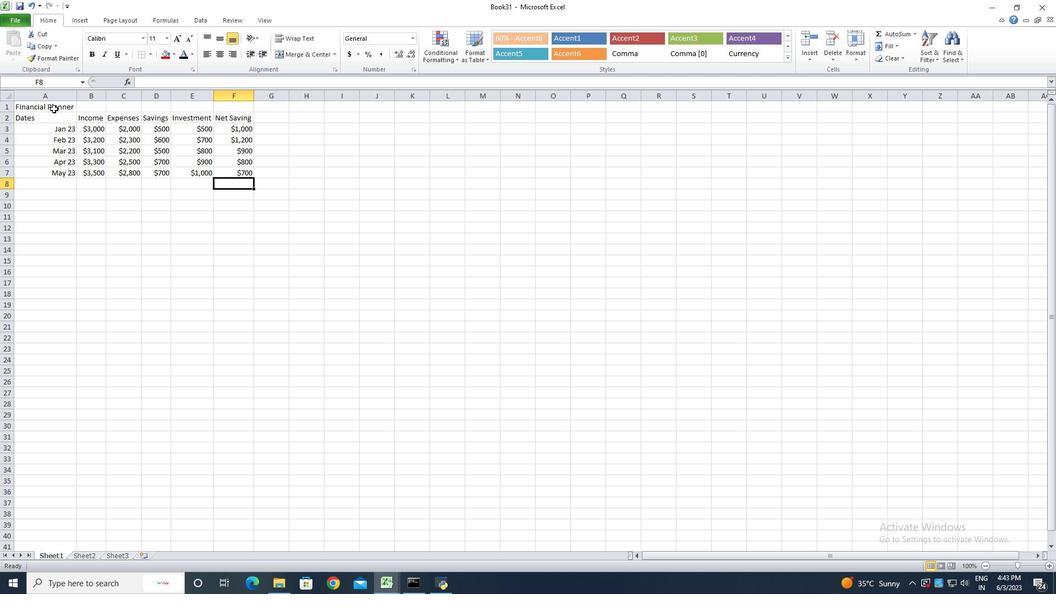 
Action: Mouse moved to (303, 54)
Screenshot: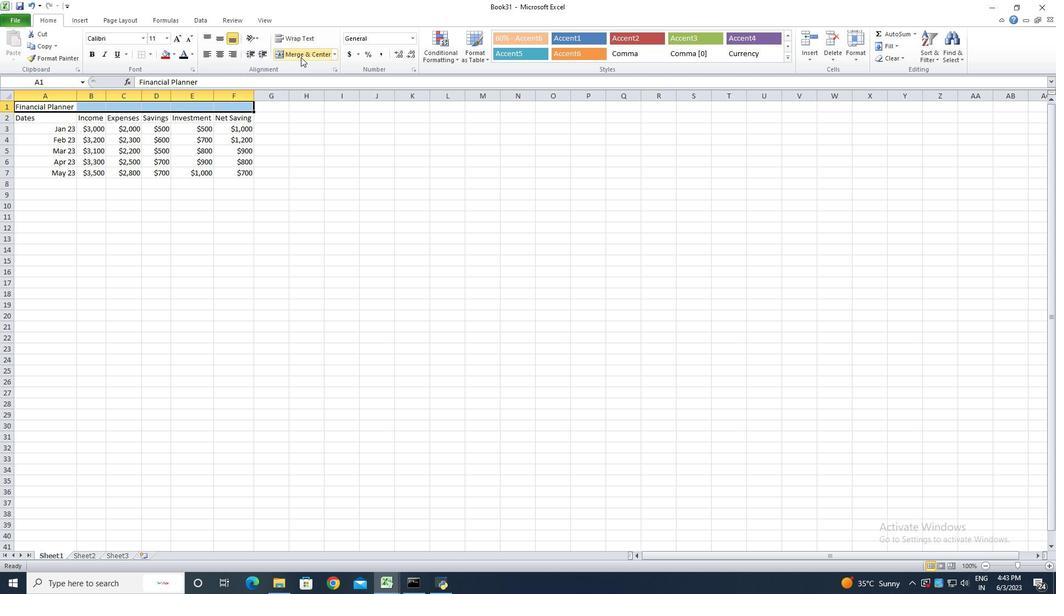 
Action: Mouse pressed left at (303, 54)
Screenshot: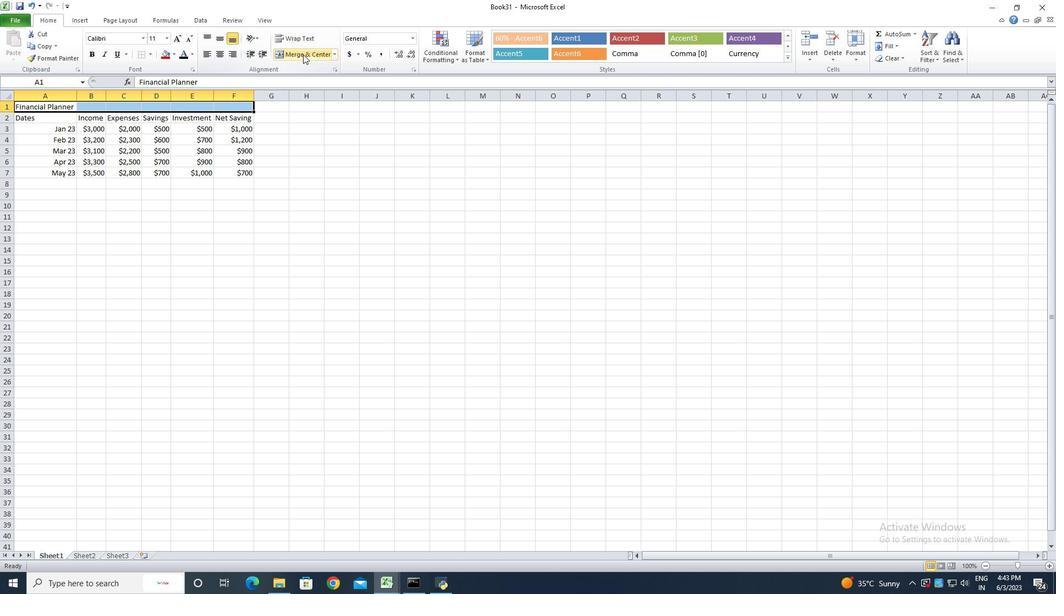 
Action: Mouse moved to (20, 22)
Screenshot: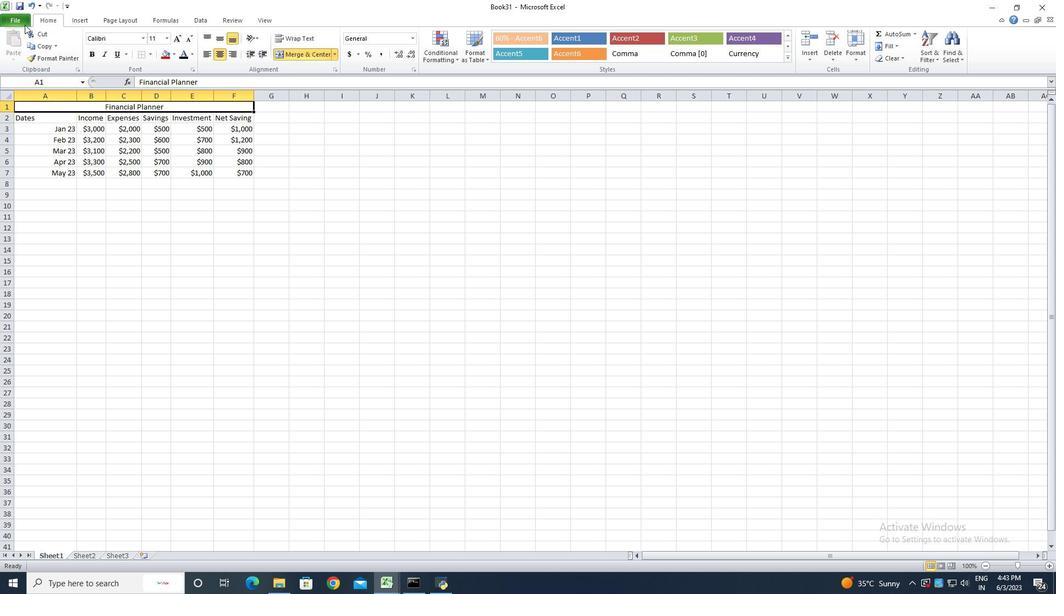 
Action: Mouse pressed left at (20, 22)
Screenshot: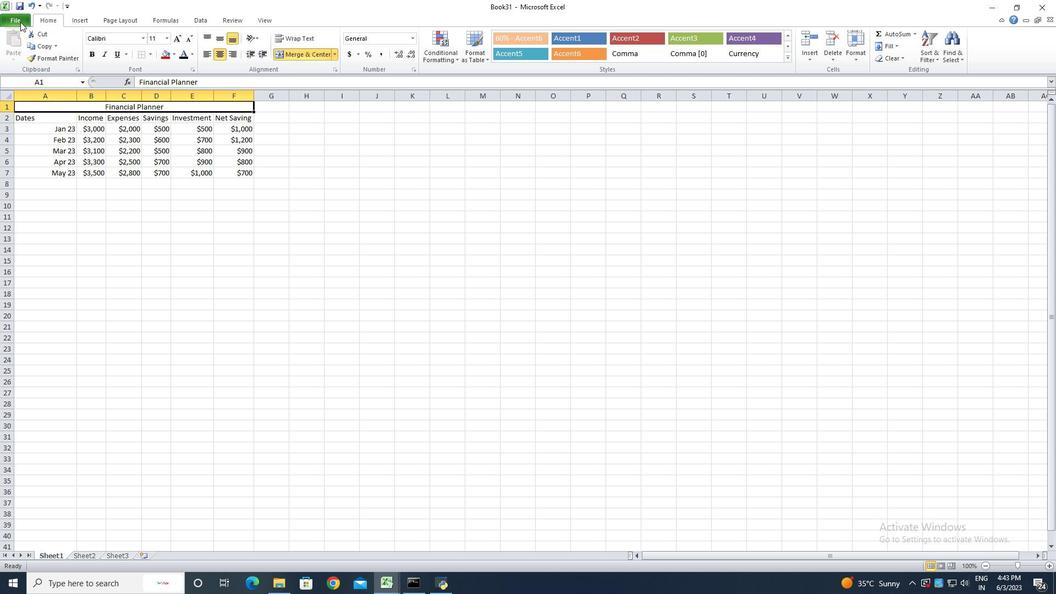 
Action: Mouse moved to (30, 53)
Screenshot: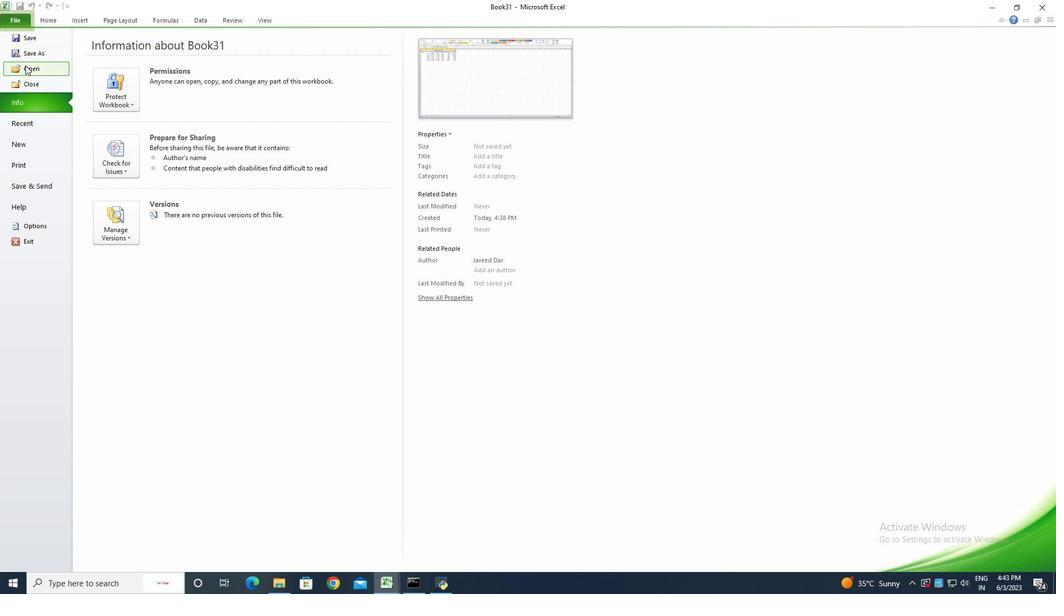 
Action: Mouse pressed left at (30, 53)
Screenshot: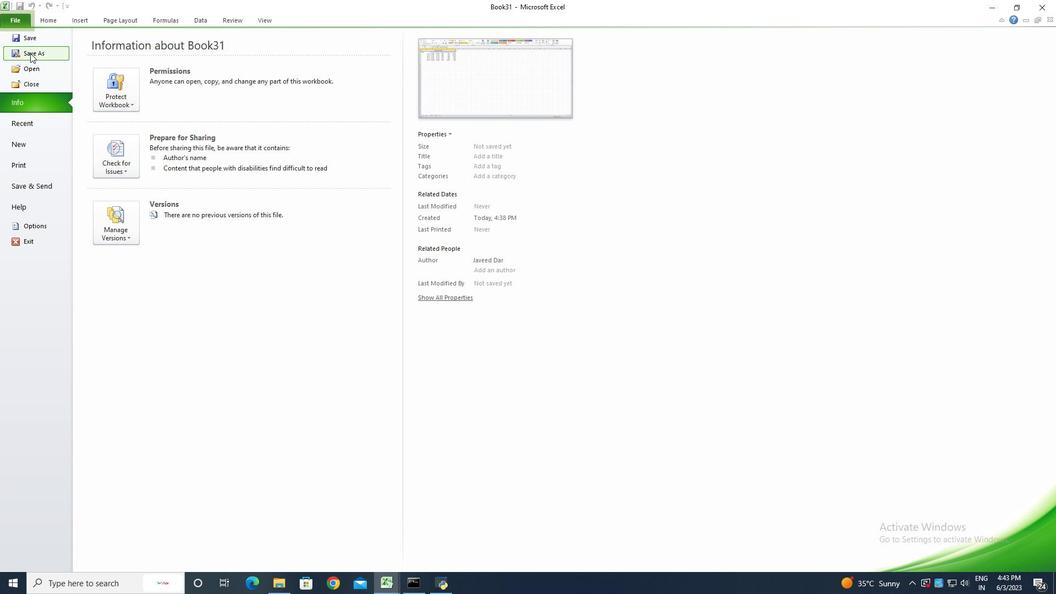 
Action: Key pressed ctrl+Dash<Key.backspace><Key.backspace><Key.backspace><Key.backspace><Key.shift>Dashboard<Key.shift><Key.shift><Key.shift>Pro<Key.shift>fit<Key.shift><Key.shift>Loss
Screenshot: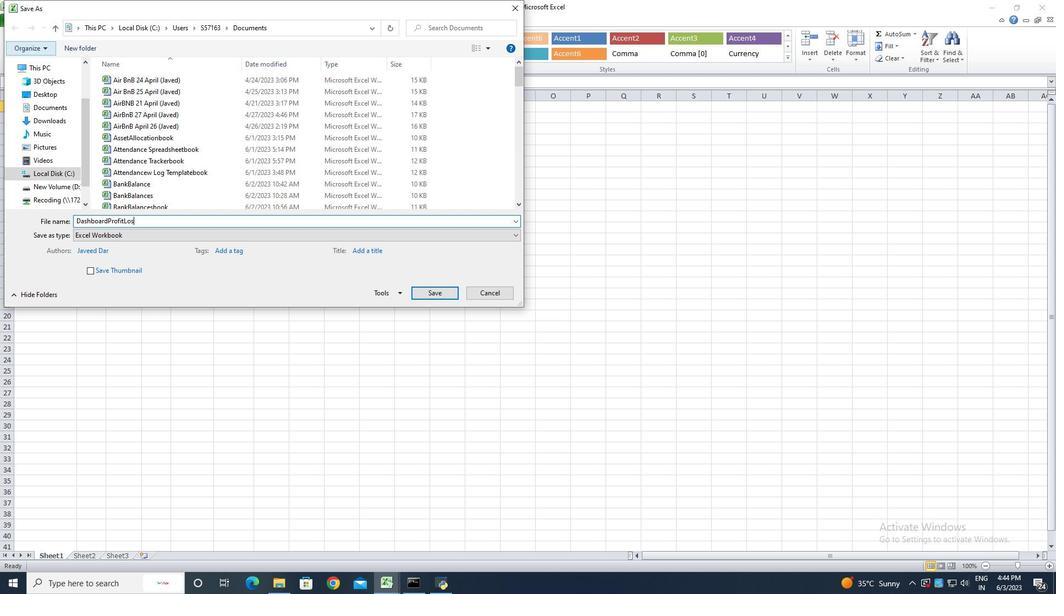 
Action: Mouse moved to (415, 291)
Screenshot: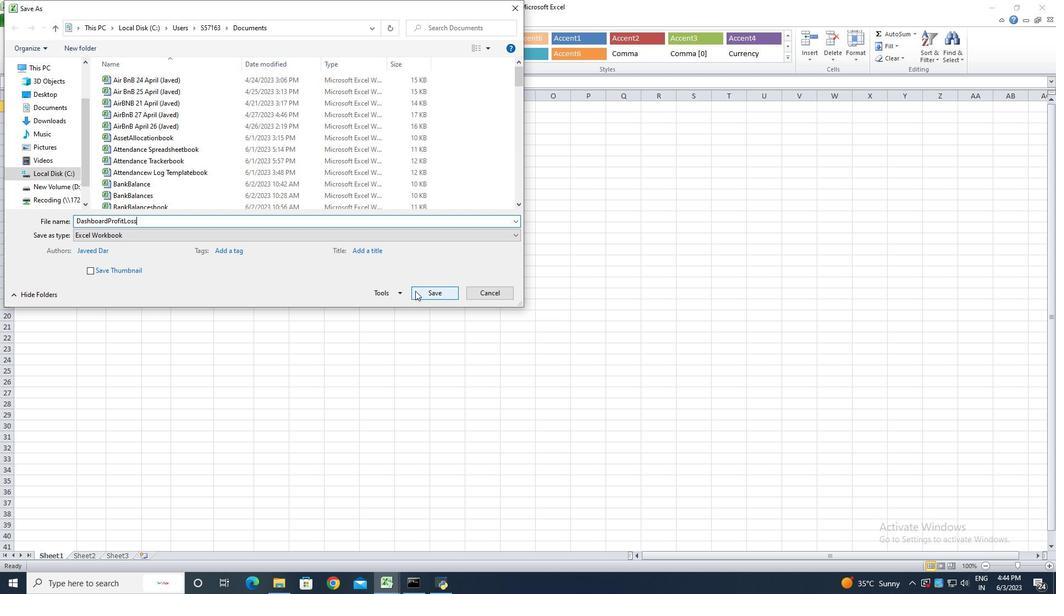 
Action: Mouse pressed left at (415, 291)
Screenshot: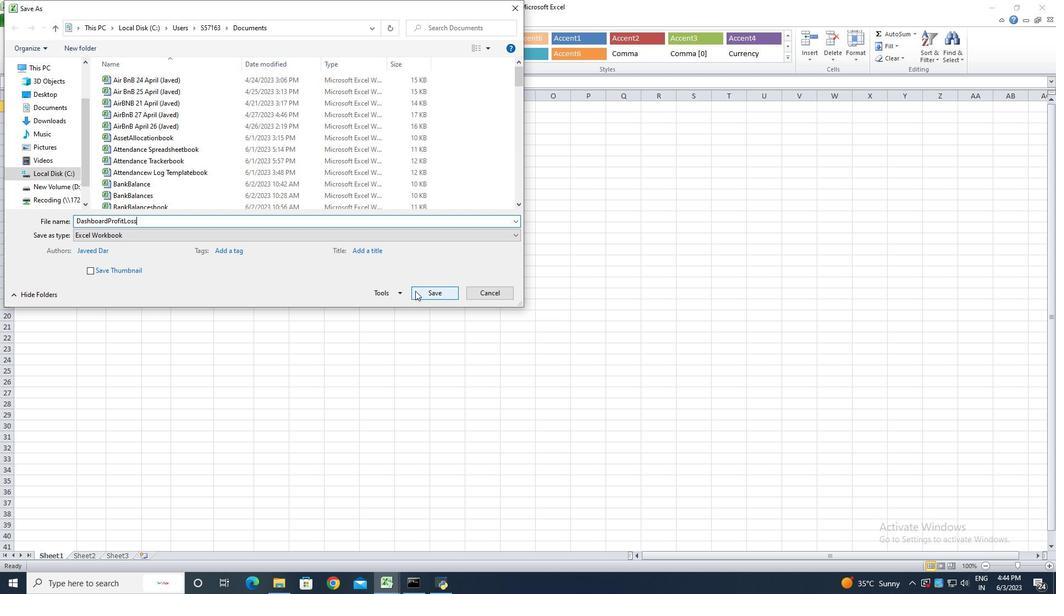 
Action: Mouse moved to (209, 225)
Screenshot: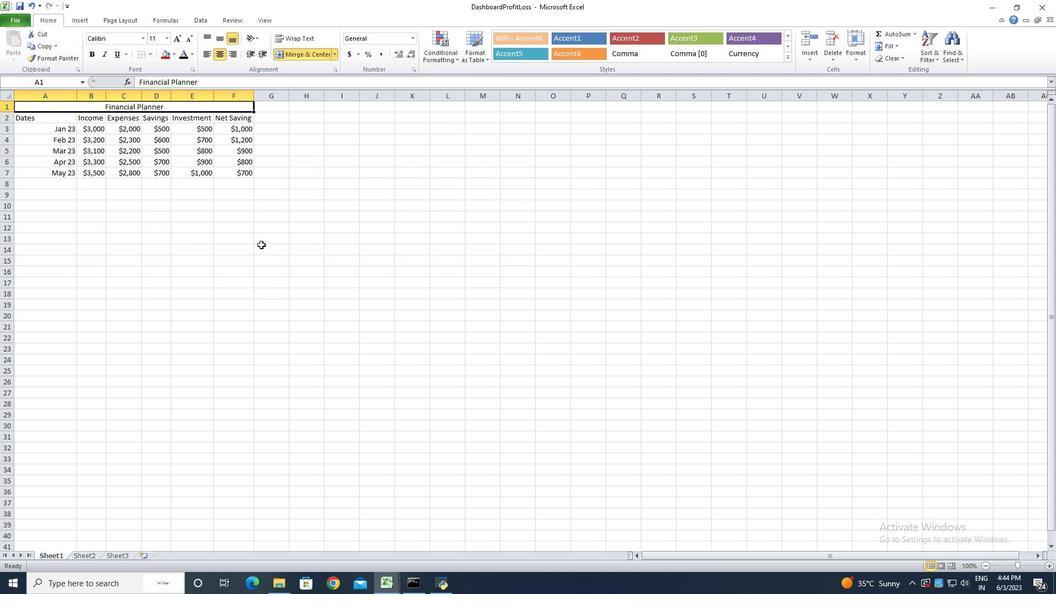 
Action: Key pressed ctrl+S
Screenshot: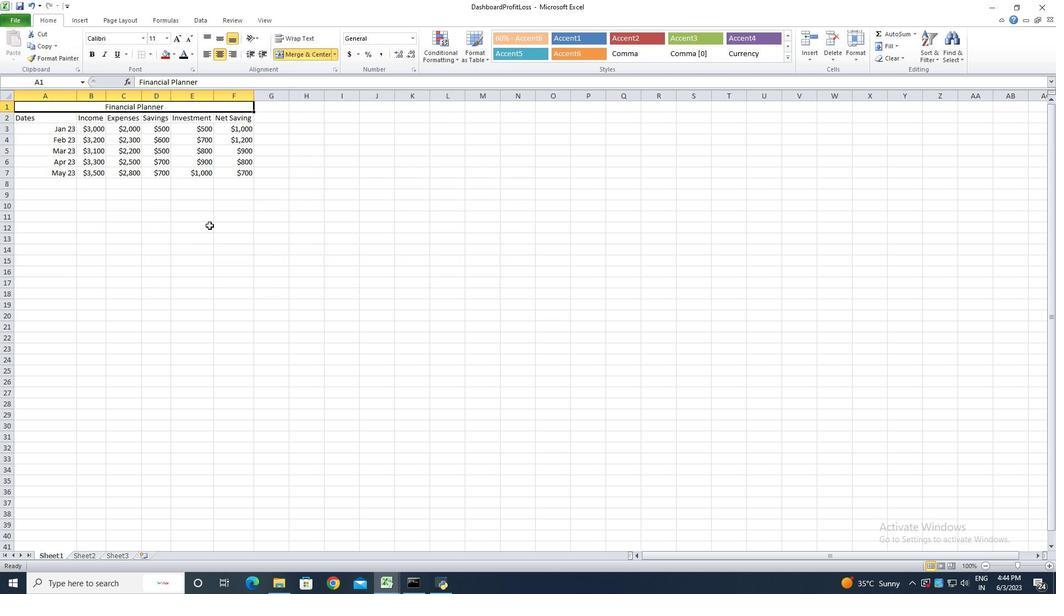 
